 Task: Find connections with filter location Auerbach with filter topic #lawenforcementwith filter profile language French with filter current company Fibre2Fashion with filter school Delhi Public School - India with filter industry Courts of Law with filter service category Public Relations with filter keywords title Geologist
Action: Mouse moved to (589, 81)
Screenshot: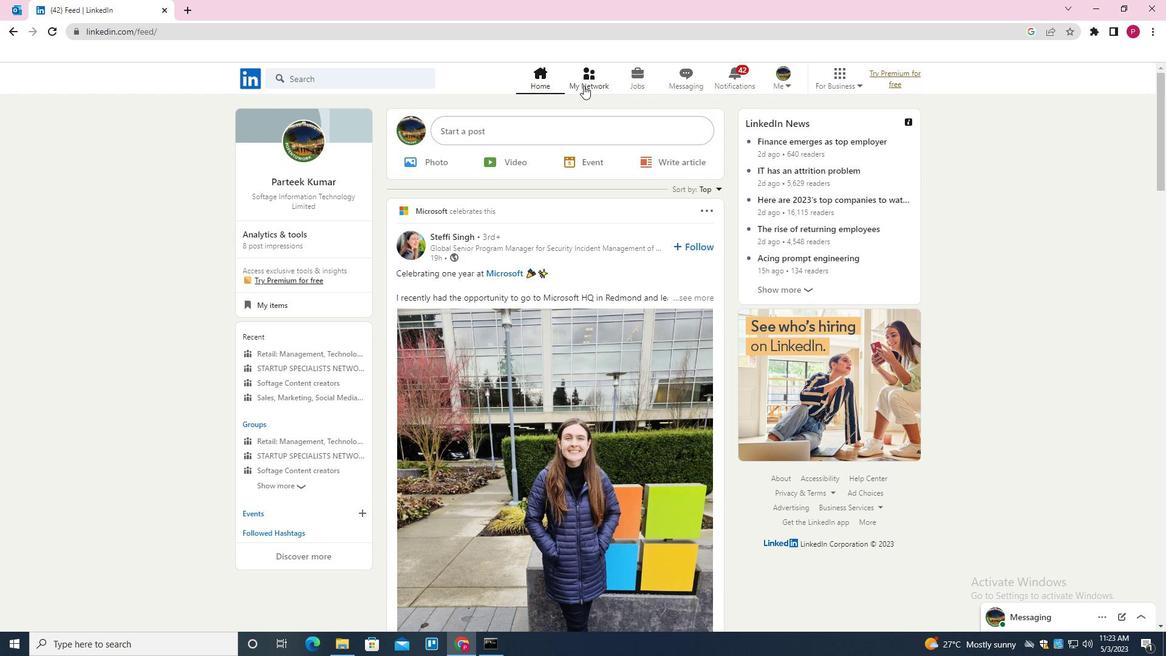 
Action: Mouse pressed left at (589, 81)
Screenshot: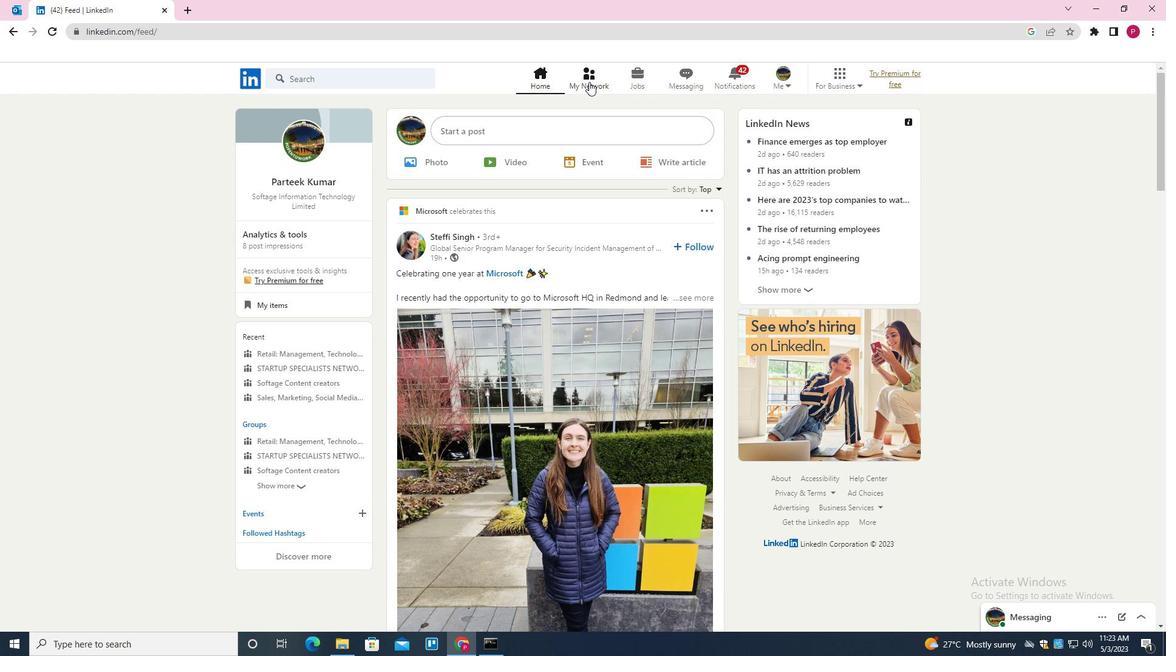 
Action: Mouse moved to (367, 145)
Screenshot: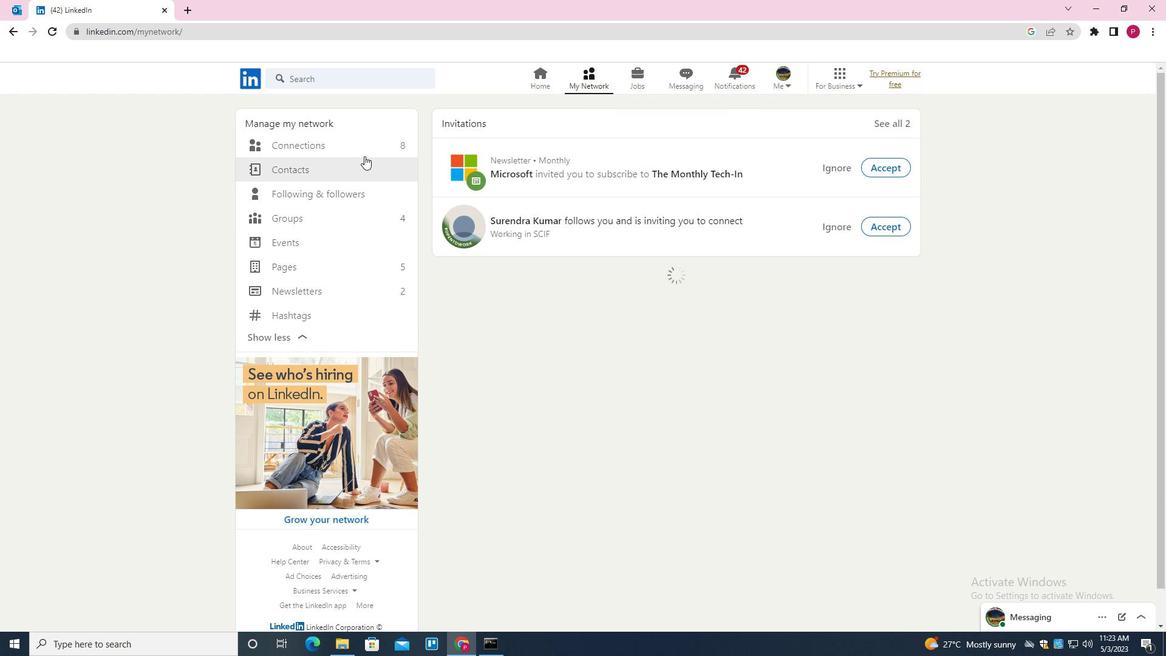 
Action: Mouse pressed left at (367, 145)
Screenshot: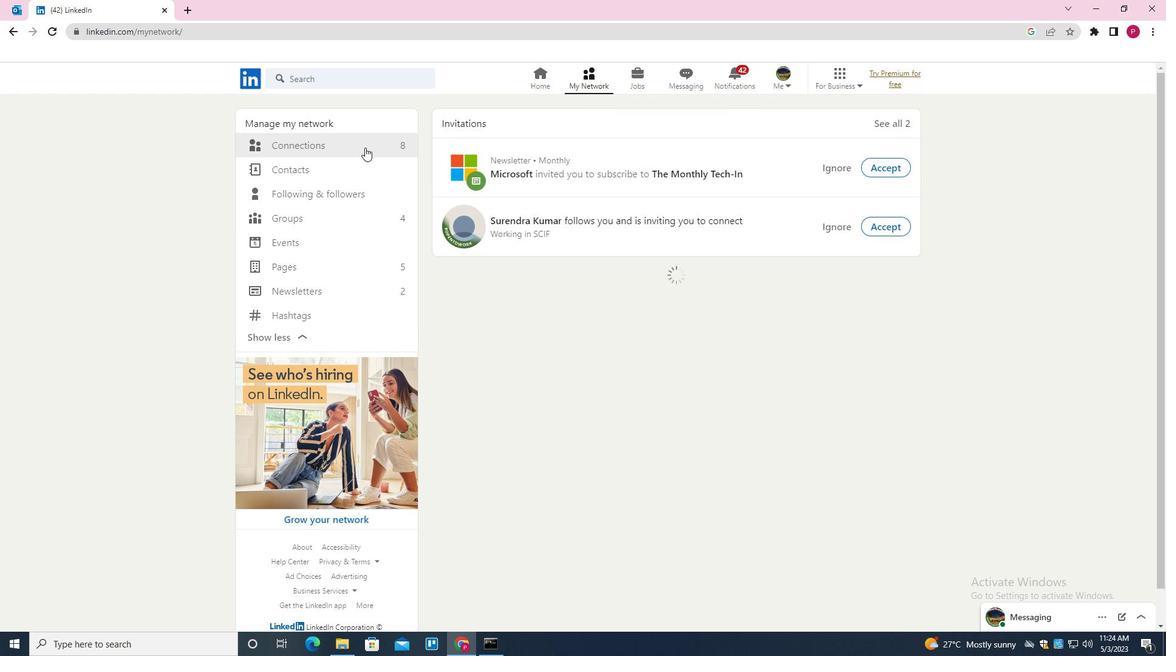 
Action: Mouse moved to (669, 145)
Screenshot: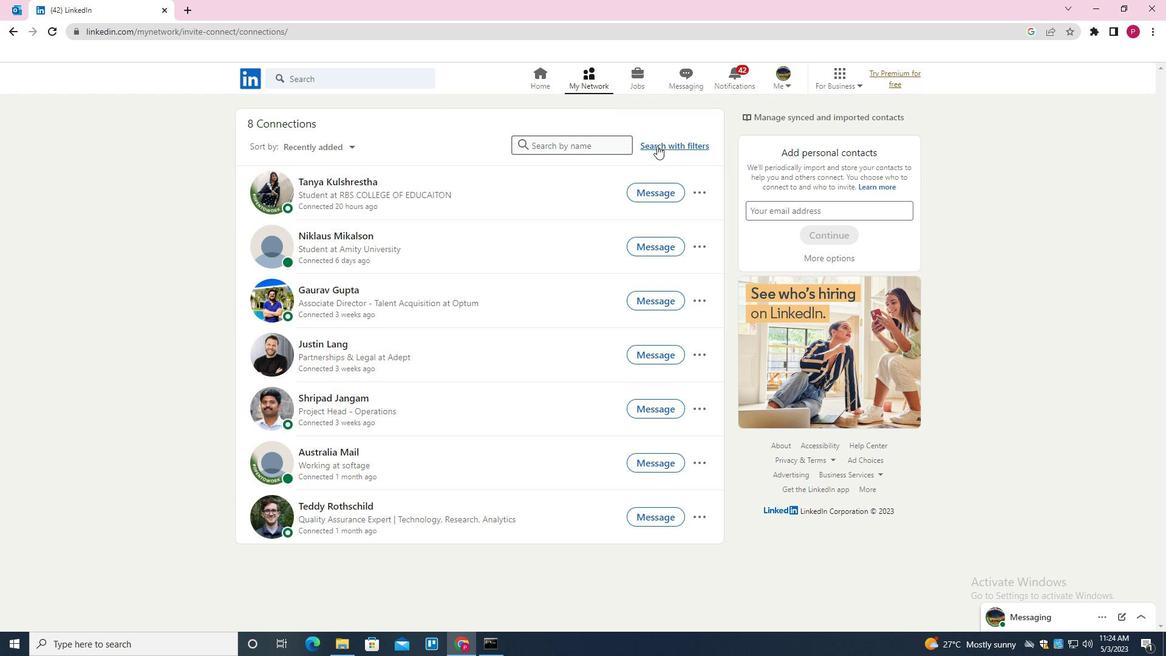 
Action: Mouse pressed left at (669, 145)
Screenshot: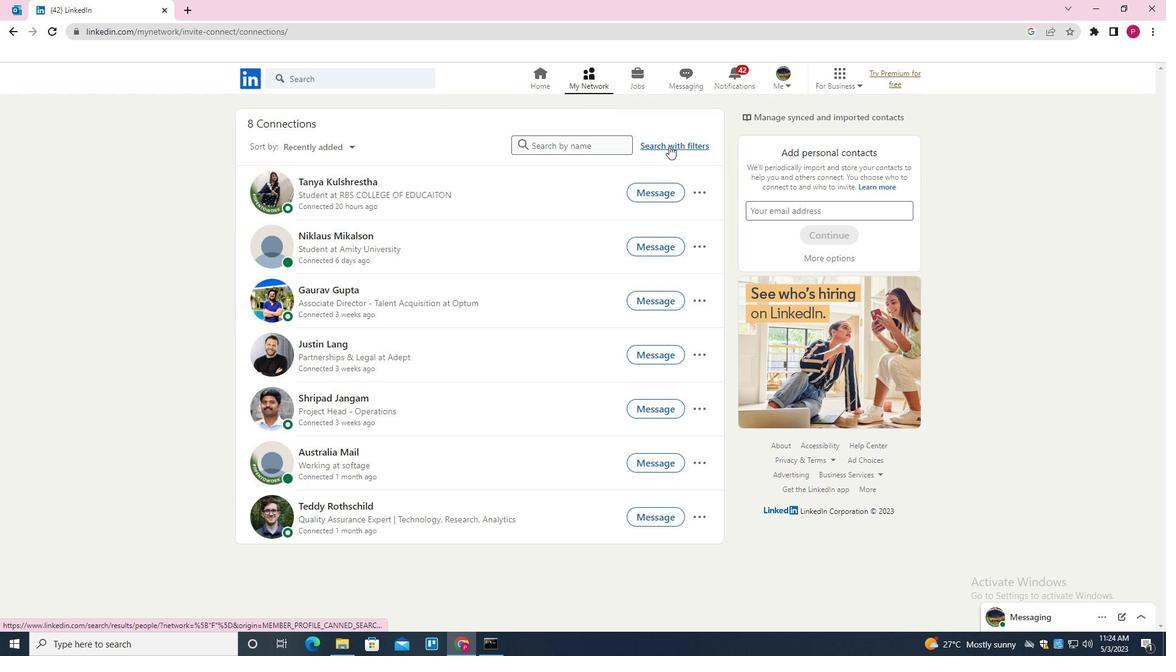 
Action: Mouse moved to (624, 108)
Screenshot: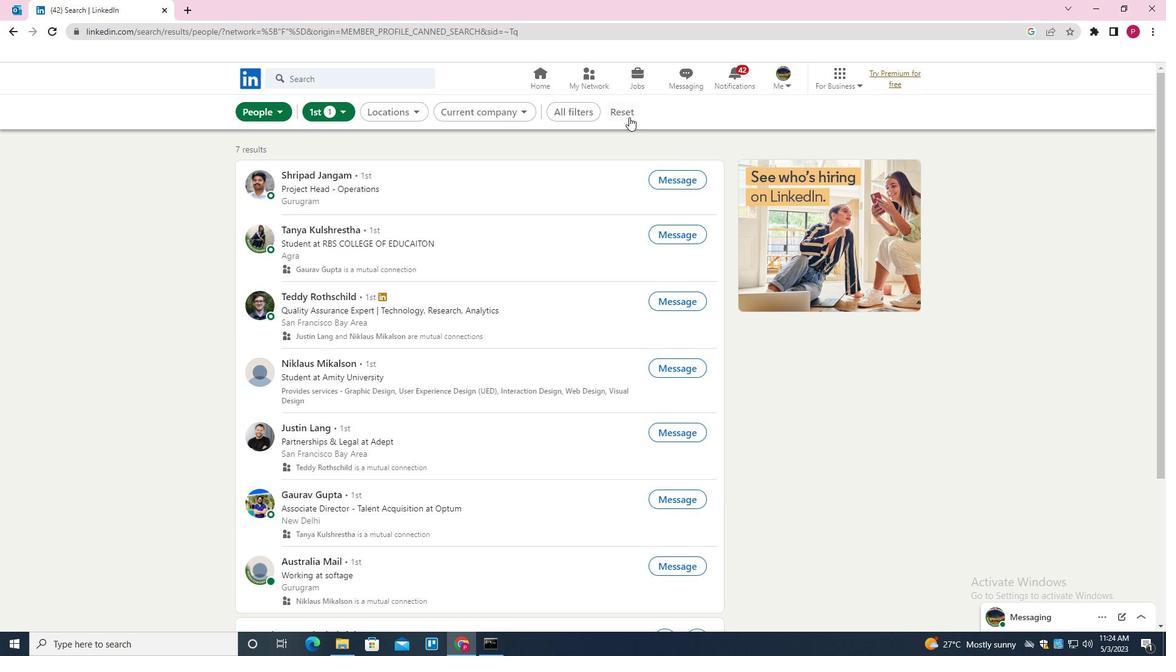 
Action: Mouse pressed left at (624, 108)
Screenshot: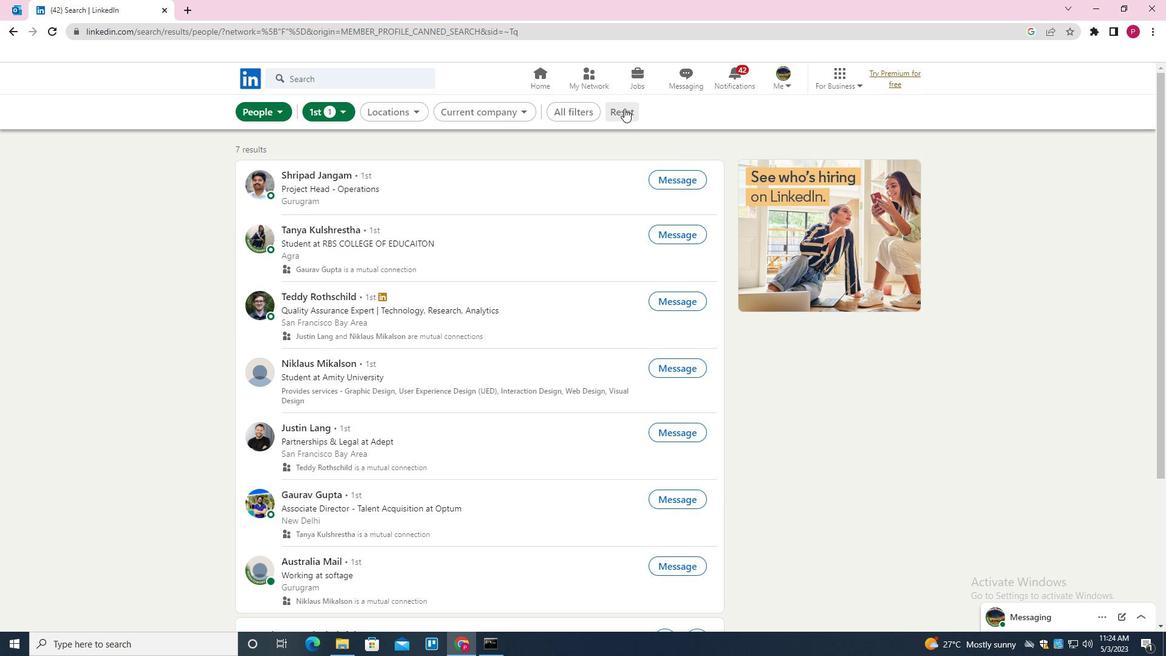 
Action: Mouse moved to (606, 109)
Screenshot: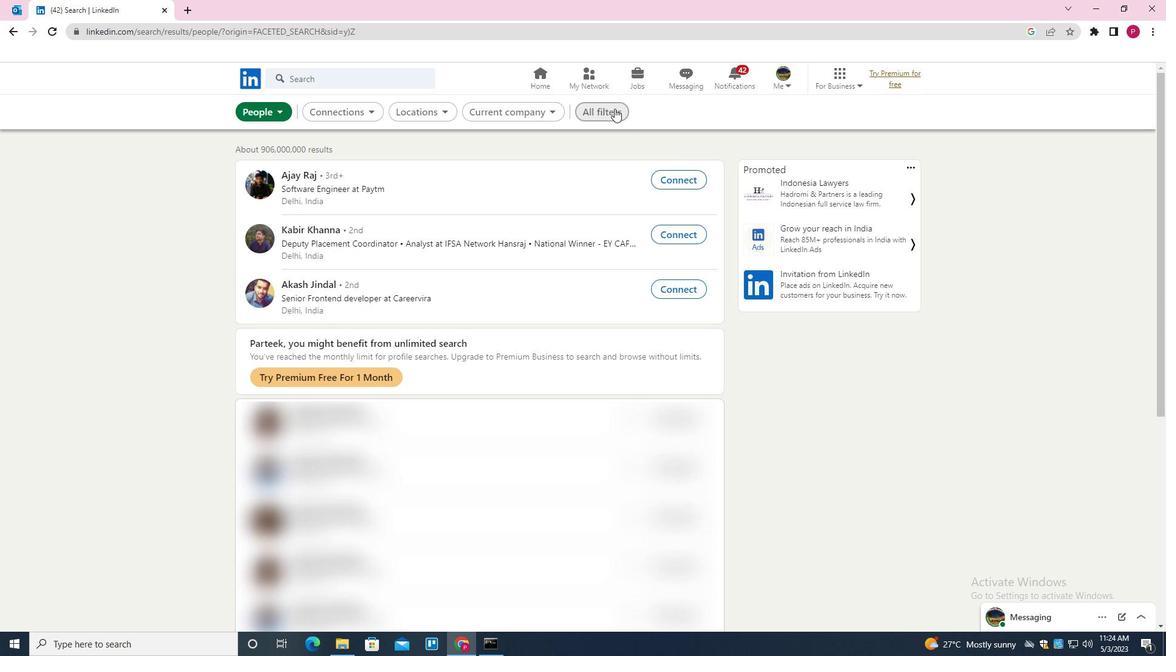 
Action: Mouse pressed left at (606, 109)
Screenshot: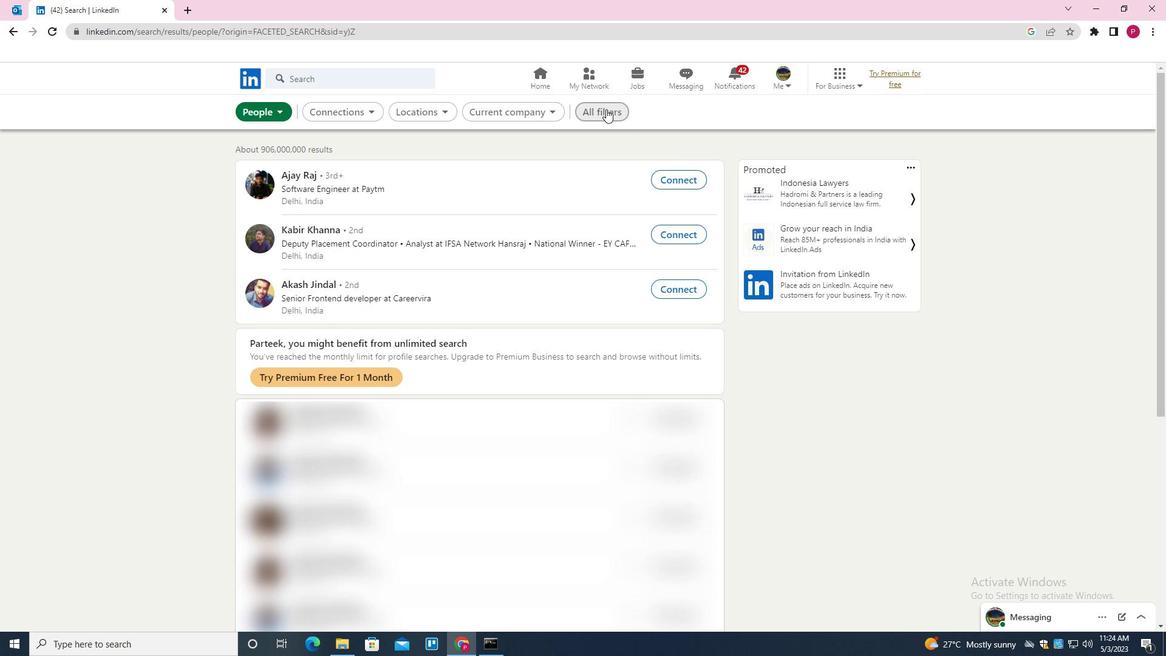 
Action: Mouse moved to (1028, 336)
Screenshot: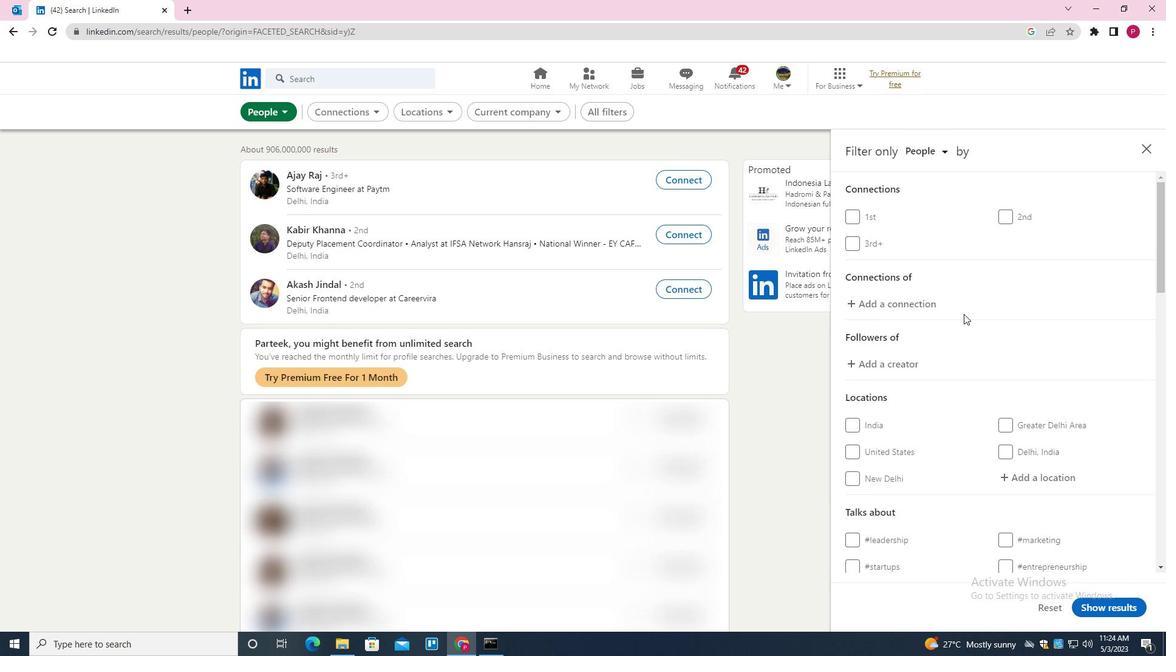 
Action: Mouse scrolled (1028, 335) with delta (0, 0)
Screenshot: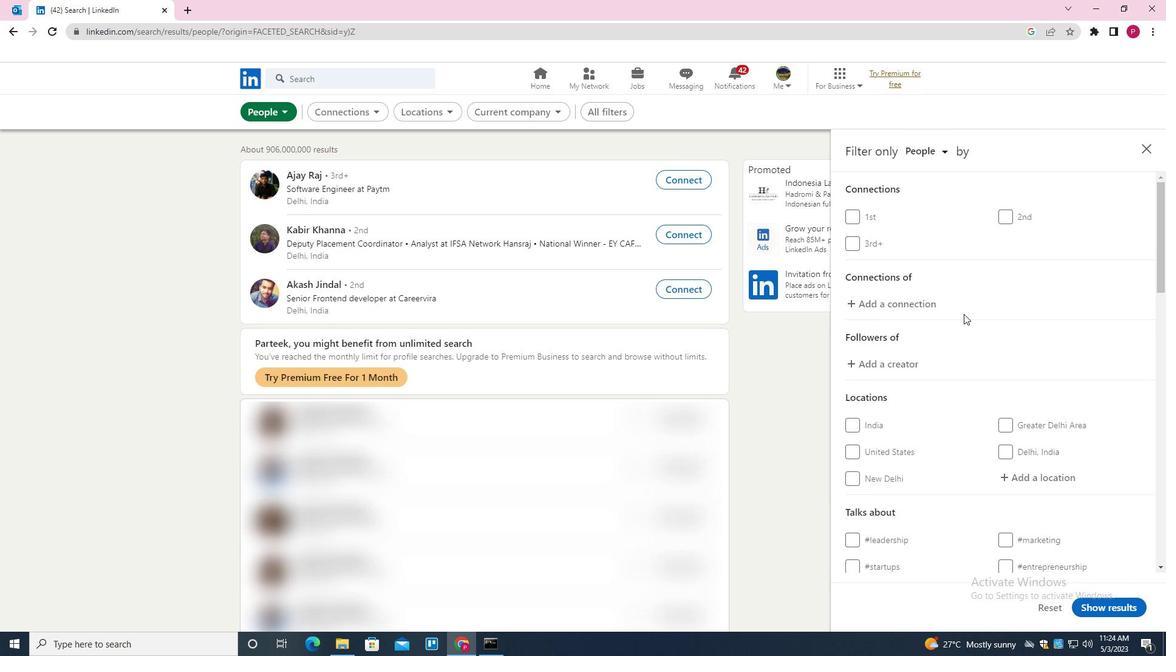 
Action: Mouse moved to (1028, 336)
Screenshot: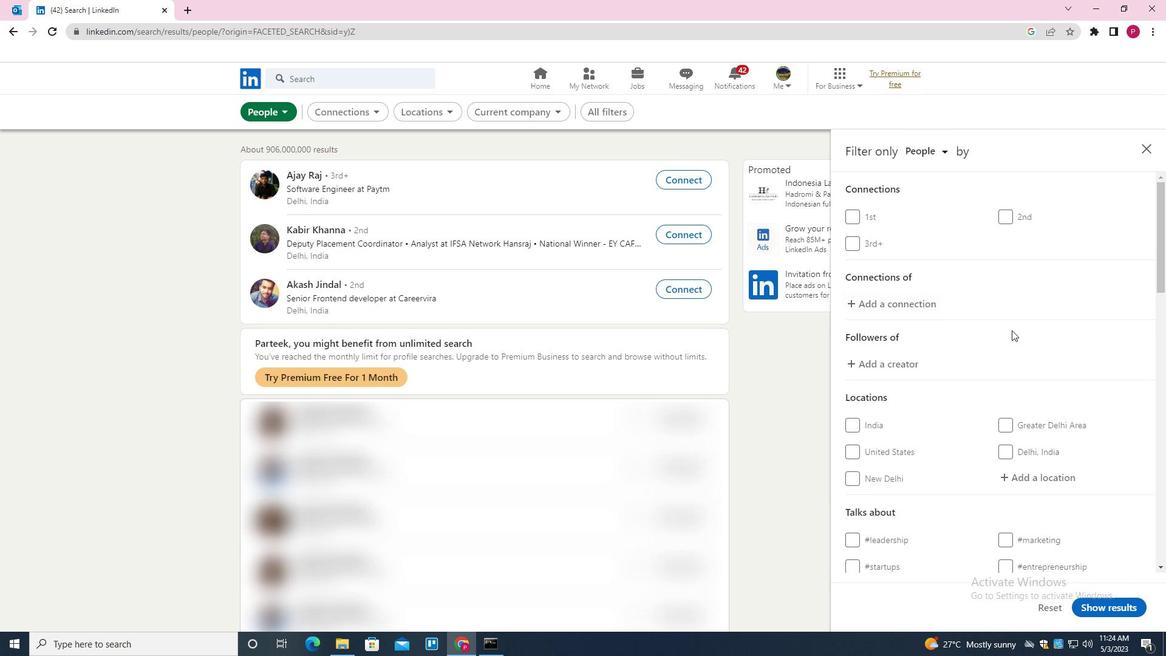 
Action: Mouse scrolled (1028, 335) with delta (0, 0)
Screenshot: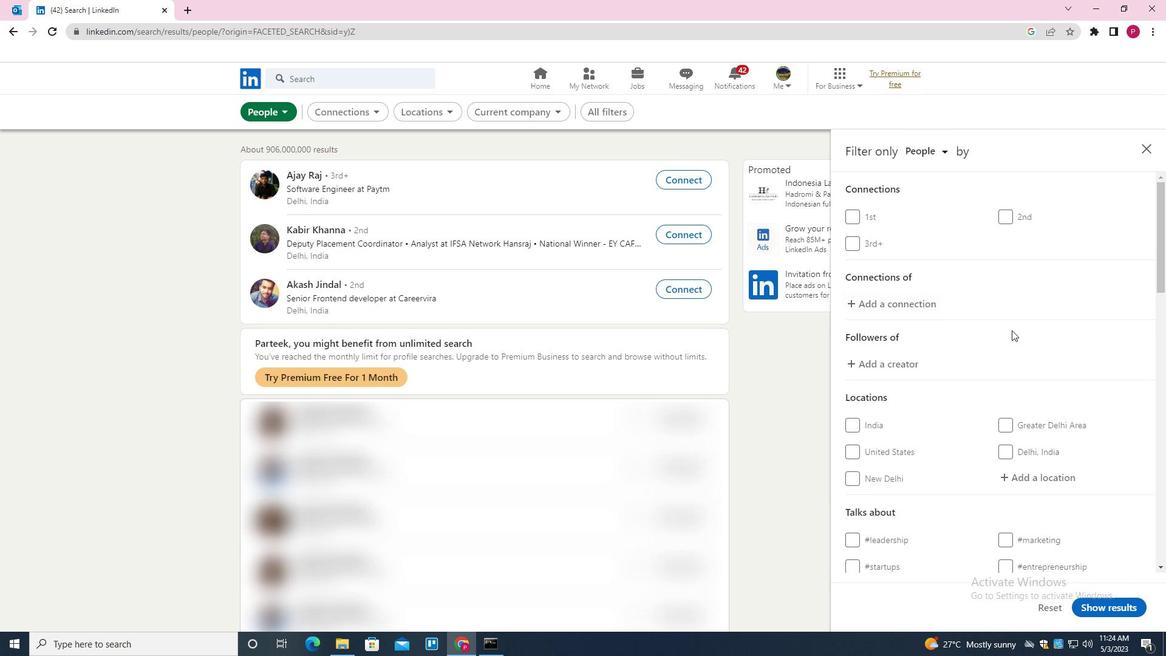 
Action: Mouse moved to (1029, 354)
Screenshot: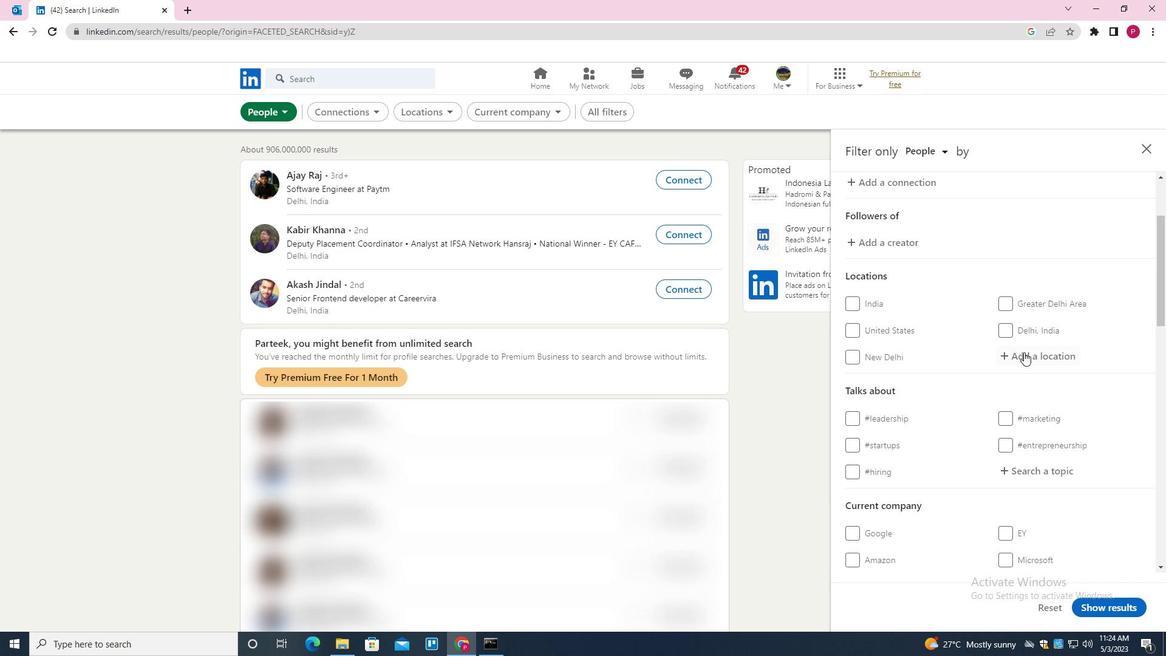
Action: Mouse pressed left at (1029, 354)
Screenshot: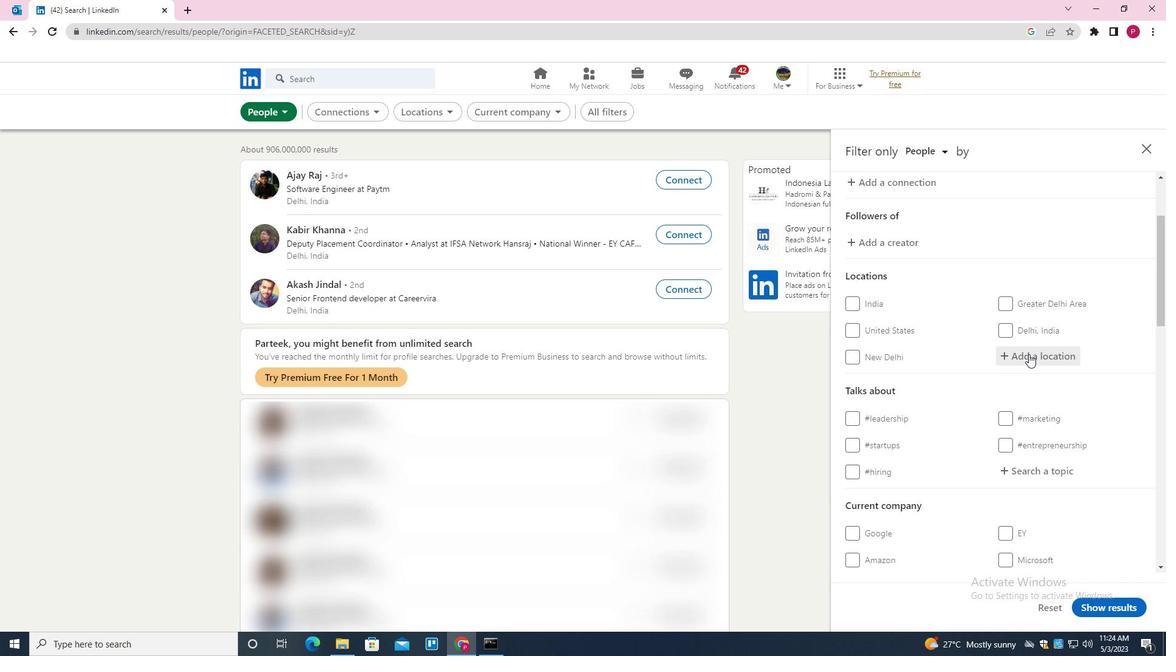 
Action: Key pressed <Key.shift>AUERBACH<Key.down><Key.enter>
Screenshot: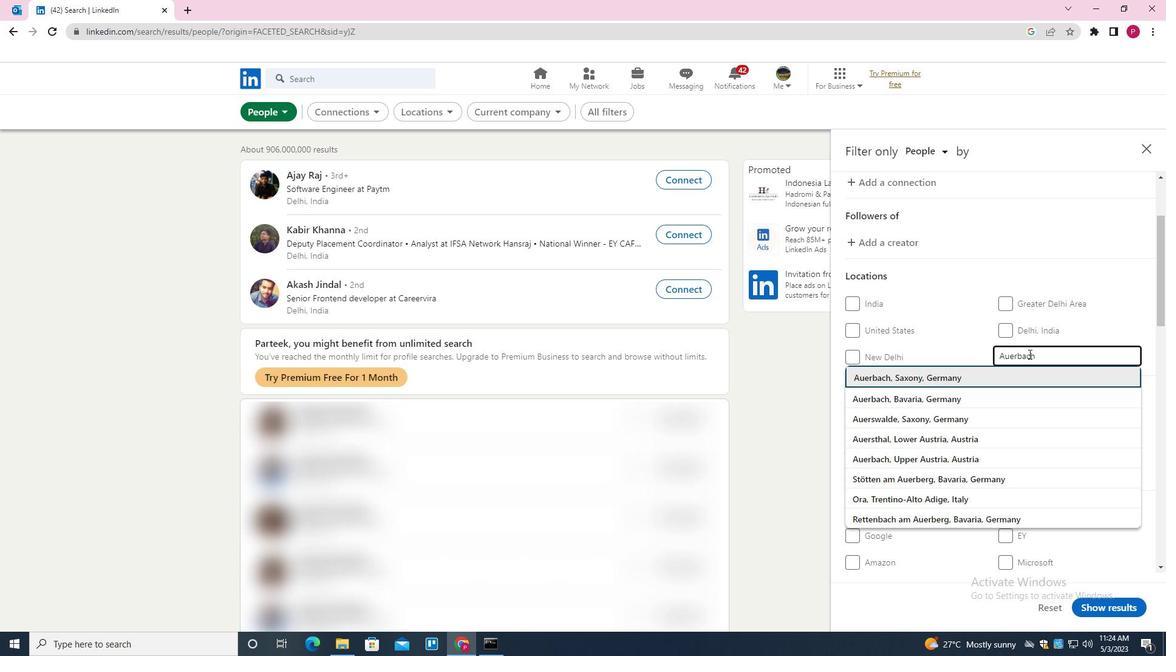 
Action: Mouse moved to (1001, 323)
Screenshot: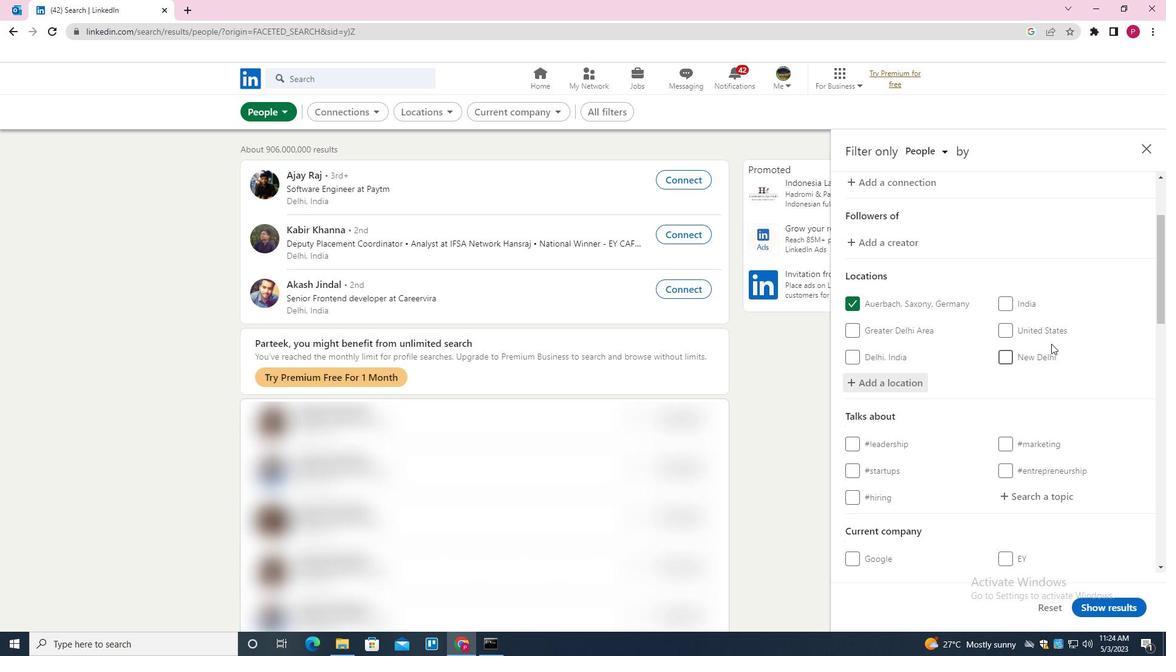 
Action: Mouse scrolled (1001, 322) with delta (0, 0)
Screenshot: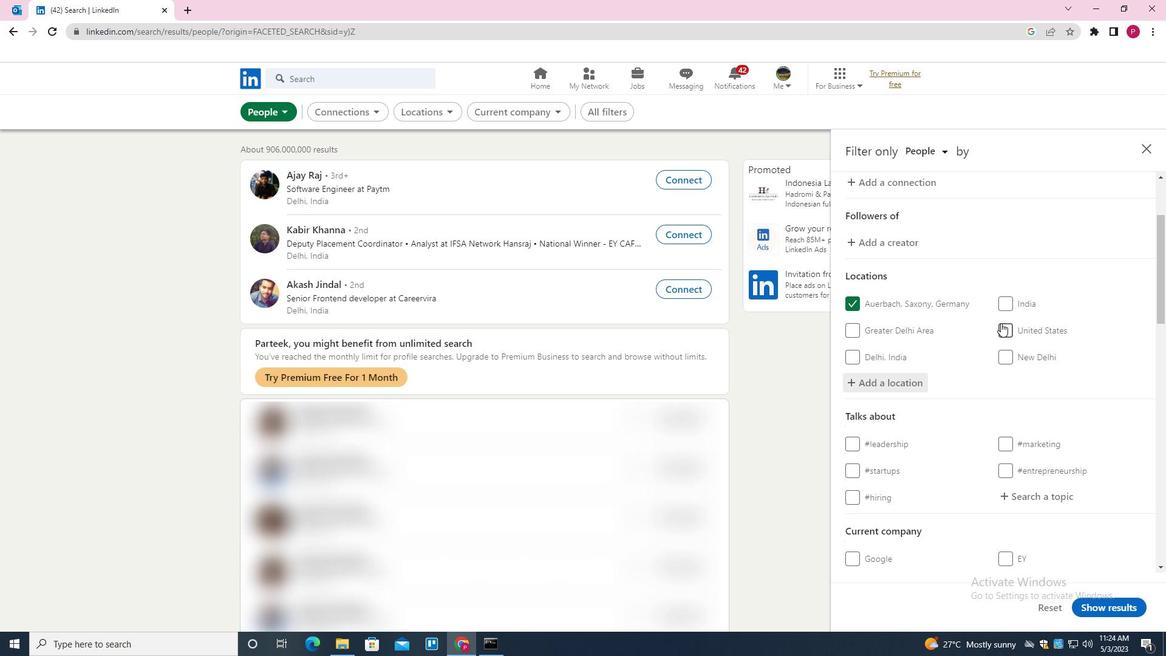 
Action: Mouse moved to (1001, 322)
Screenshot: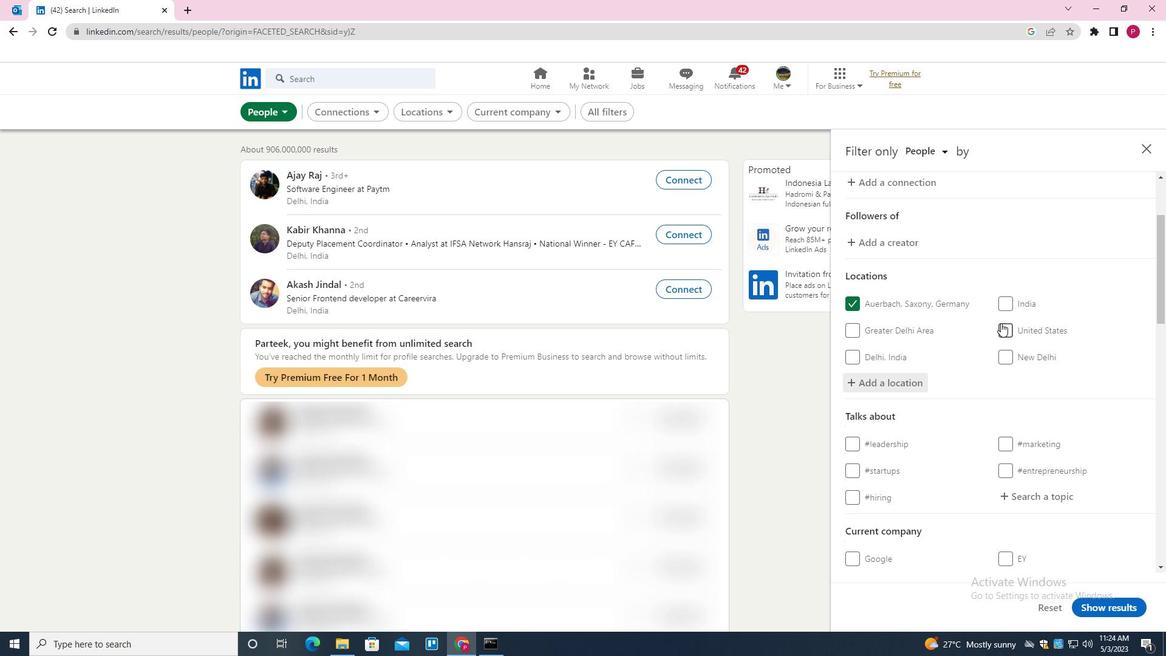 
Action: Mouse scrolled (1001, 321) with delta (0, 0)
Screenshot: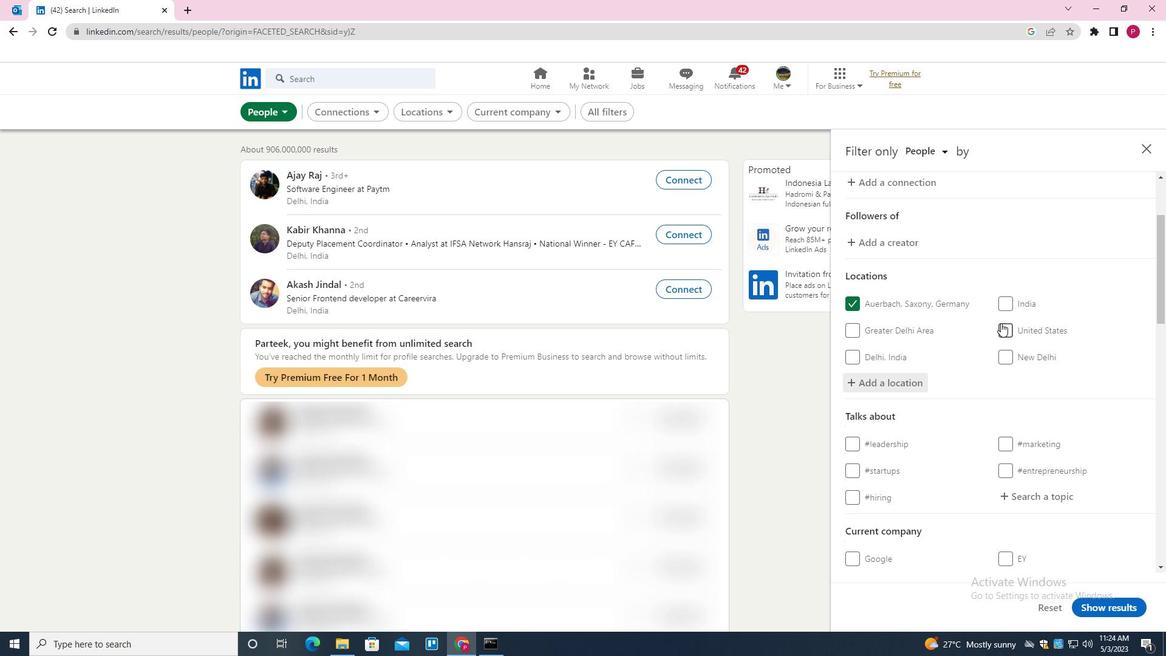 
Action: Mouse moved to (1001, 318)
Screenshot: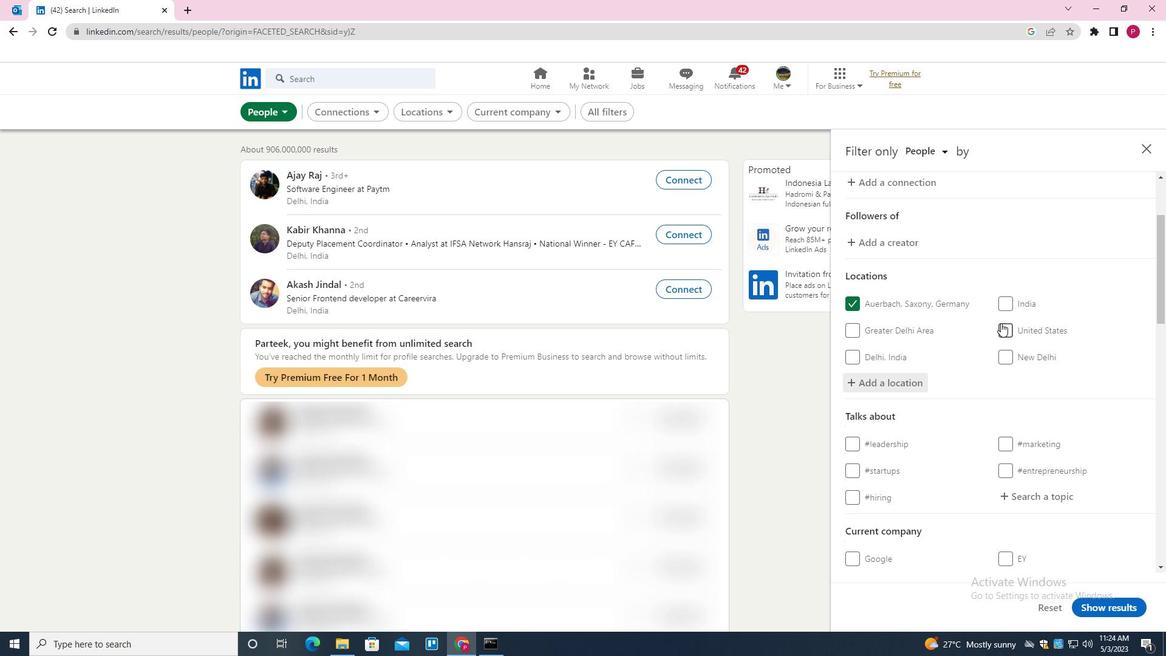 
Action: Mouse scrolled (1001, 318) with delta (0, 0)
Screenshot: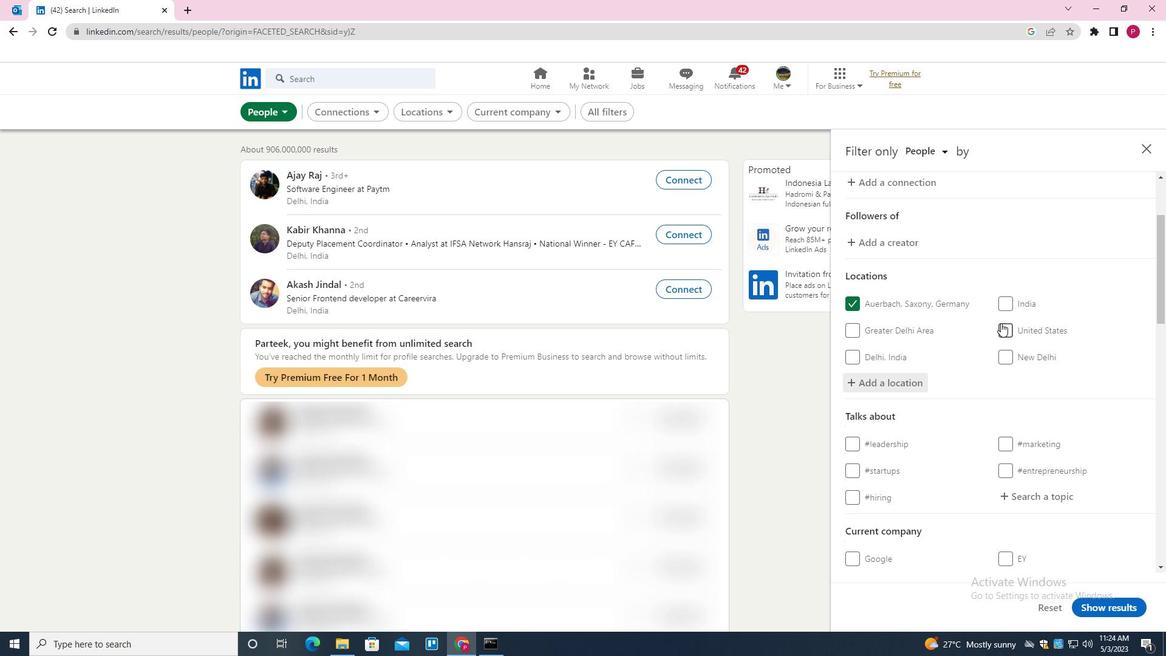 
Action: Mouse moved to (1035, 313)
Screenshot: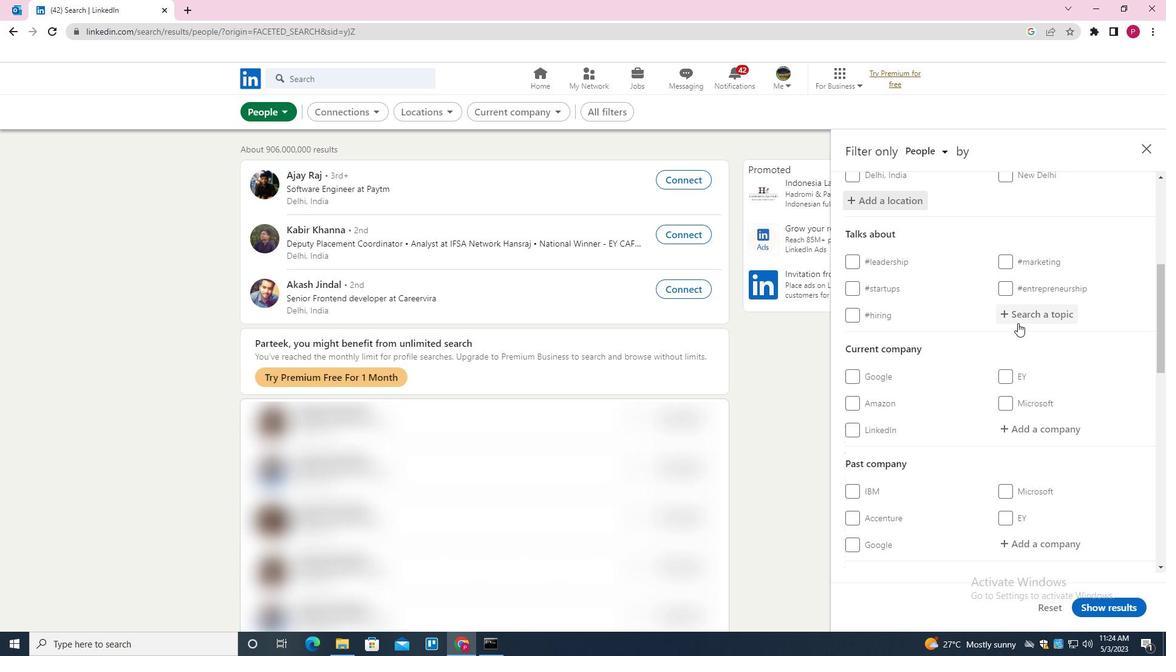 
Action: Mouse pressed left at (1035, 313)
Screenshot: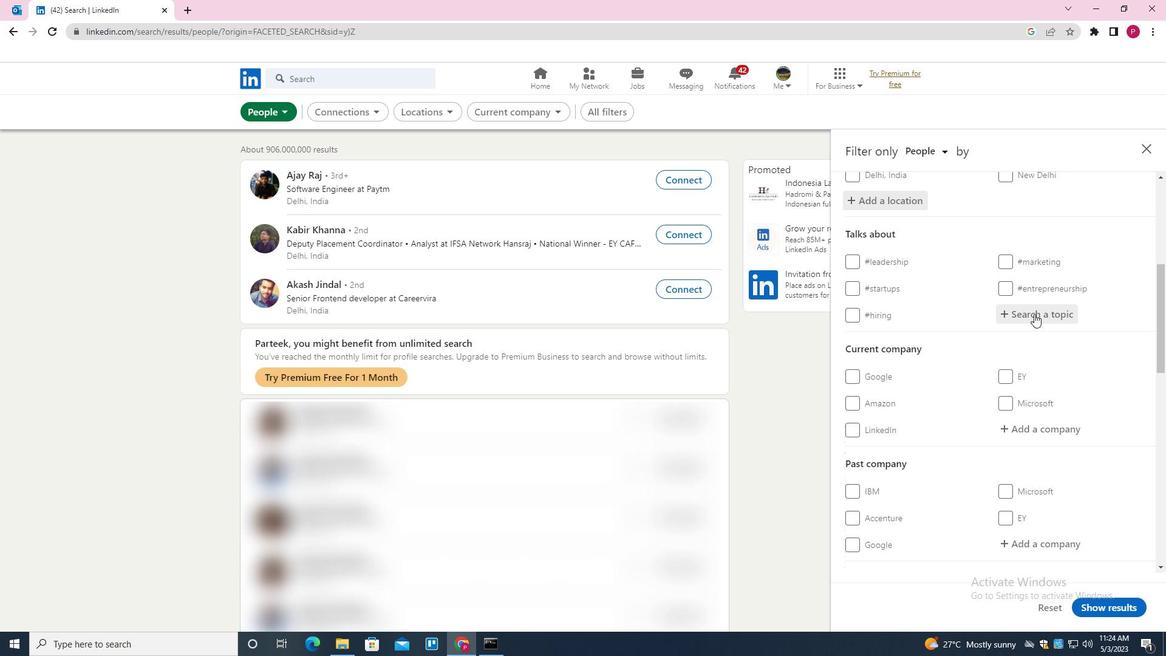 
Action: Key pressed LAWENFORCEMENT<Key.down><Key.enter>
Screenshot: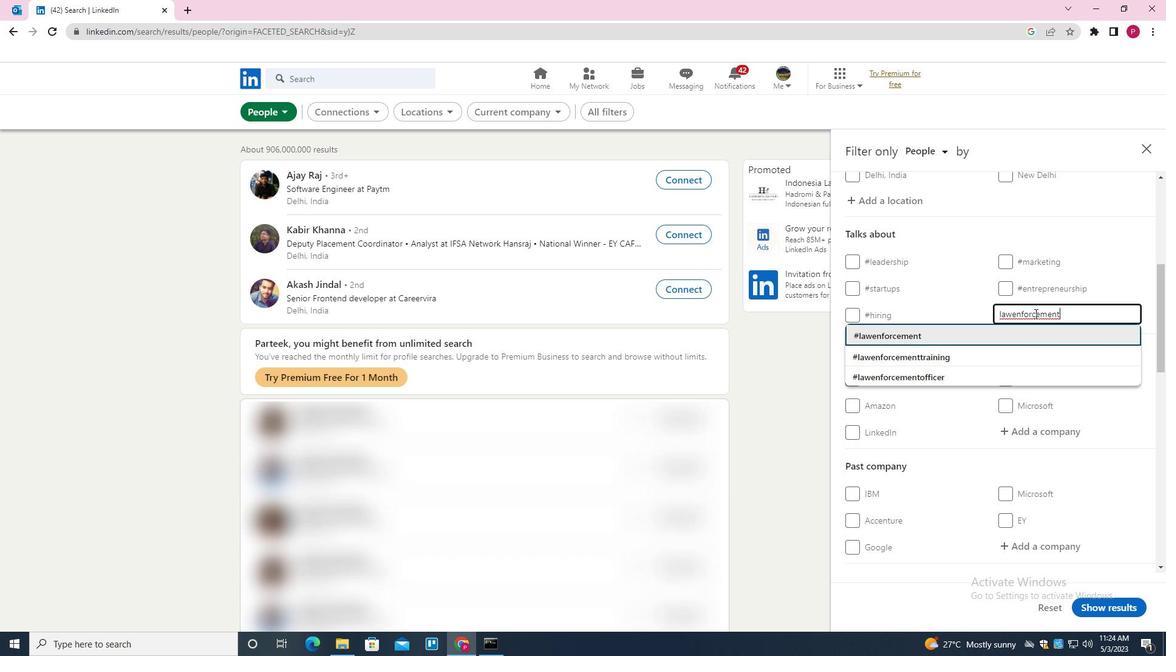
Action: Mouse moved to (994, 334)
Screenshot: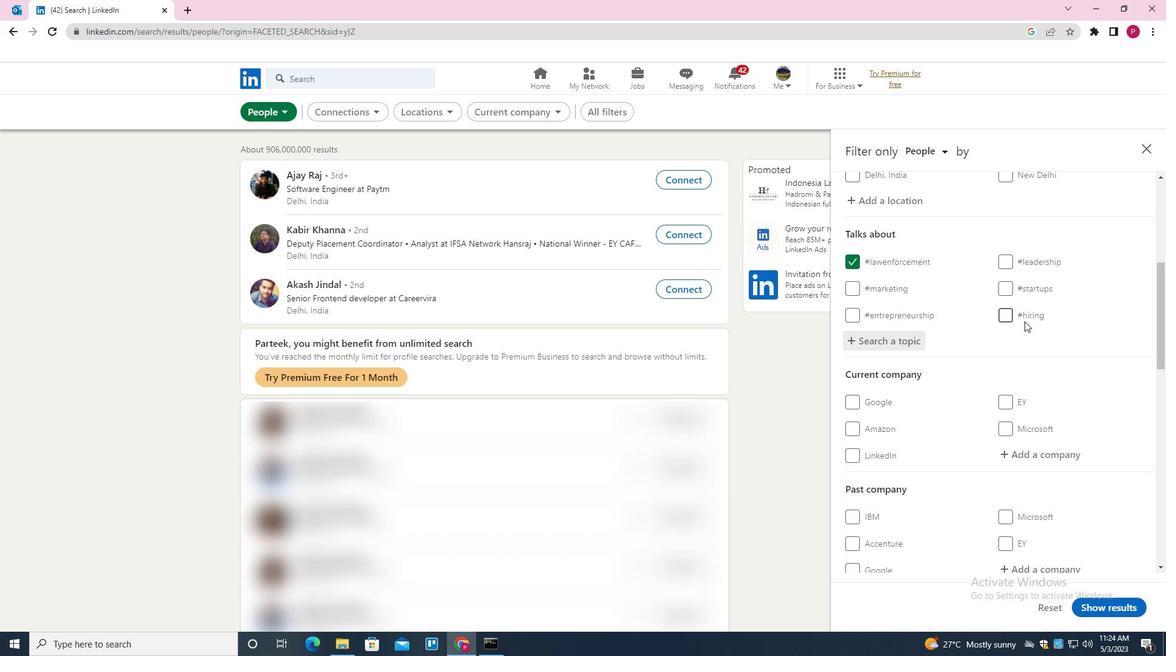 
Action: Mouse scrolled (994, 333) with delta (0, 0)
Screenshot: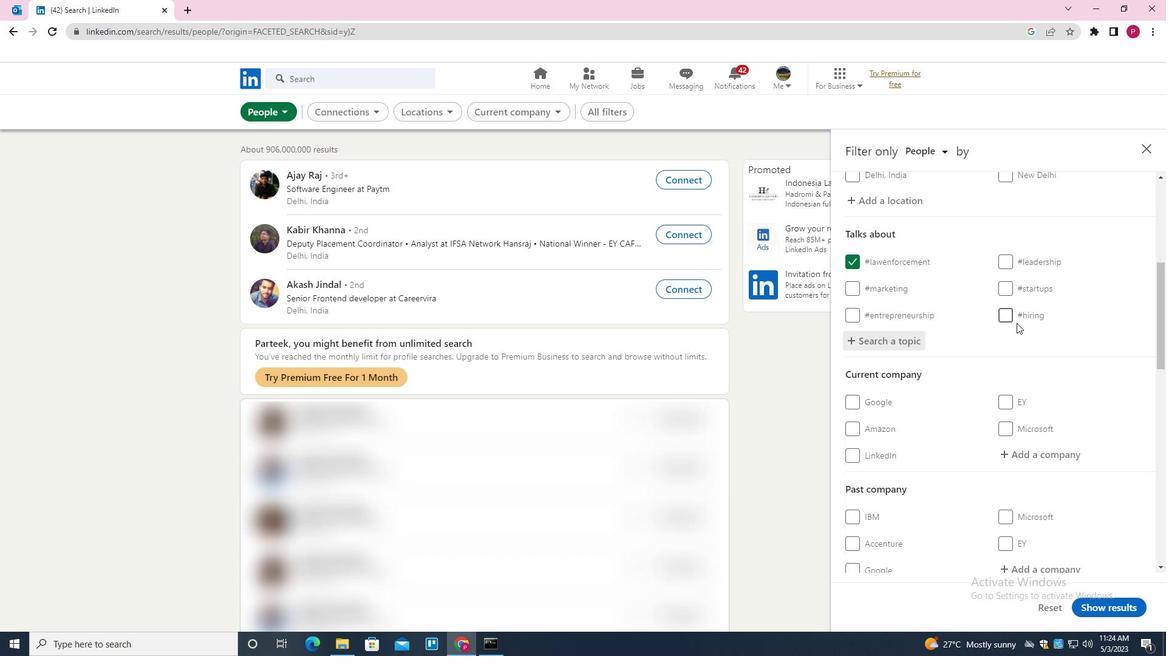 
Action: Mouse scrolled (994, 333) with delta (0, 0)
Screenshot: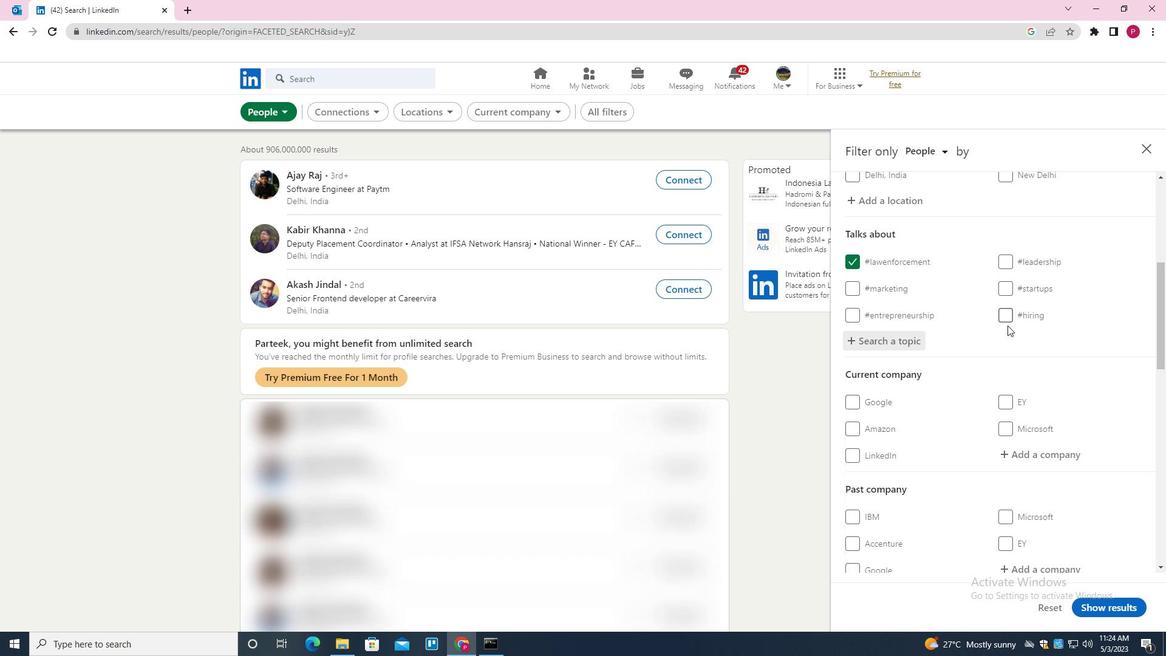
Action: Mouse scrolled (994, 333) with delta (0, 0)
Screenshot: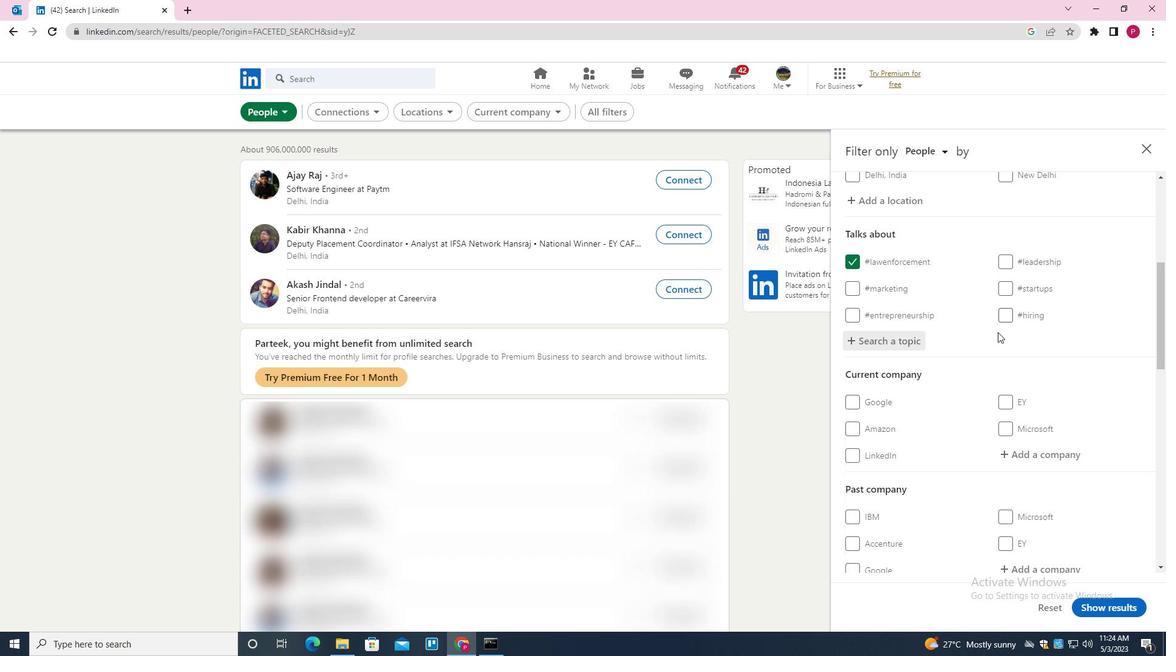 
Action: Mouse scrolled (994, 333) with delta (0, 0)
Screenshot: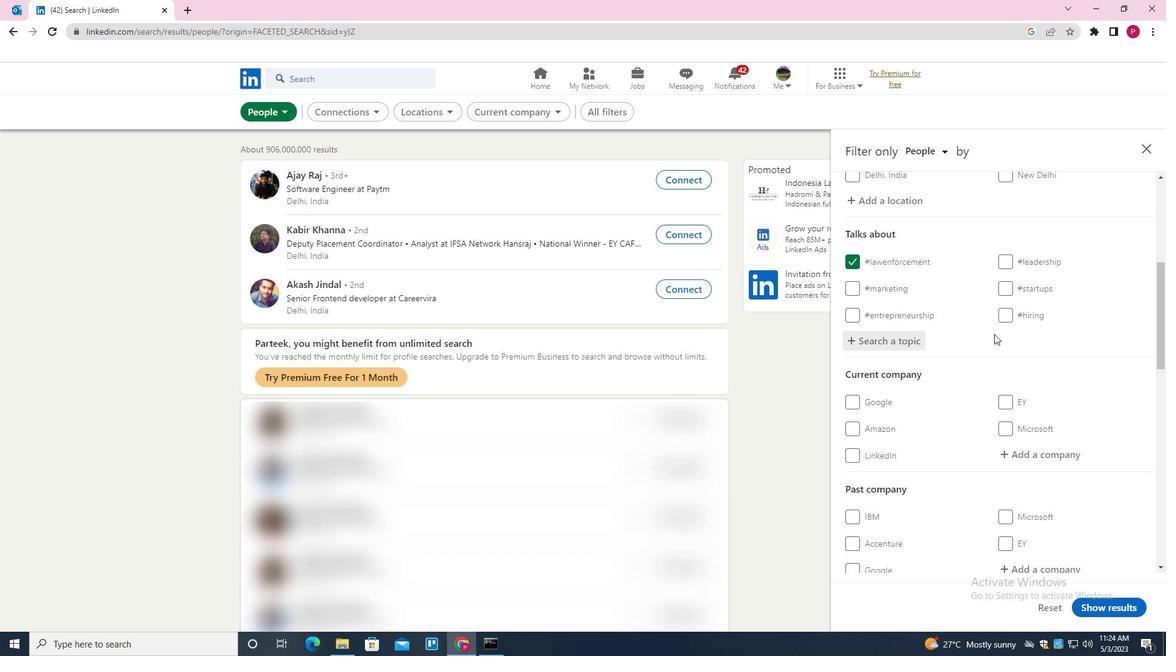
Action: Mouse scrolled (994, 333) with delta (0, 0)
Screenshot: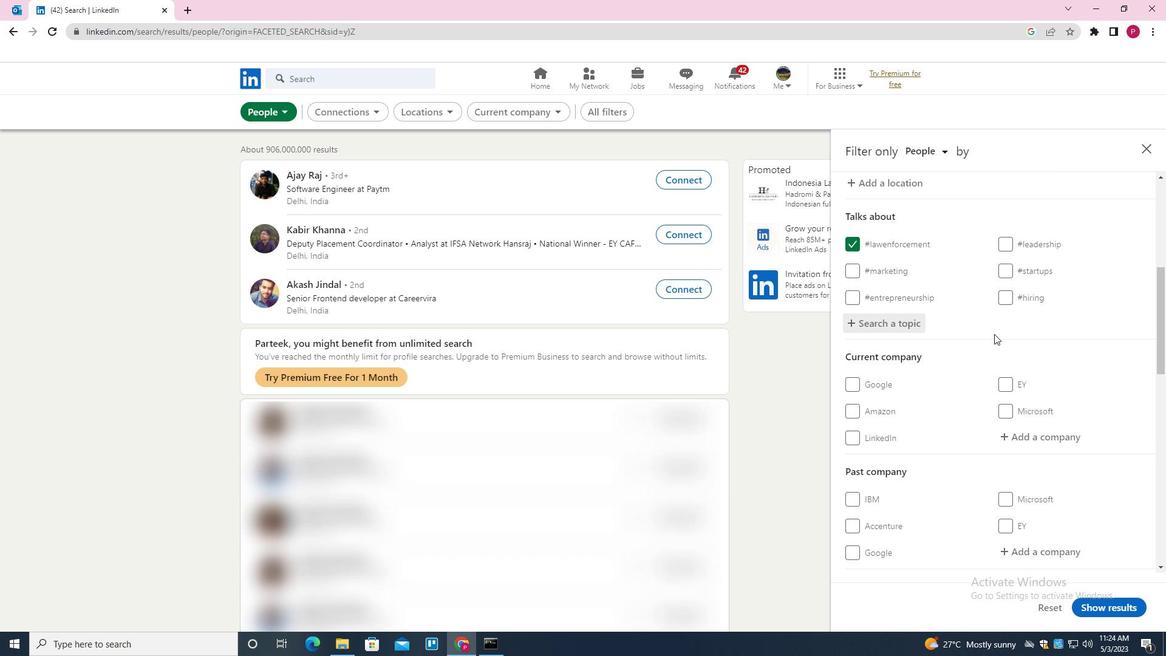 
Action: Mouse moved to (930, 338)
Screenshot: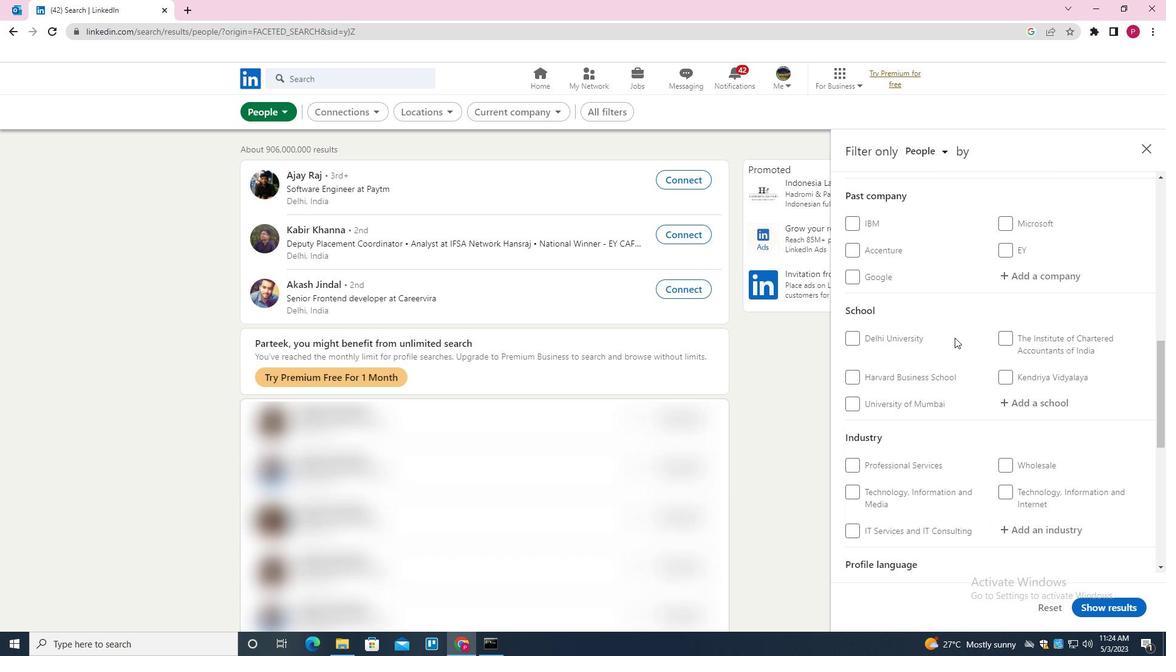 
Action: Mouse scrolled (930, 338) with delta (0, 0)
Screenshot: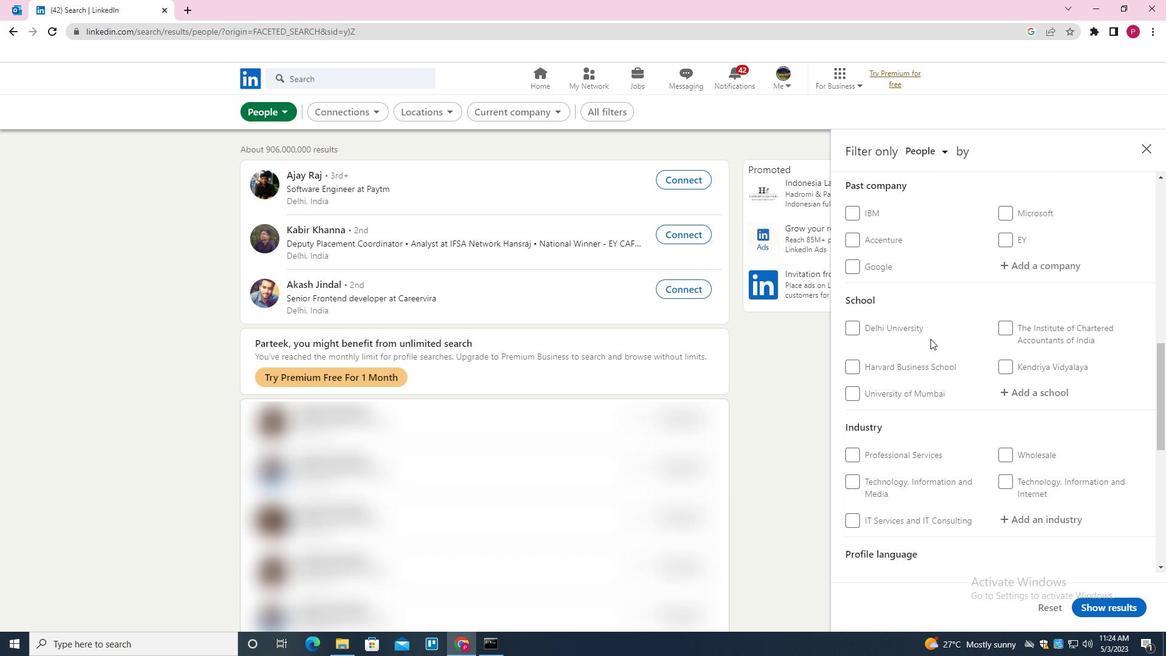 
Action: Mouse scrolled (930, 338) with delta (0, 0)
Screenshot: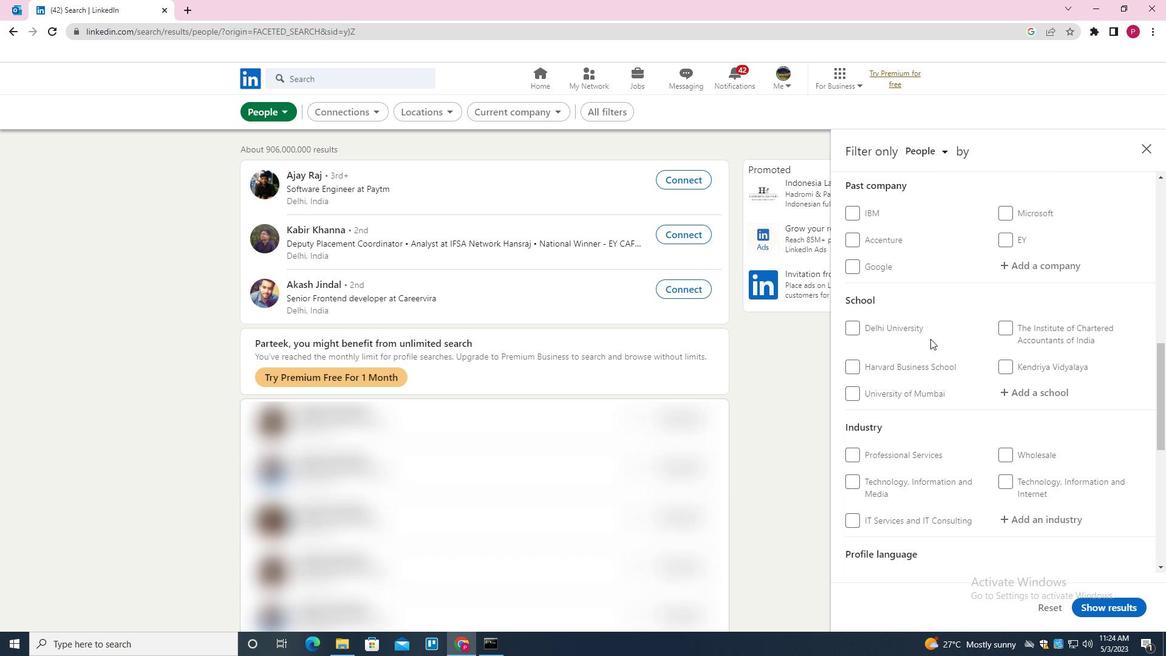 
Action: Mouse scrolled (930, 338) with delta (0, 0)
Screenshot: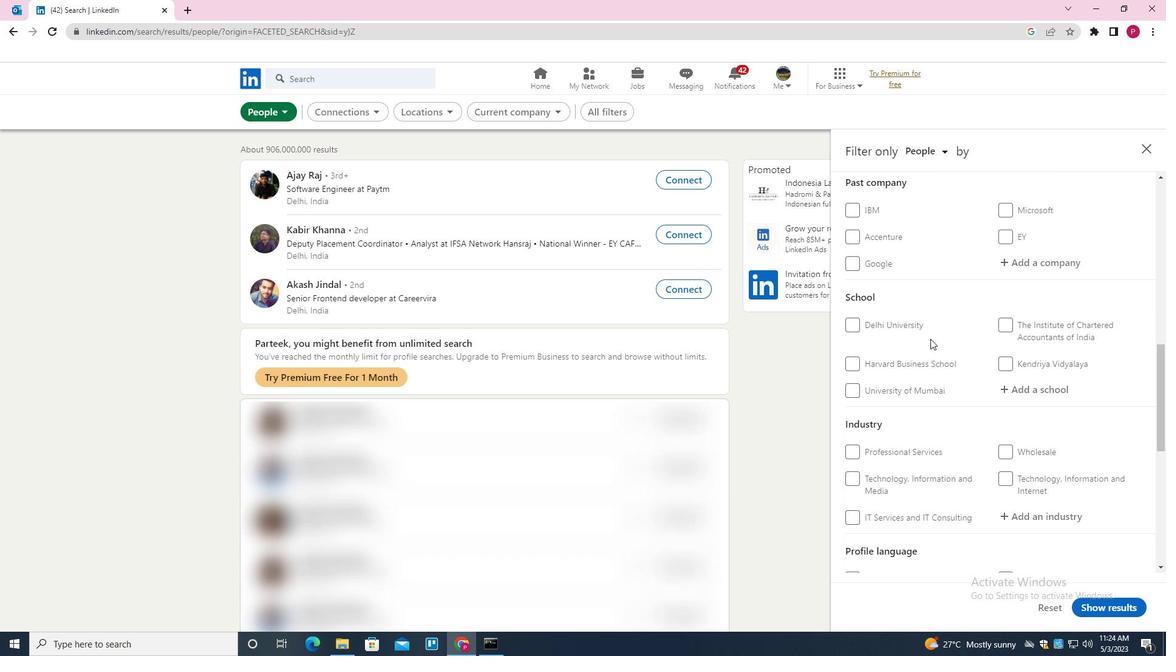 
Action: Mouse scrolled (930, 338) with delta (0, 0)
Screenshot: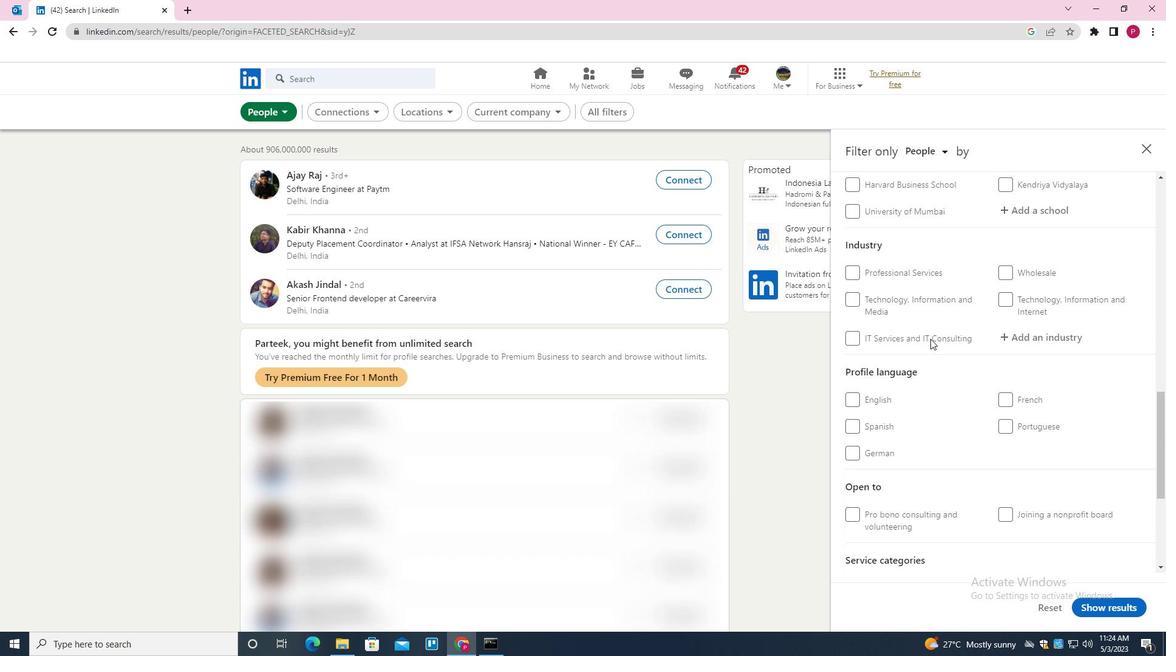 
Action: Mouse scrolled (930, 338) with delta (0, 0)
Screenshot: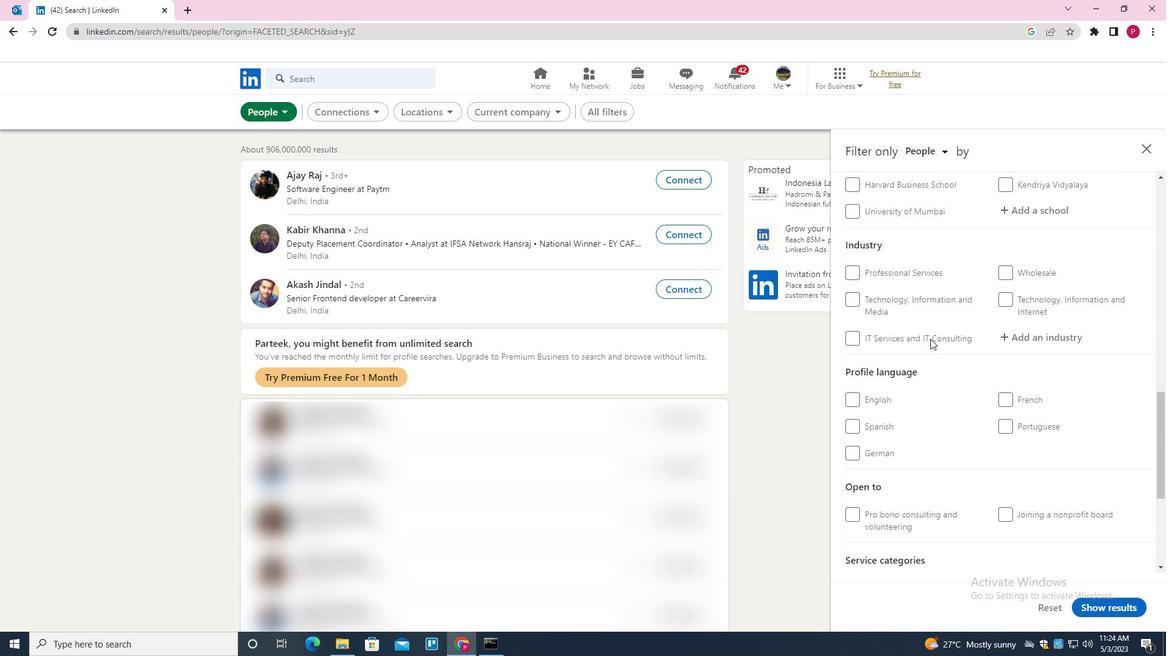 
Action: Mouse moved to (1011, 275)
Screenshot: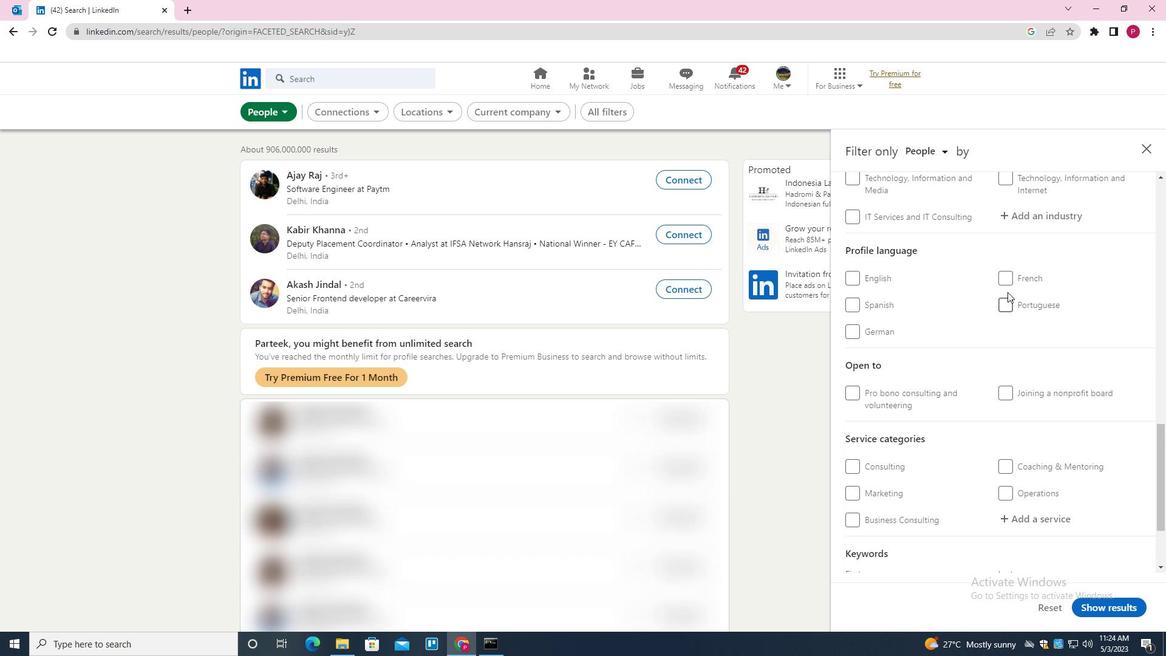
Action: Mouse pressed left at (1011, 275)
Screenshot: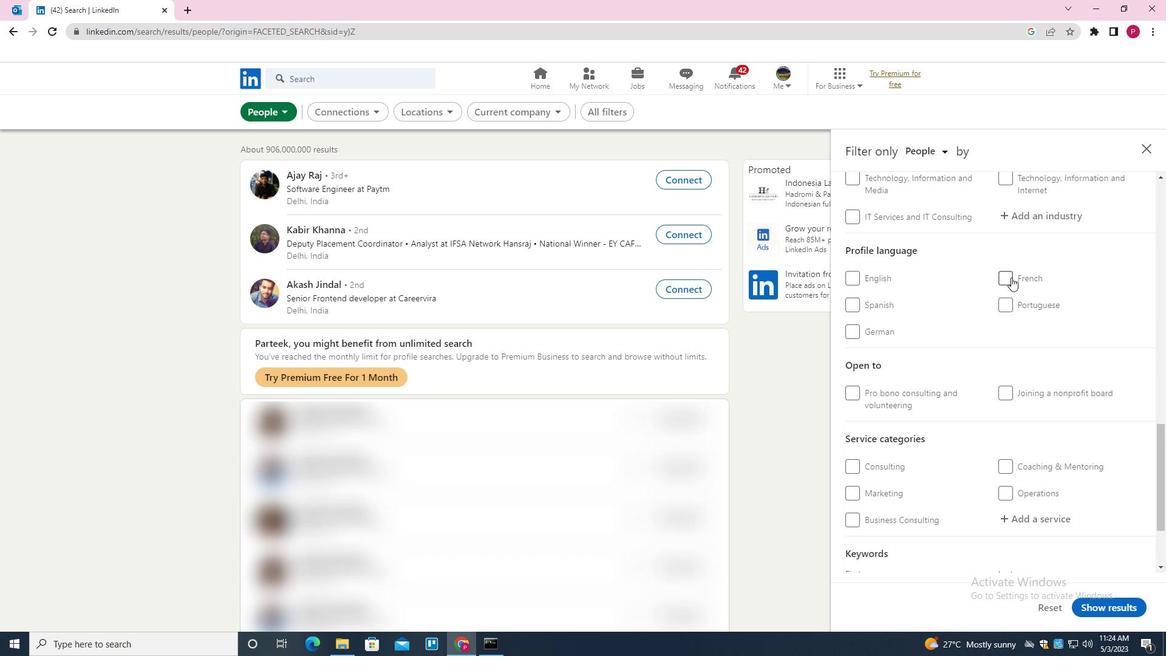 
Action: Mouse moved to (945, 332)
Screenshot: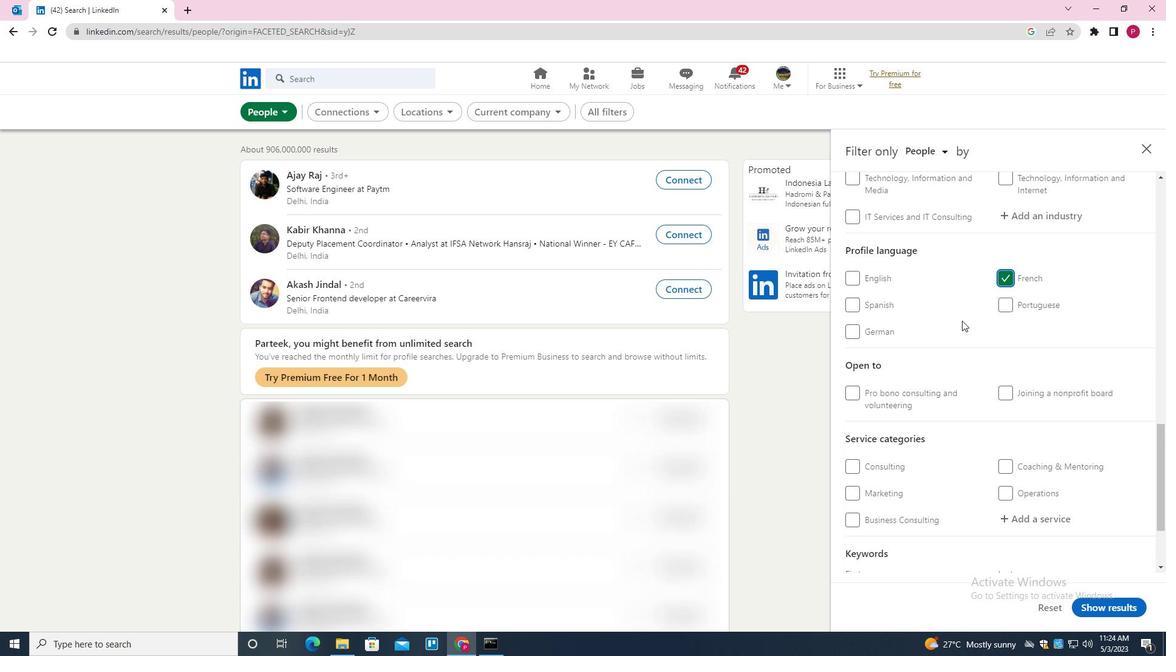 
Action: Mouse scrolled (945, 333) with delta (0, 0)
Screenshot: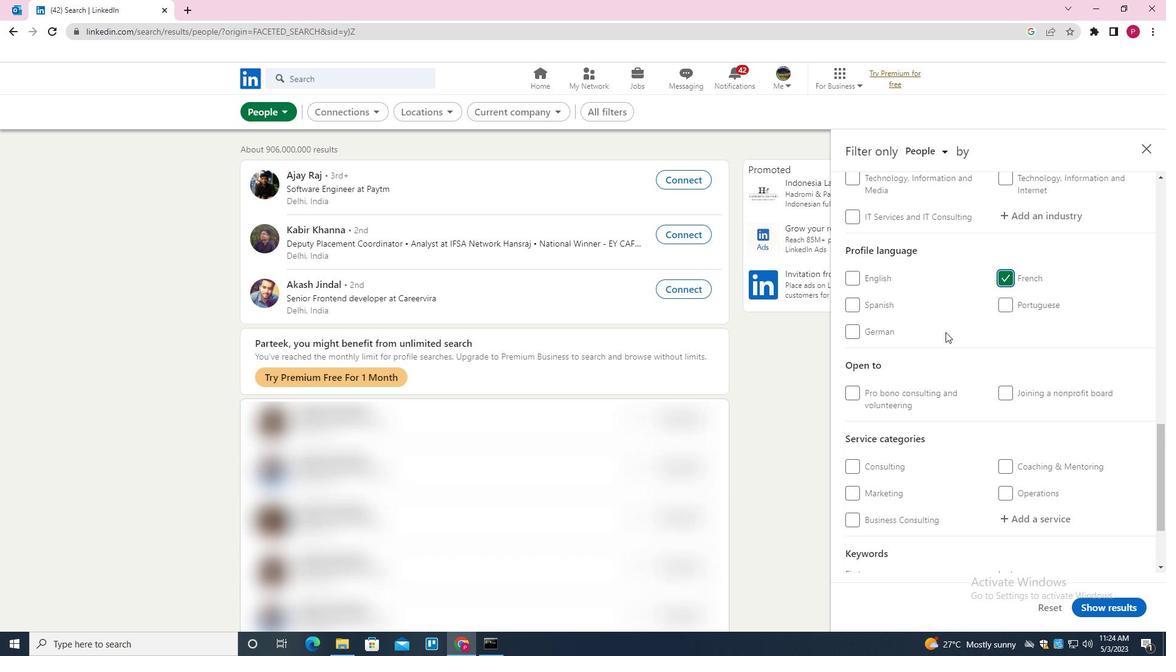 
Action: Mouse scrolled (945, 333) with delta (0, 0)
Screenshot: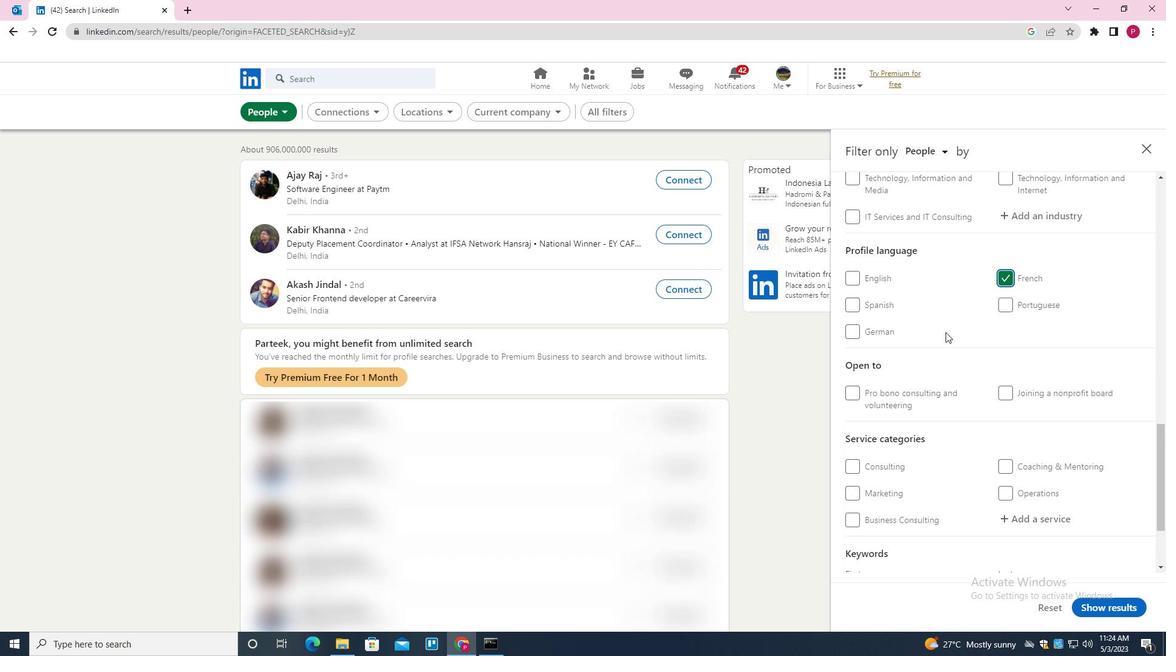 
Action: Mouse scrolled (945, 333) with delta (0, 0)
Screenshot: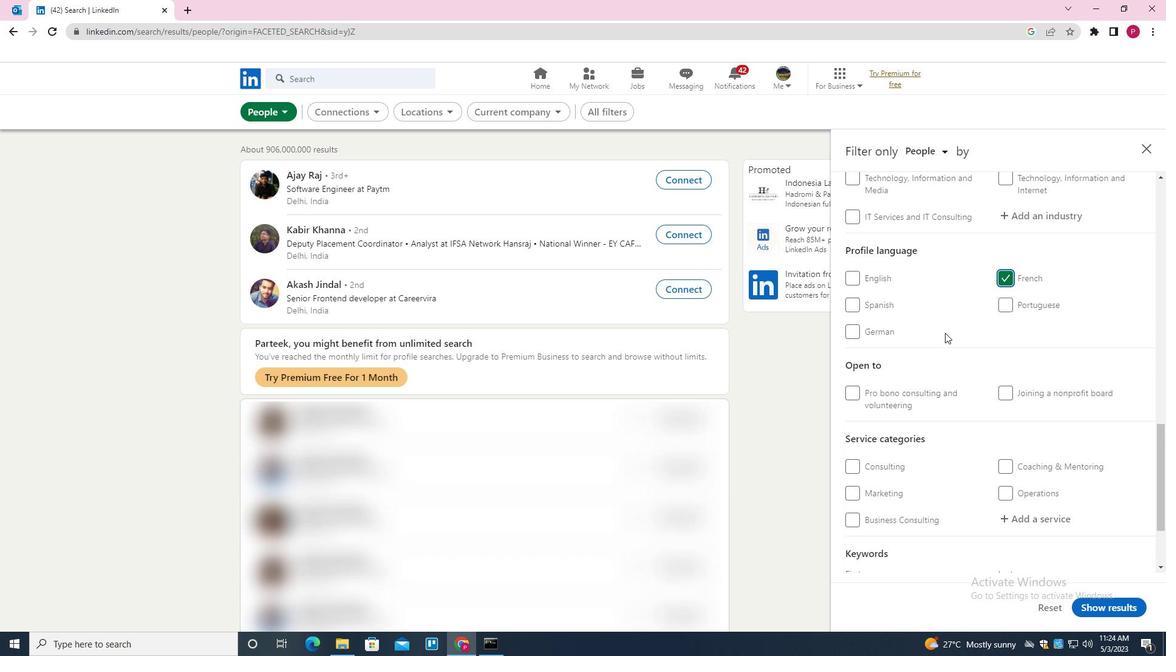 
Action: Mouse scrolled (945, 333) with delta (0, 0)
Screenshot: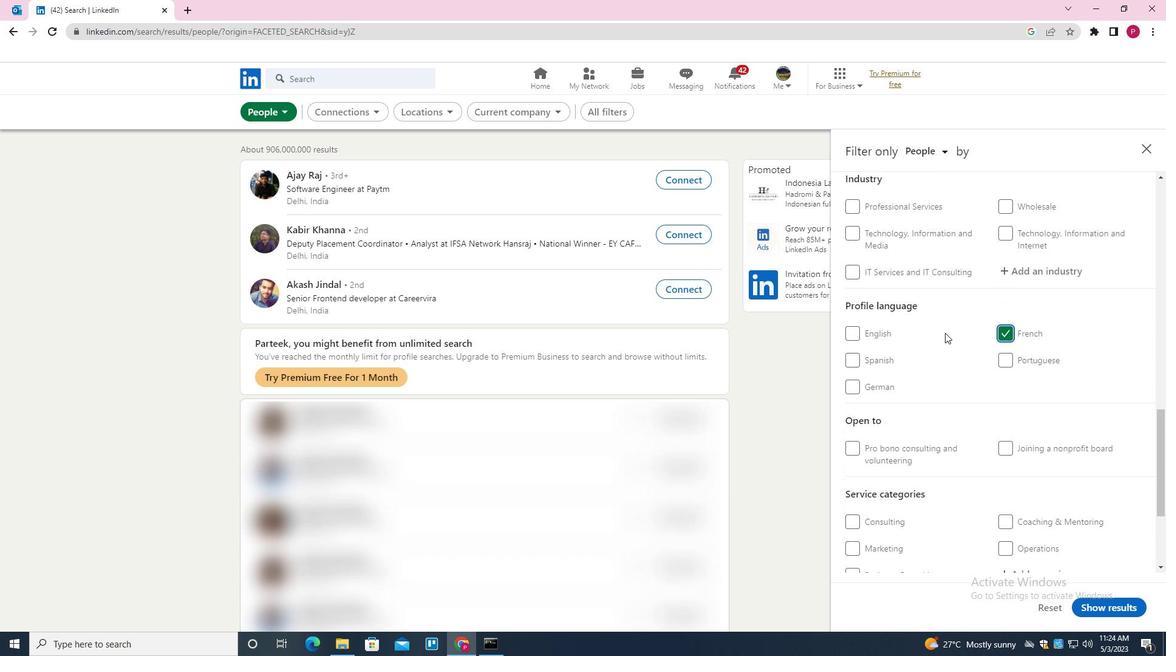 
Action: Mouse scrolled (945, 333) with delta (0, 0)
Screenshot: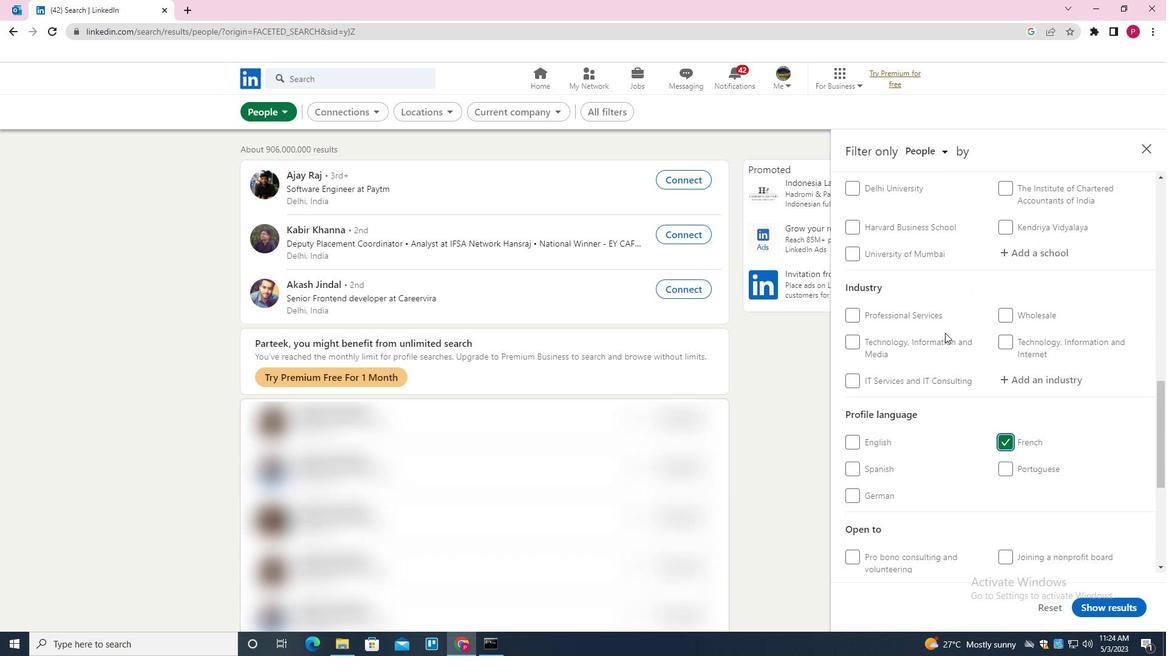 
Action: Mouse scrolled (945, 333) with delta (0, 0)
Screenshot: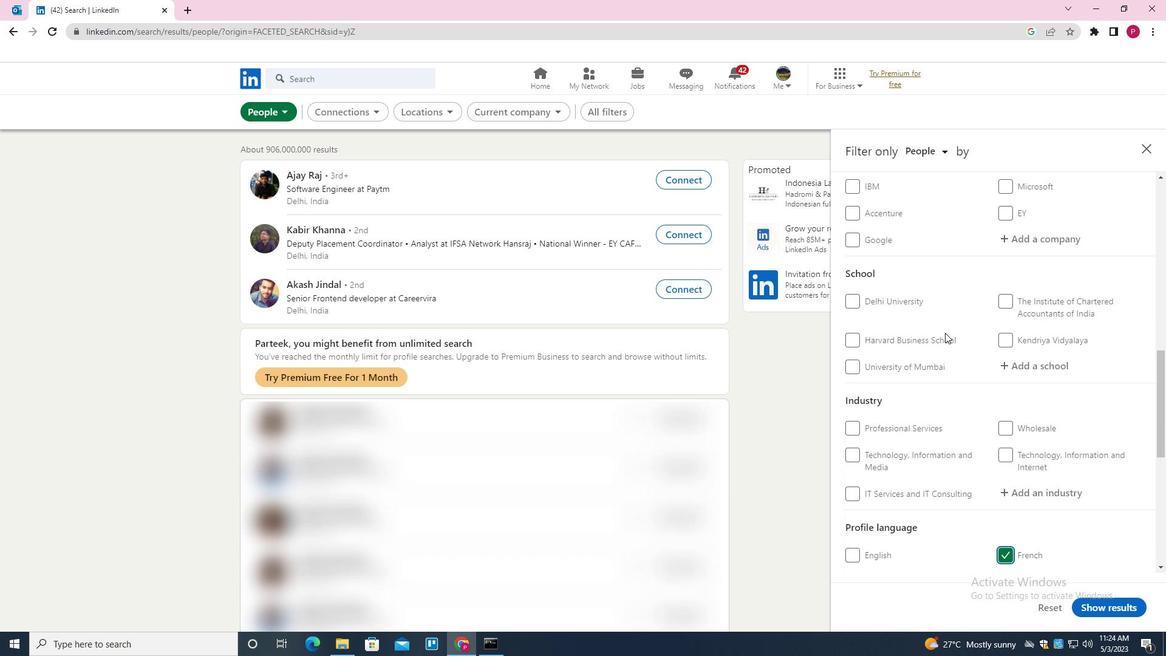 
Action: Mouse scrolled (945, 333) with delta (0, 0)
Screenshot: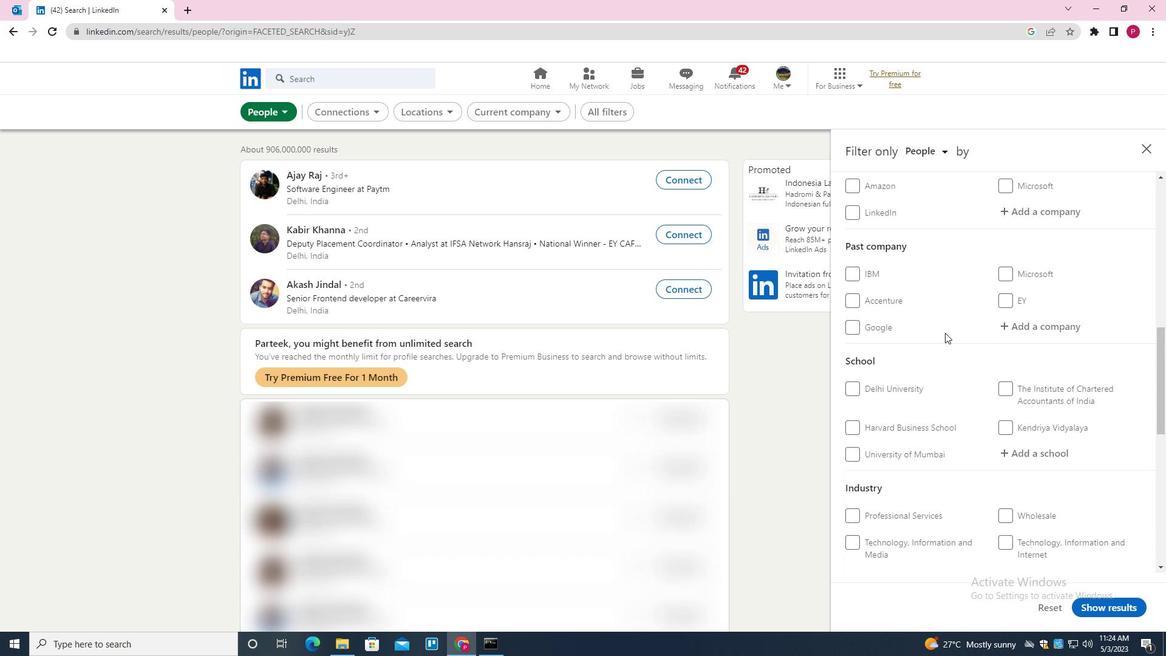 
Action: Mouse moved to (1041, 275)
Screenshot: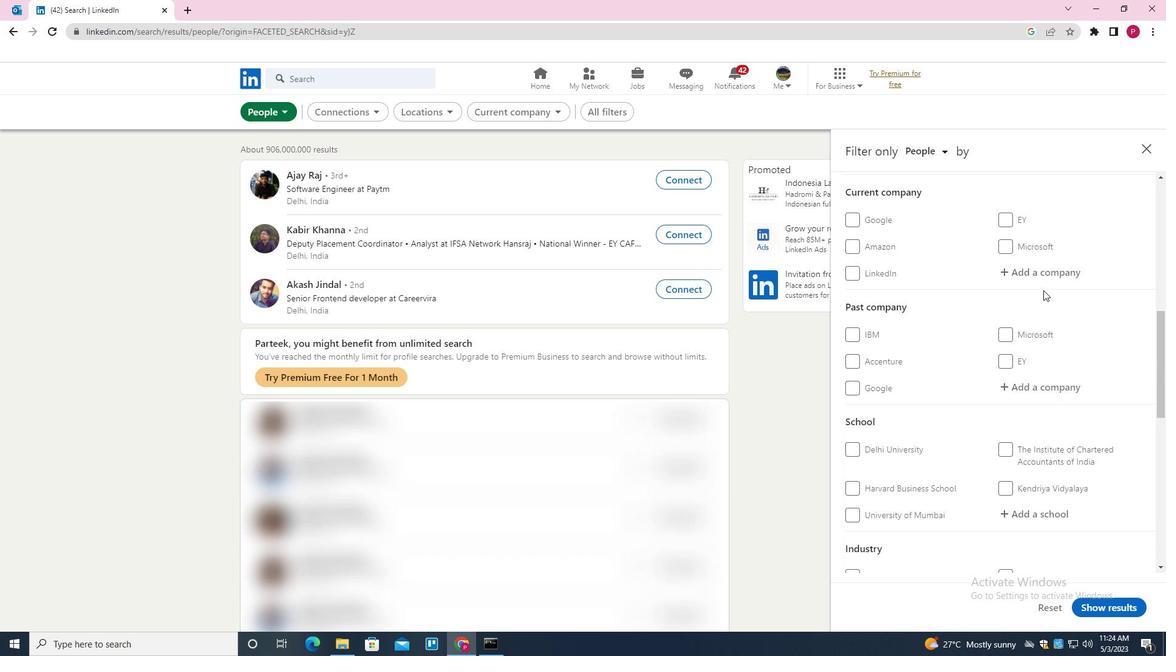 
Action: Mouse pressed left at (1041, 275)
Screenshot: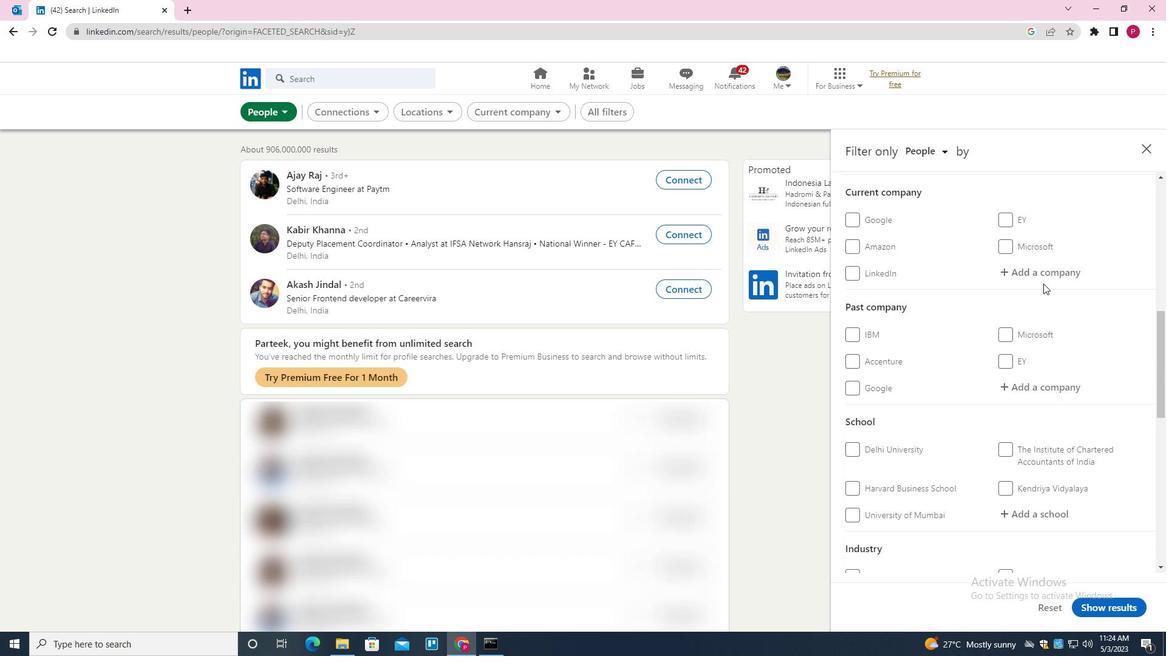 
Action: Key pressed <Key.shift><Key.shift><Key.shift>FIBRE2<Key.shift>FASHION<Key.down><Key.enter>
Screenshot: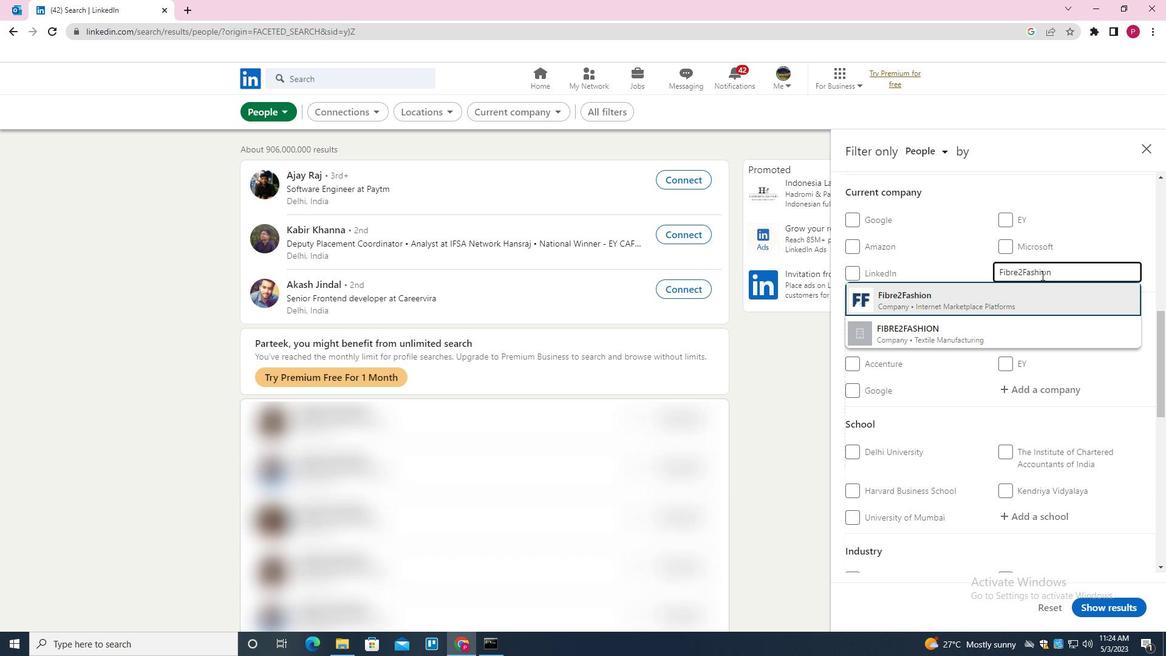 
Action: Mouse moved to (980, 335)
Screenshot: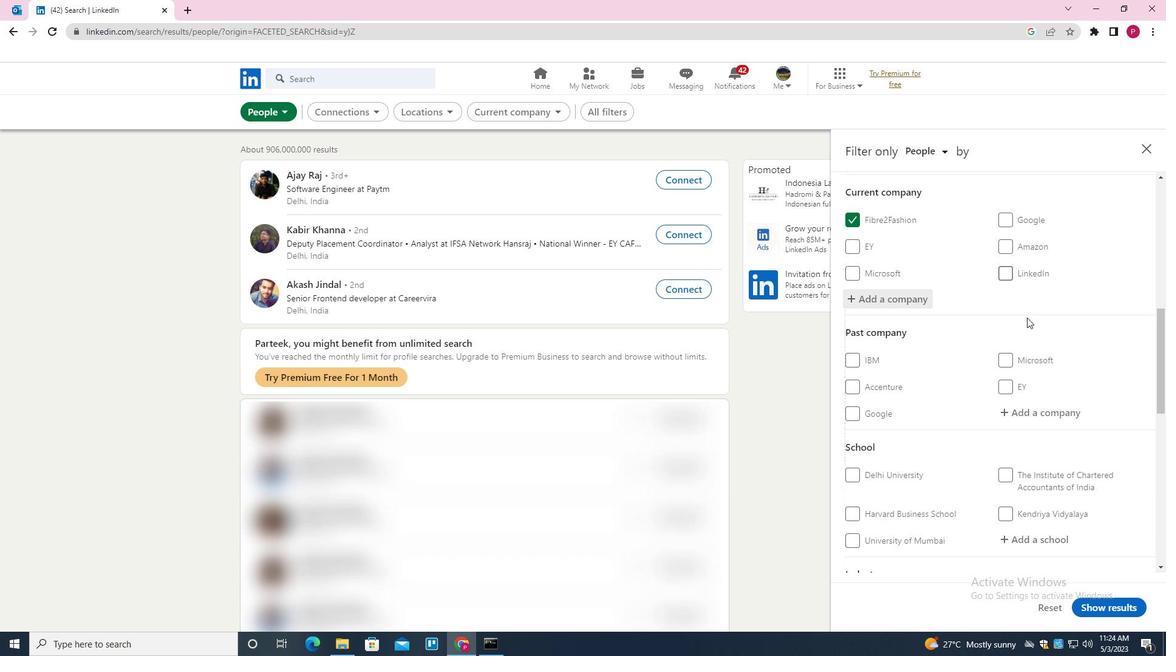 
Action: Mouse scrolled (980, 335) with delta (0, 0)
Screenshot: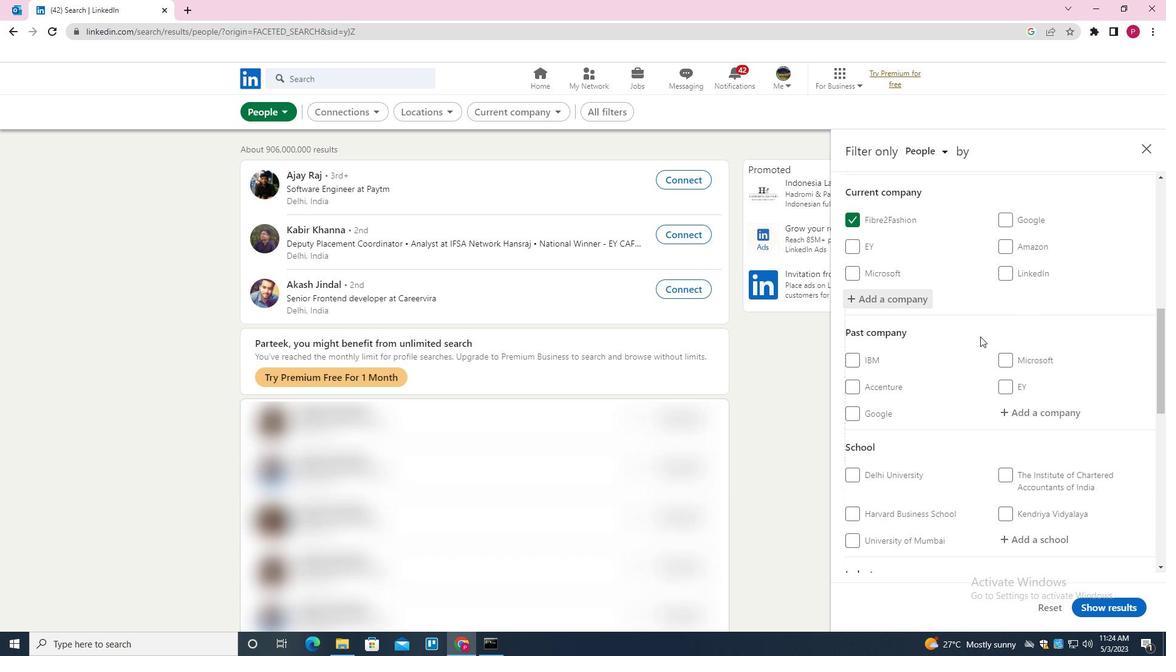 
Action: Mouse scrolled (980, 335) with delta (0, 0)
Screenshot: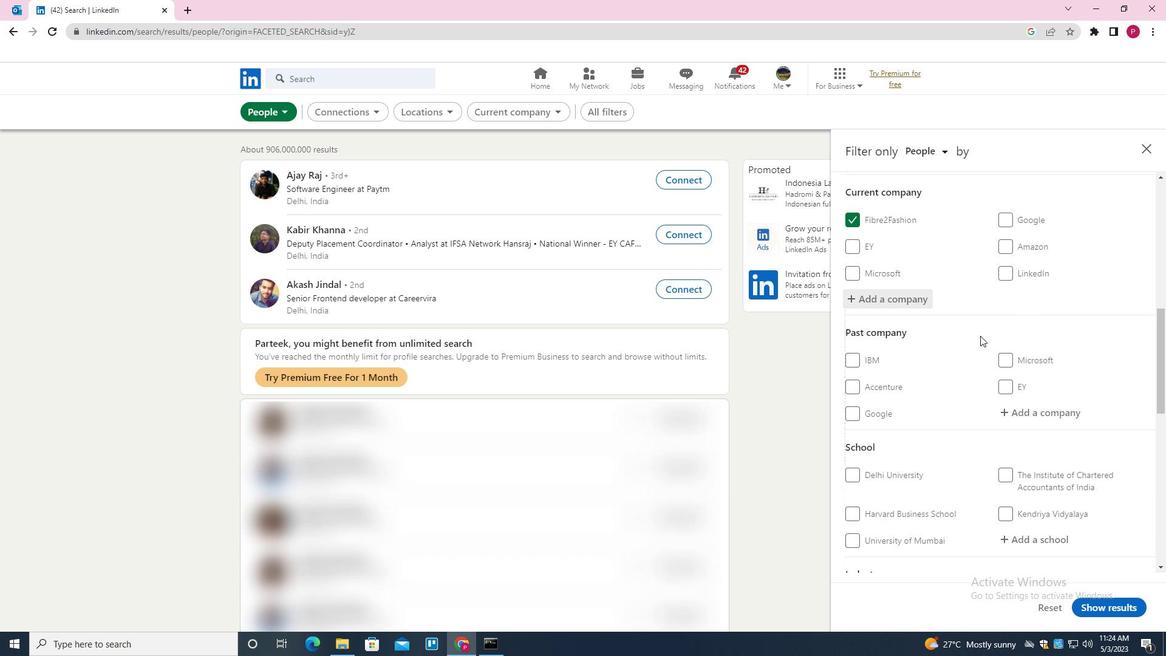 
Action: Mouse moved to (980, 334)
Screenshot: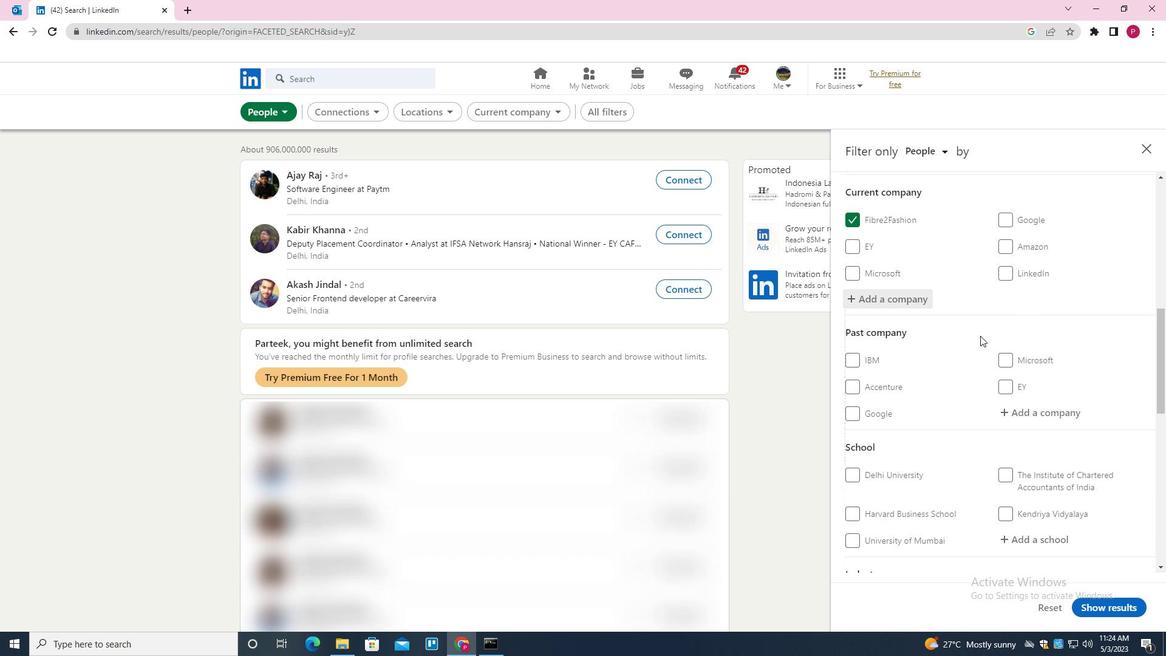 
Action: Mouse scrolled (980, 334) with delta (0, 0)
Screenshot: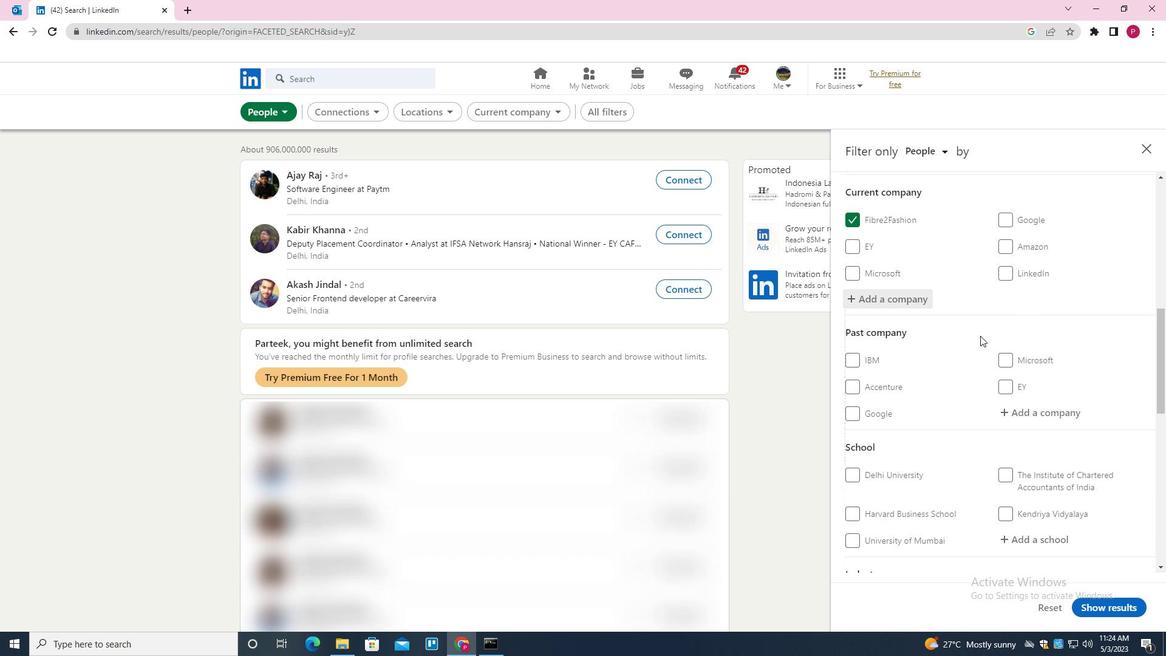 
Action: Mouse moved to (985, 330)
Screenshot: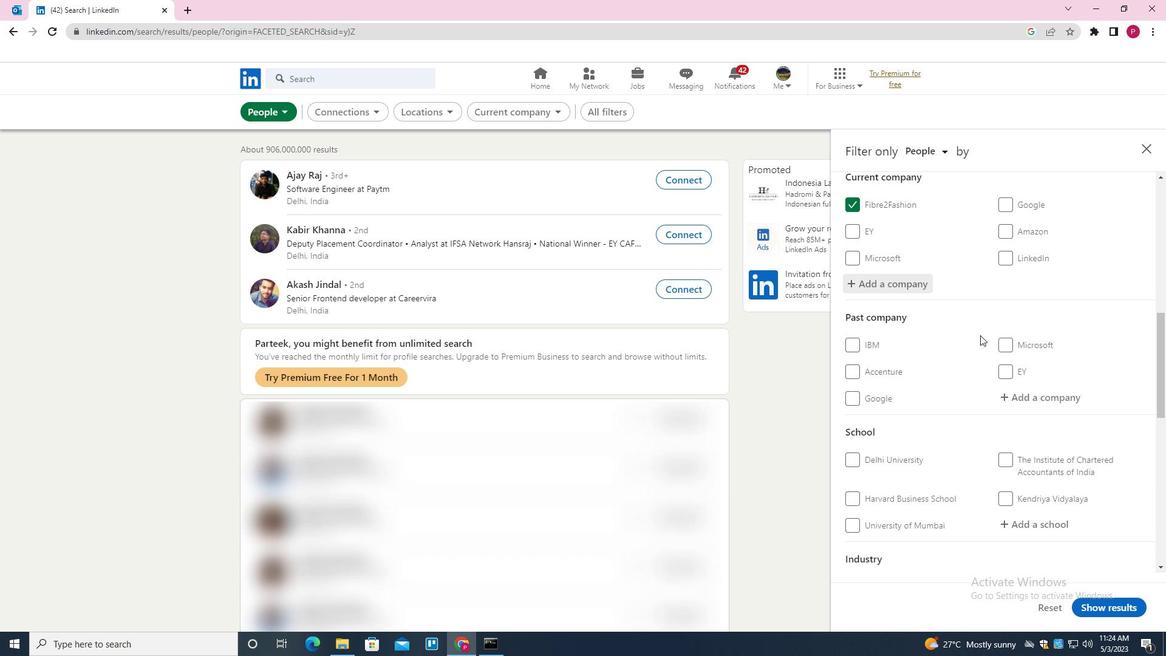 
Action: Mouse scrolled (985, 329) with delta (0, 0)
Screenshot: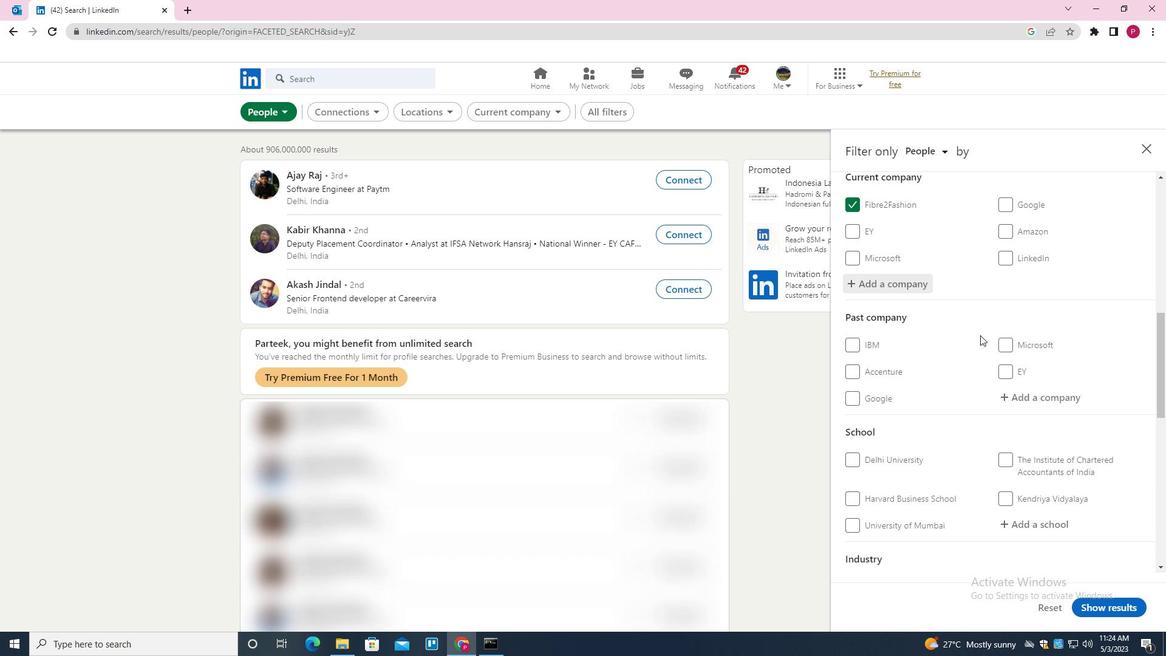 
Action: Mouse moved to (1034, 292)
Screenshot: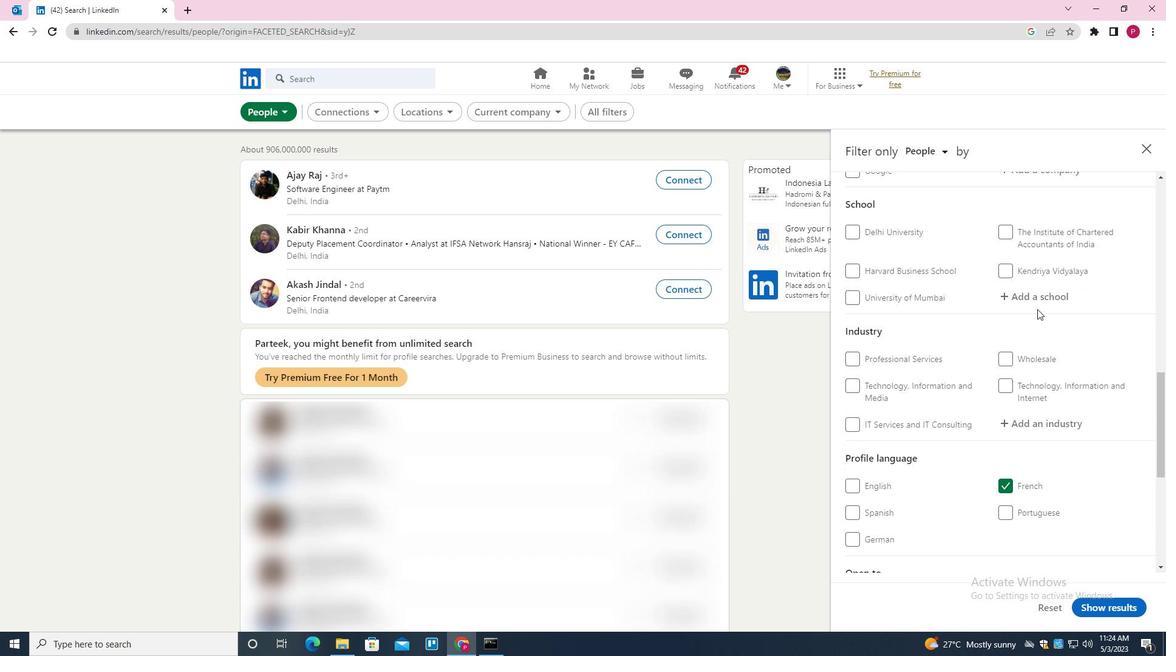 
Action: Mouse pressed left at (1034, 292)
Screenshot: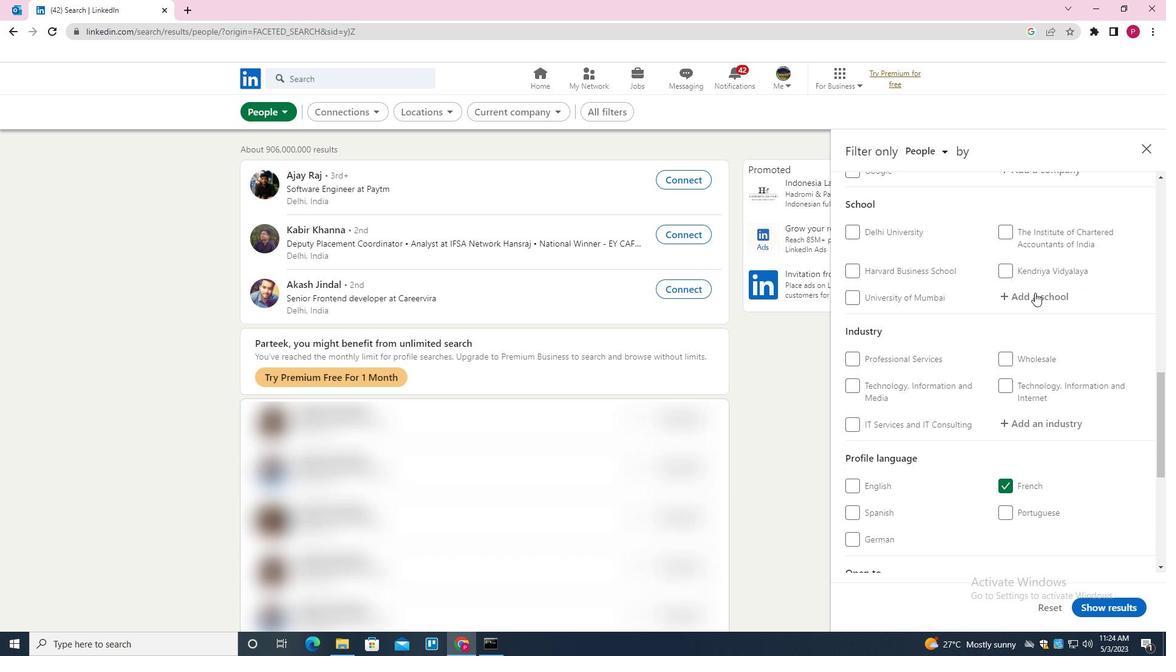 
Action: Key pressed <Key.shift><Key.shift><Key.shift><Key.shift><Key.shift><Key.shift><Key.shift><Key.shift>DELHI<Key.space><Key.shift><Key.shift><Key.shift>PUBLIC<Key.space><Key.shift>SCHOOL<Key.down><Key.enter>
Screenshot: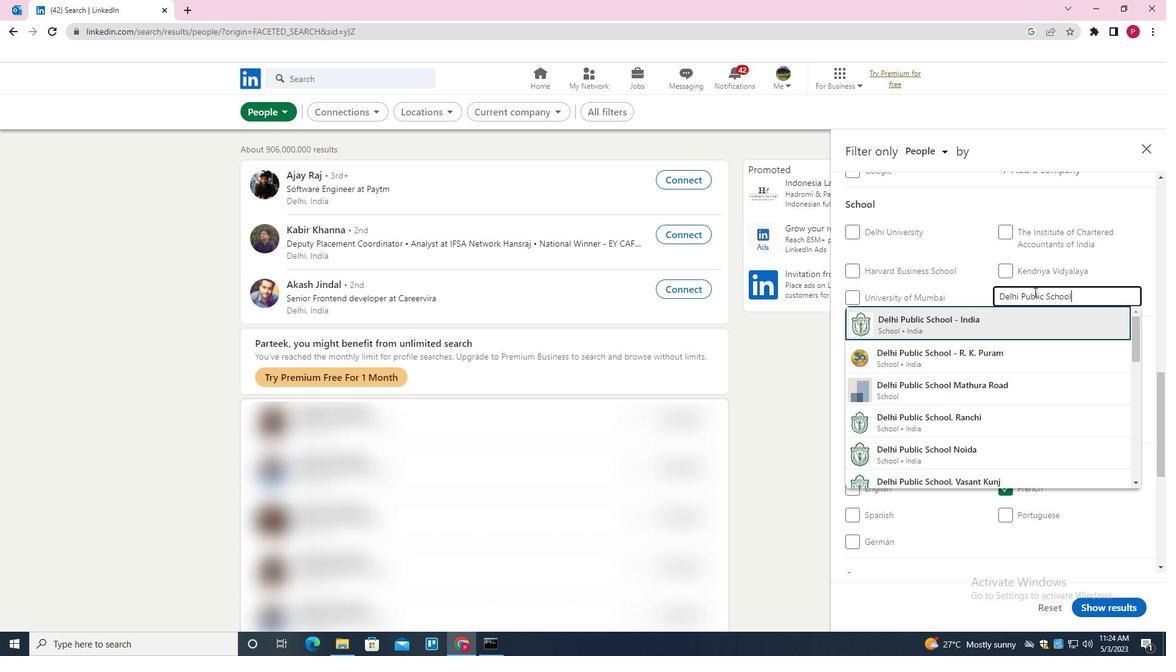 
Action: Mouse moved to (1012, 328)
Screenshot: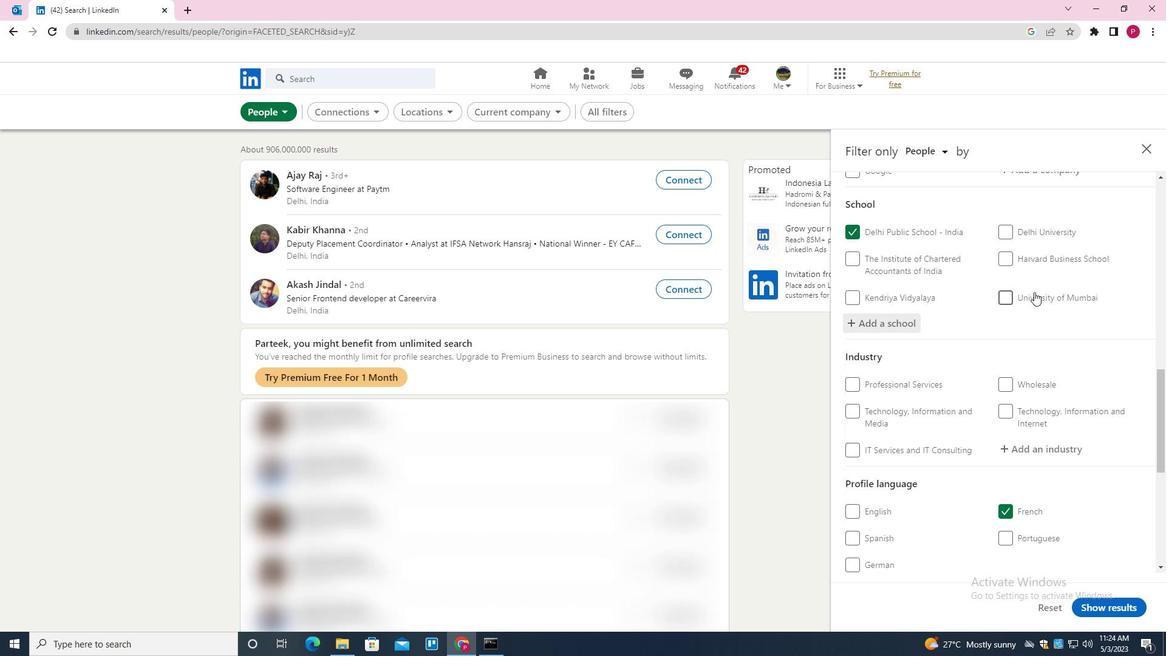 
Action: Mouse scrolled (1012, 327) with delta (0, 0)
Screenshot: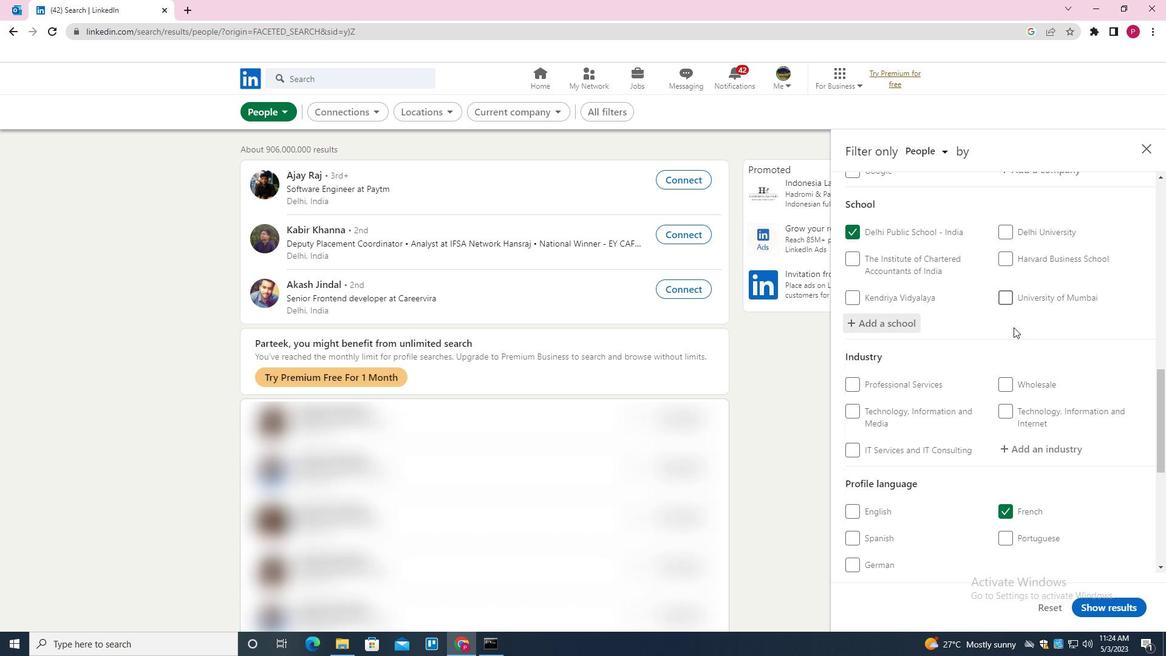 
Action: Mouse scrolled (1012, 327) with delta (0, 0)
Screenshot: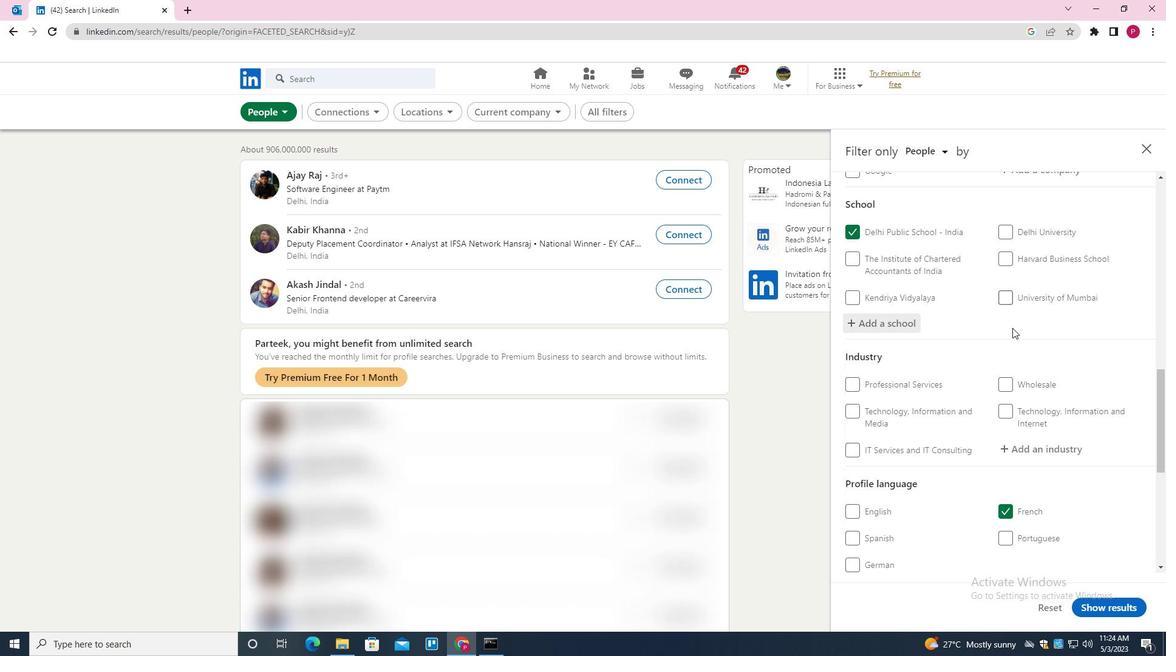 
Action: Mouse scrolled (1012, 327) with delta (0, 0)
Screenshot: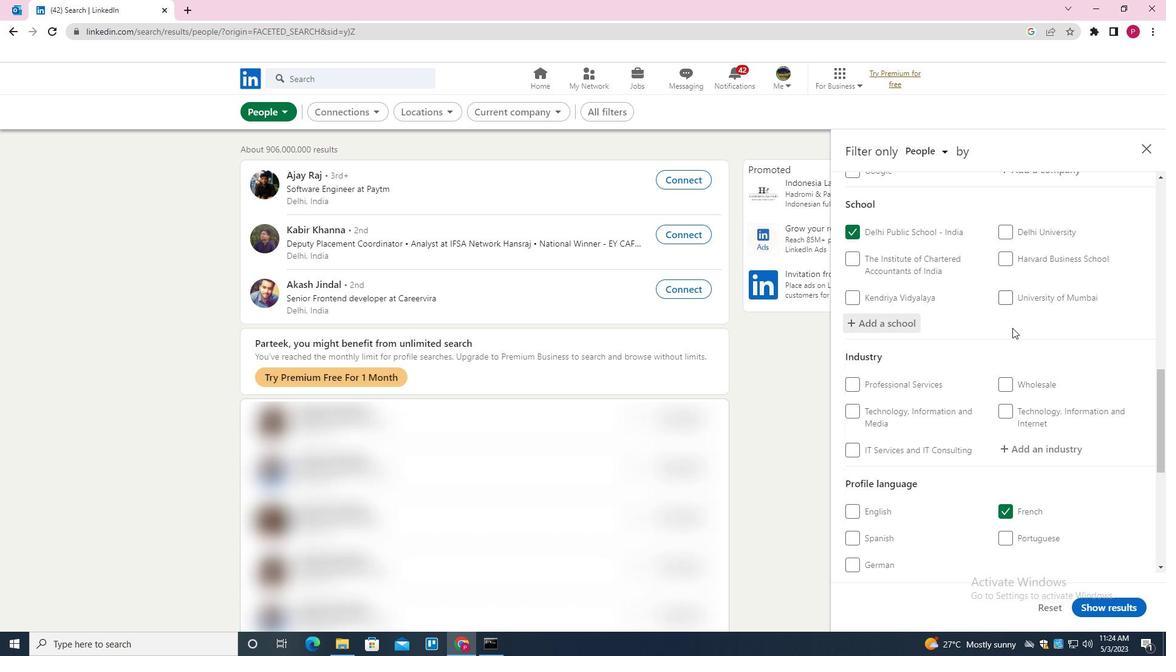 
Action: Mouse moved to (1040, 270)
Screenshot: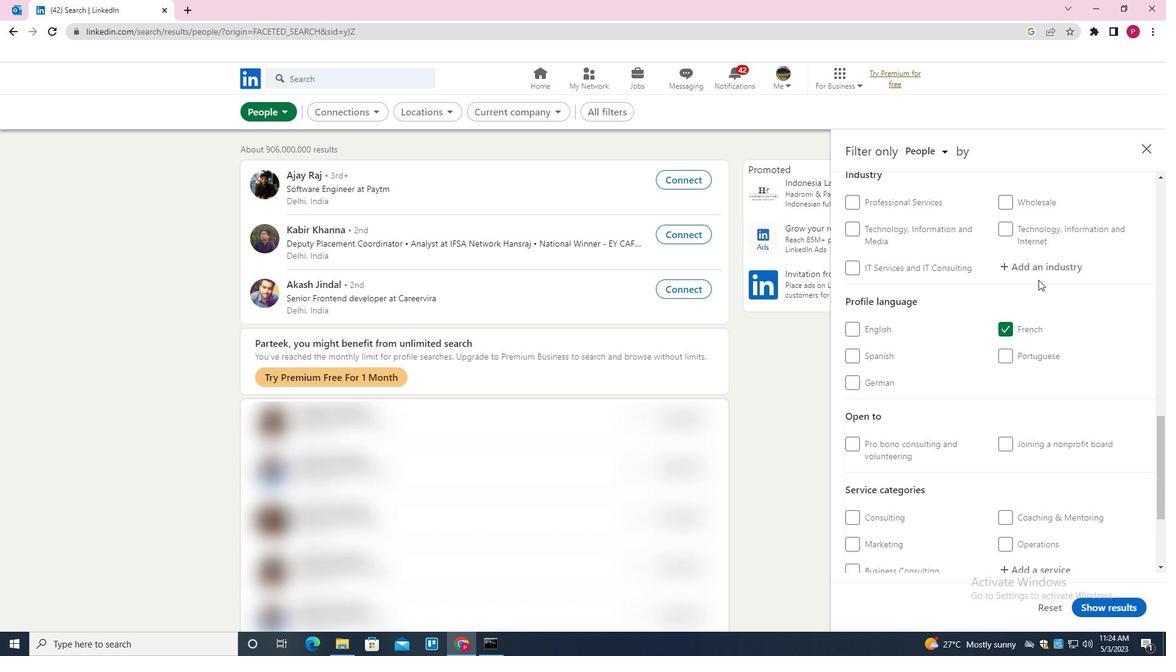 
Action: Mouse pressed left at (1040, 270)
Screenshot: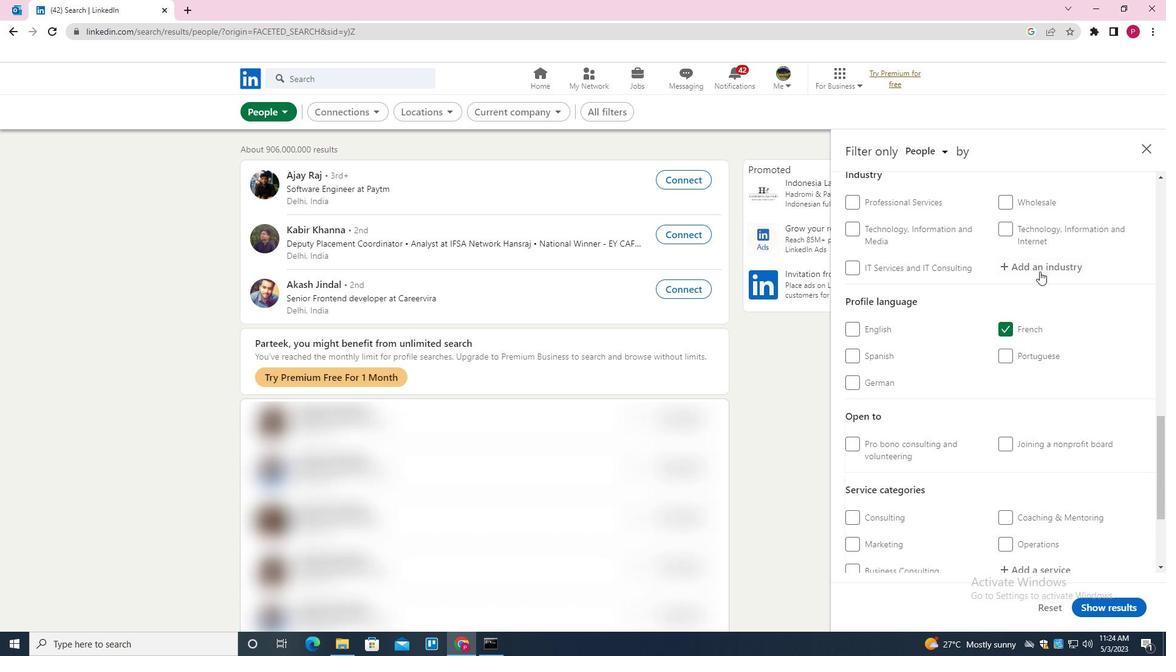 
Action: Key pressed <Key.shift>COURTS<Key.space>OF<Key.space><Key.shift>LAW<Key.down><Key.enter>
Screenshot: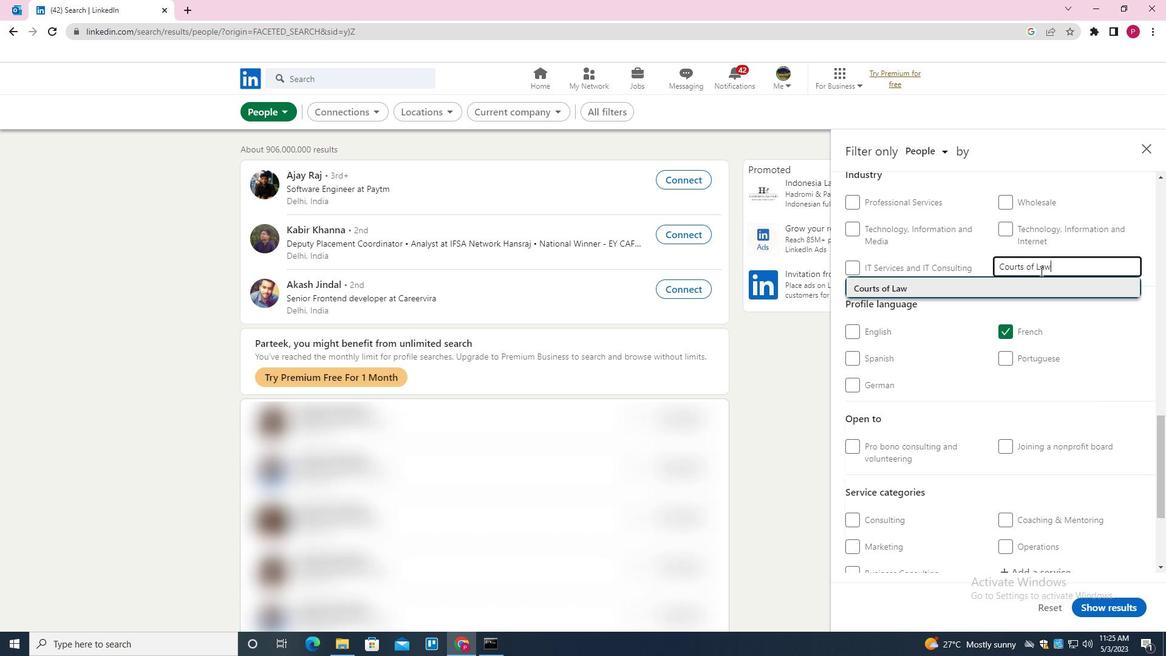 
Action: Mouse moved to (1002, 353)
Screenshot: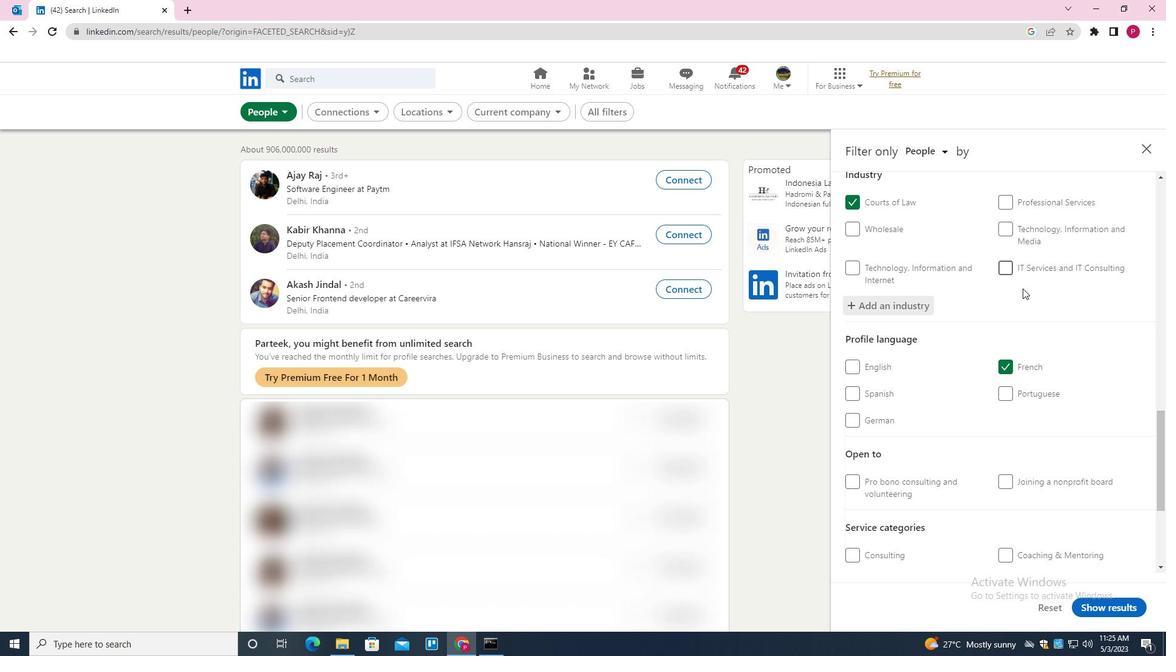 
Action: Mouse scrolled (1002, 352) with delta (0, 0)
Screenshot: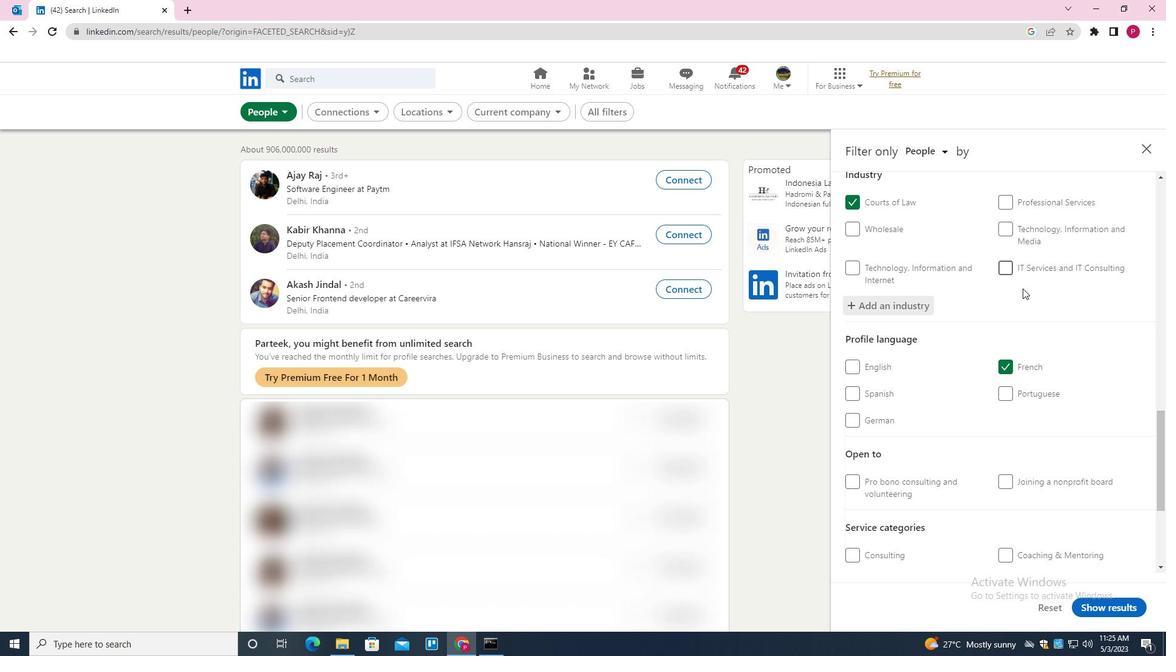 
Action: Mouse scrolled (1002, 352) with delta (0, 0)
Screenshot: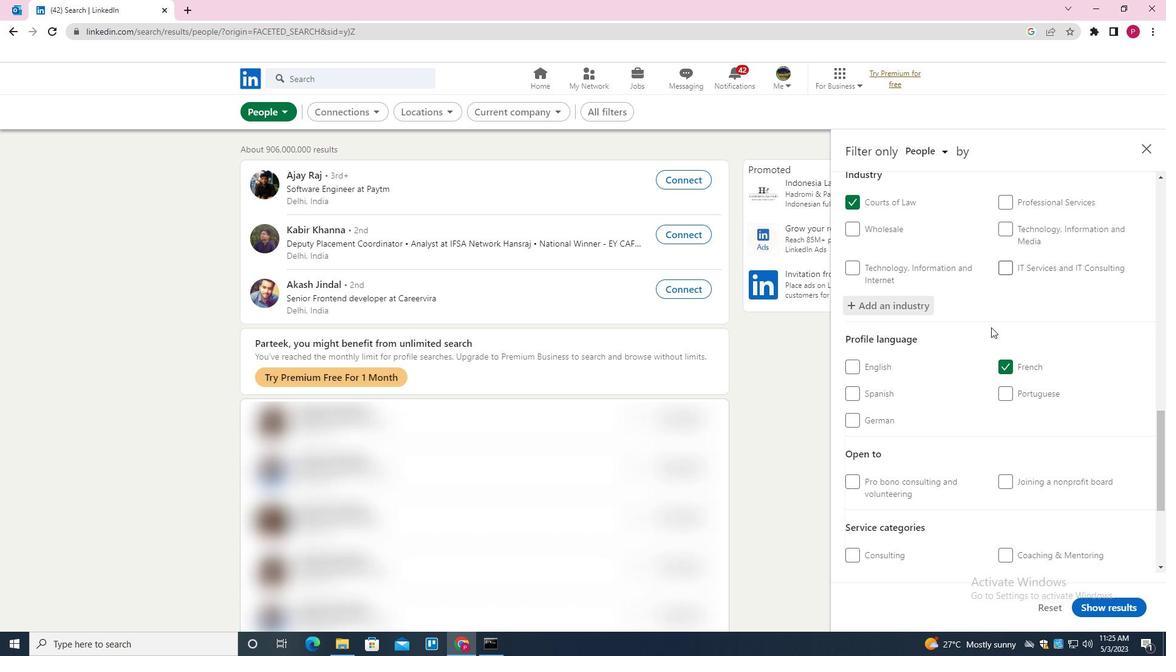 
Action: Mouse moved to (1002, 354)
Screenshot: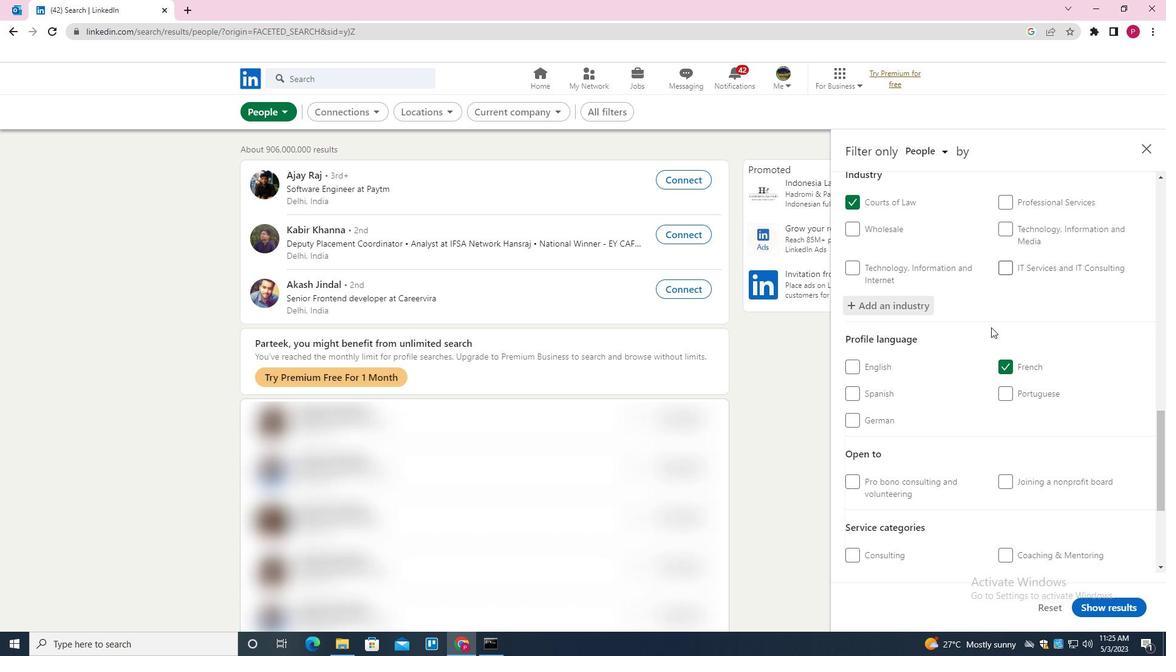 
Action: Mouse scrolled (1002, 353) with delta (0, 0)
Screenshot: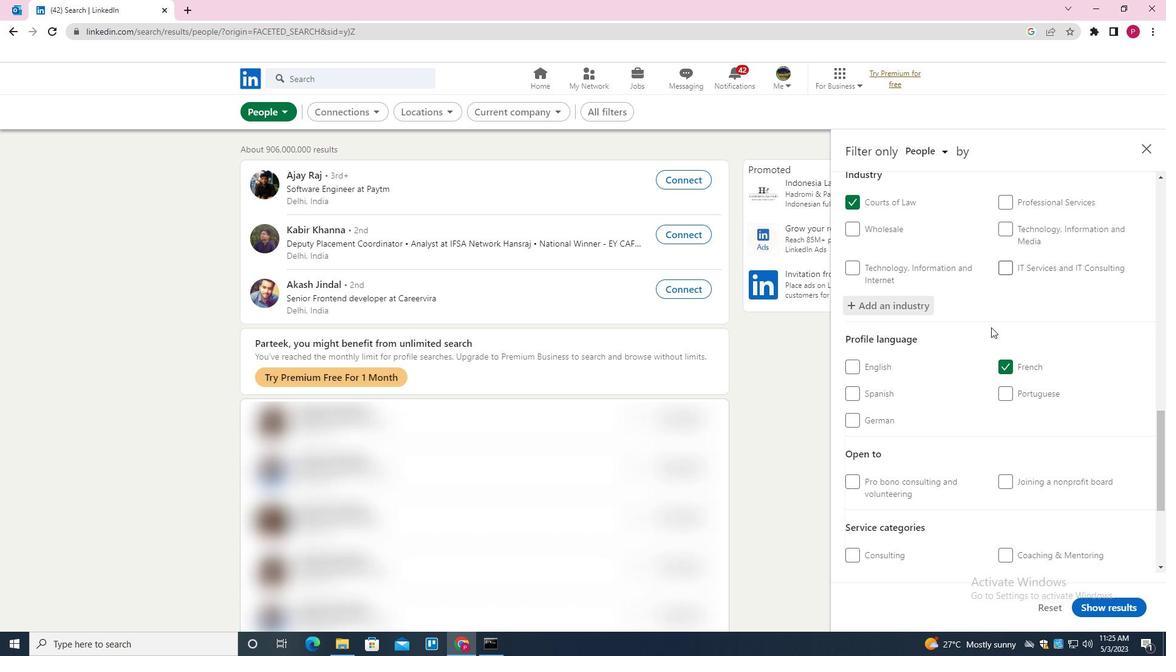 
Action: Mouse moved to (1004, 357)
Screenshot: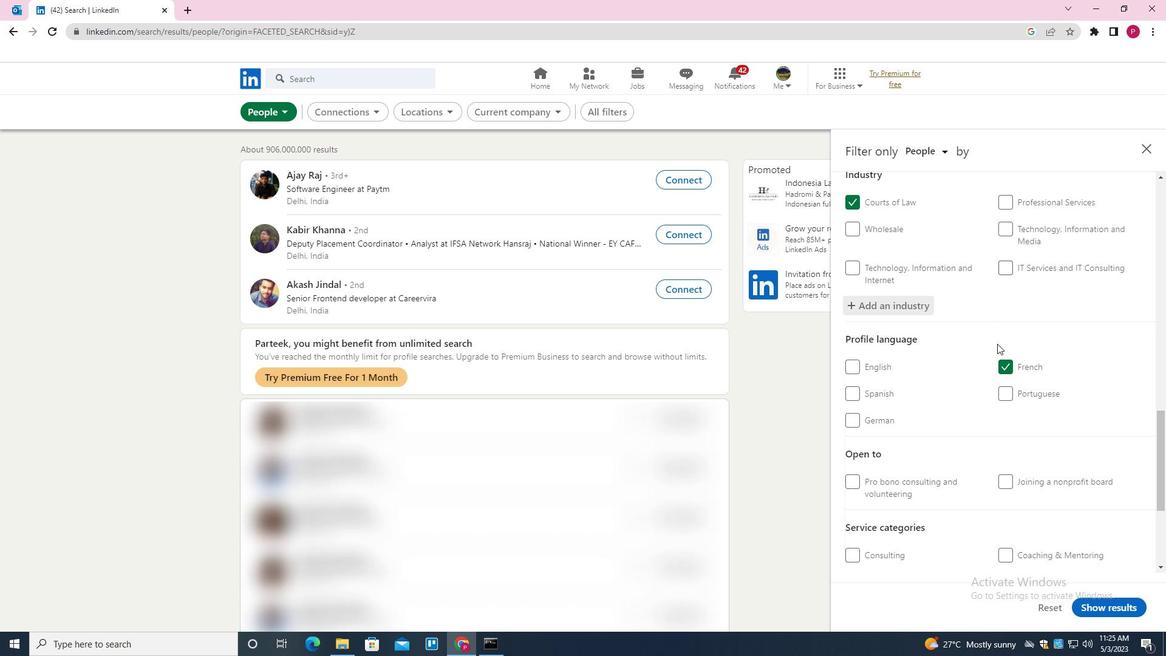 
Action: Mouse scrolled (1004, 357) with delta (0, 0)
Screenshot: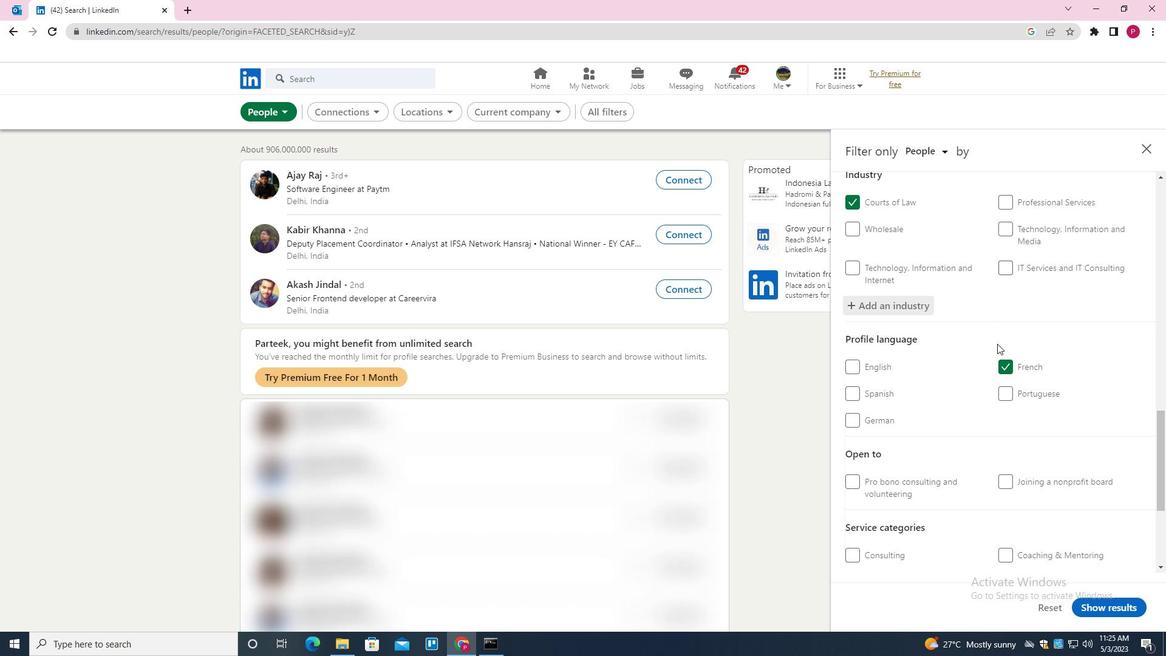 
Action: Mouse moved to (1039, 402)
Screenshot: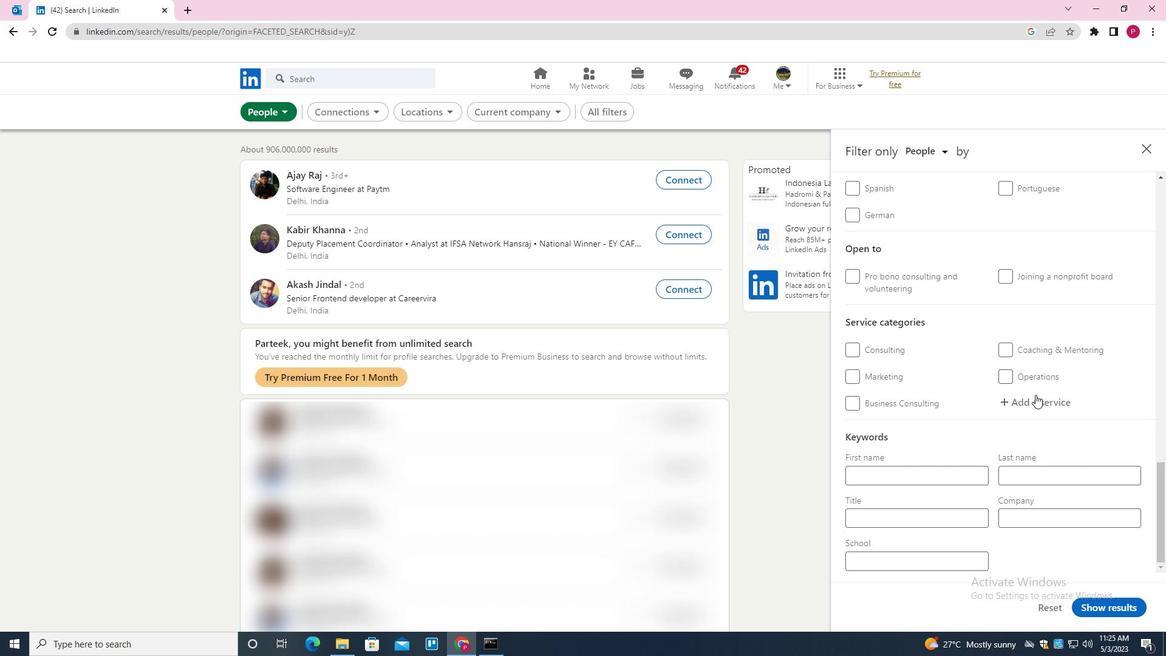 
Action: Mouse pressed left at (1039, 402)
Screenshot: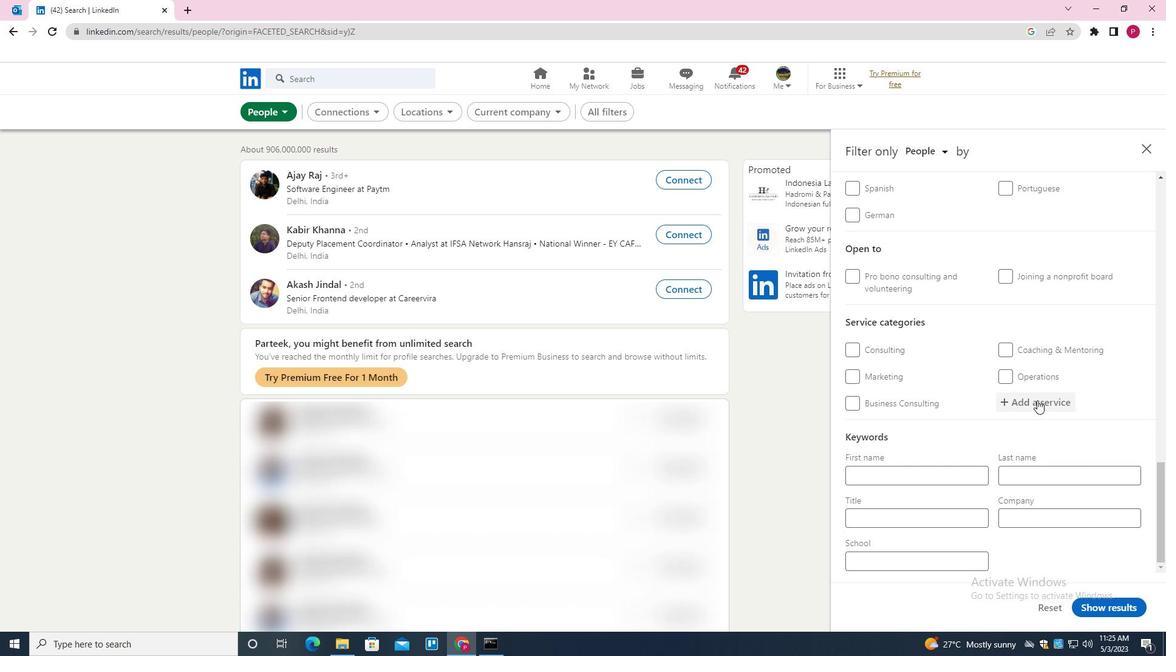 
Action: Key pressed <Key.shift><Key.shift><Key.shift><Key.shift><Key.shift>GEOLOGIST<Key.backspace><Key.backspace><Key.backspace><Key.backspace><Key.backspace><Key.backspace><Key.backspace><Key.backspace><Key.backspace><Key.shift>PUBLIC<Key.space><Key.shift>RELATIONS<Key.down><Key.enter>
Screenshot: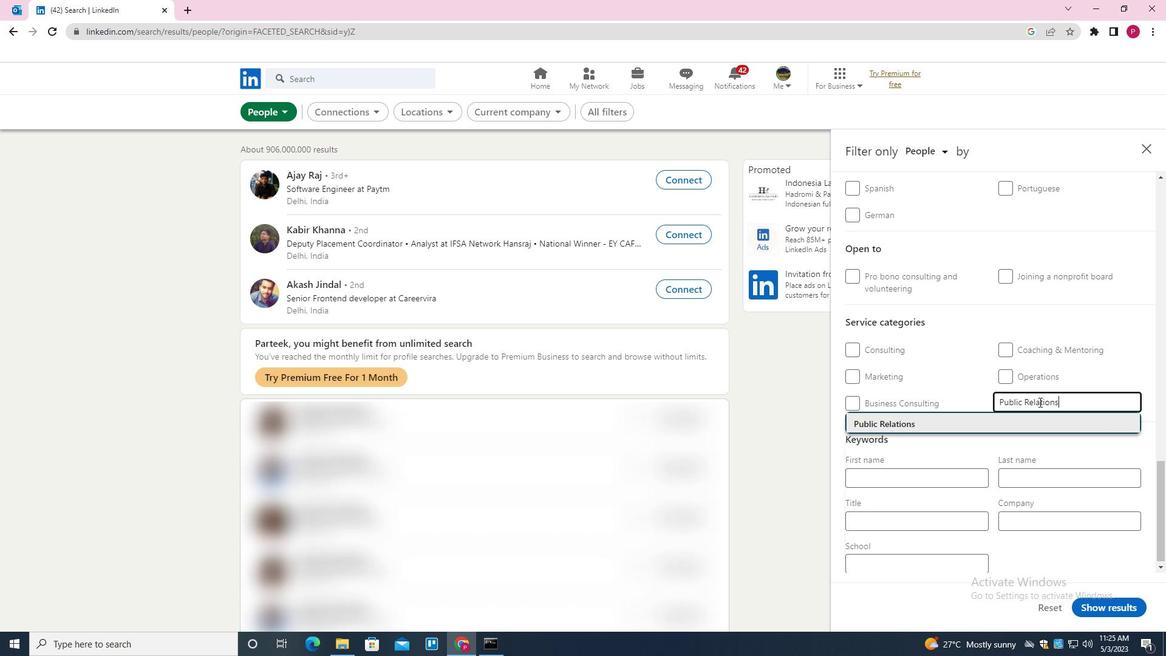 
Action: Mouse scrolled (1039, 401) with delta (0, 0)
Screenshot: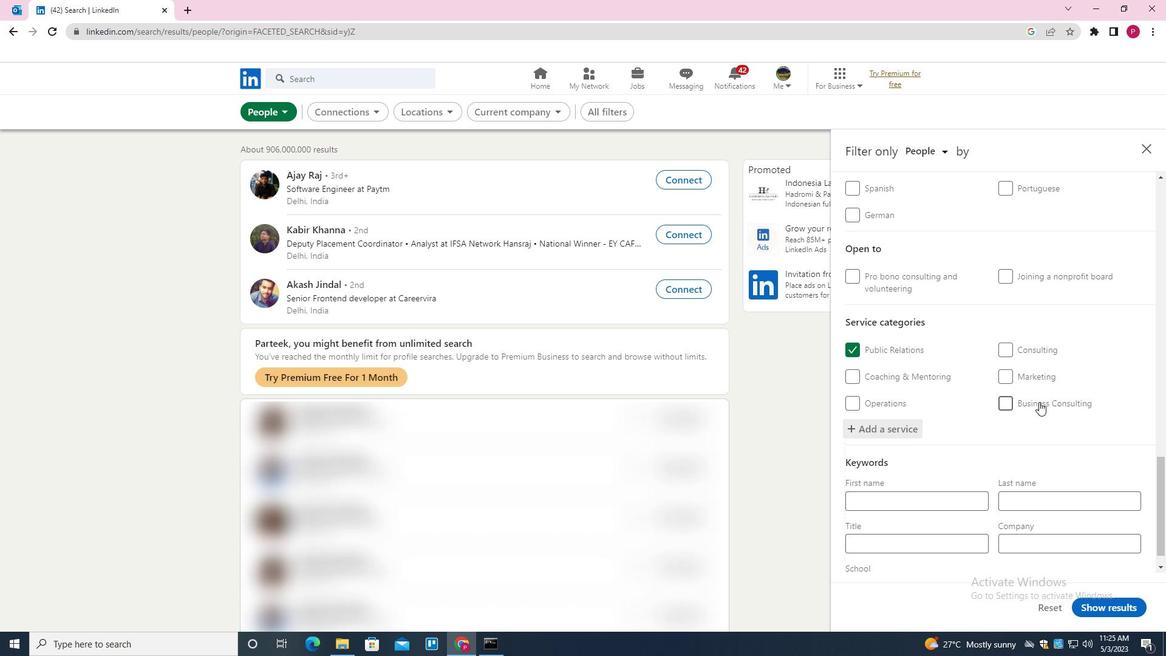 
Action: Mouse moved to (1036, 404)
Screenshot: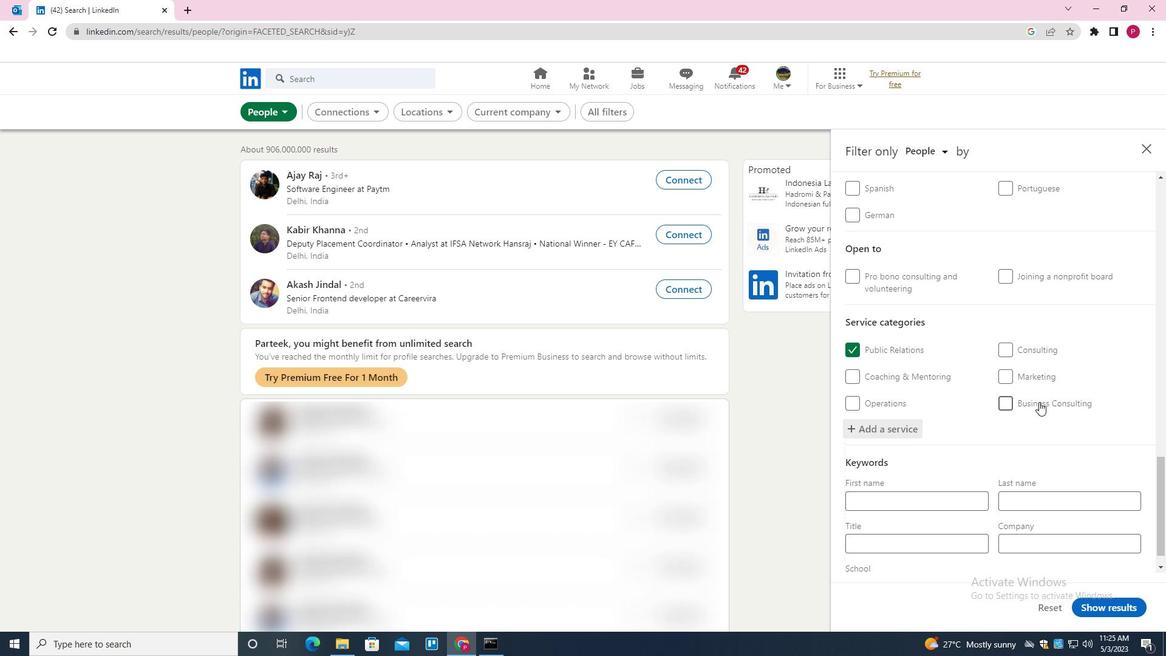 
Action: Mouse scrolled (1036, 403) with delta (0, 0)
Screenshot: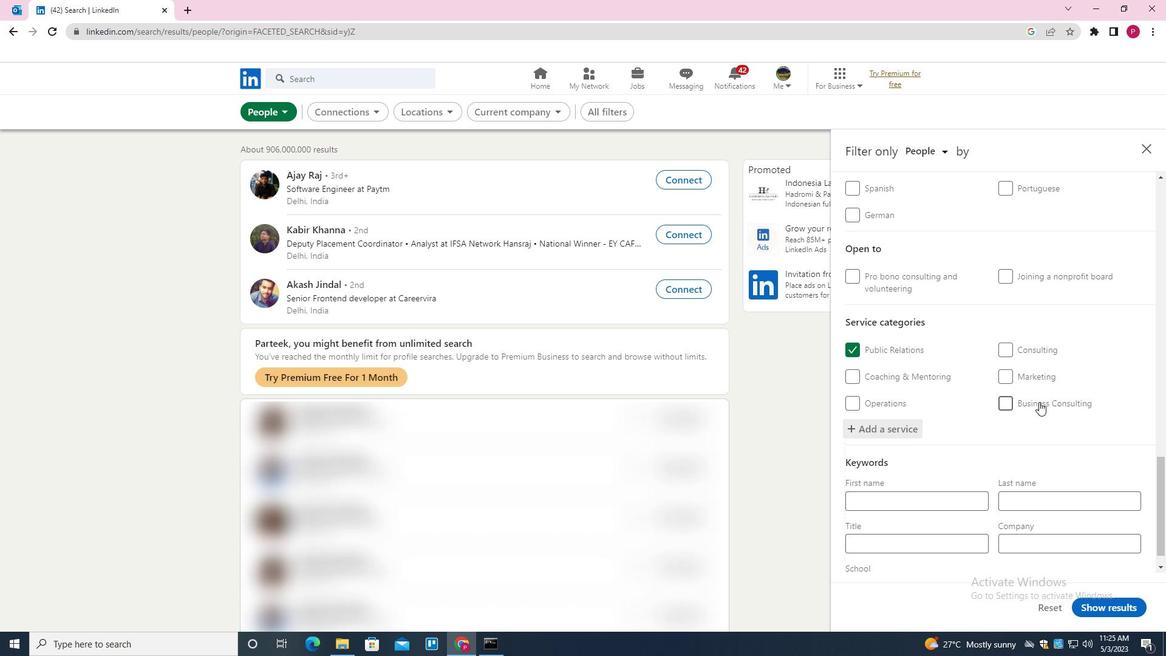 
Action: Mouse moved to (1034, 407)
Screenshot: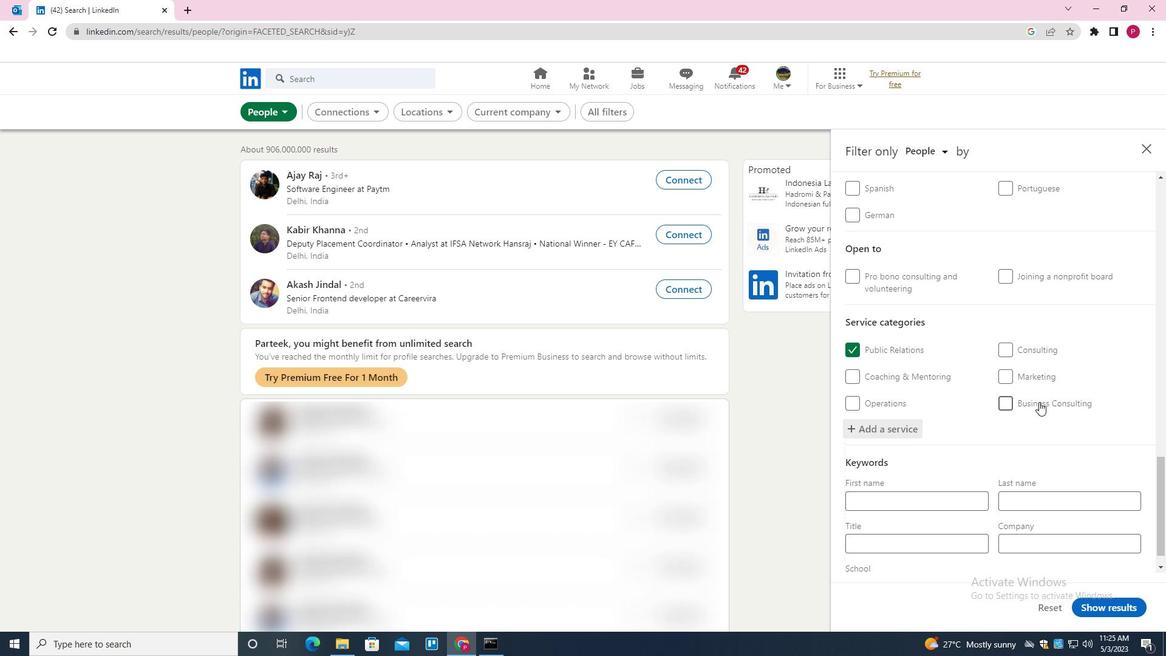 
Action: Mouse scrolled (1034, 406) with delta (0, 0)
Screenshot: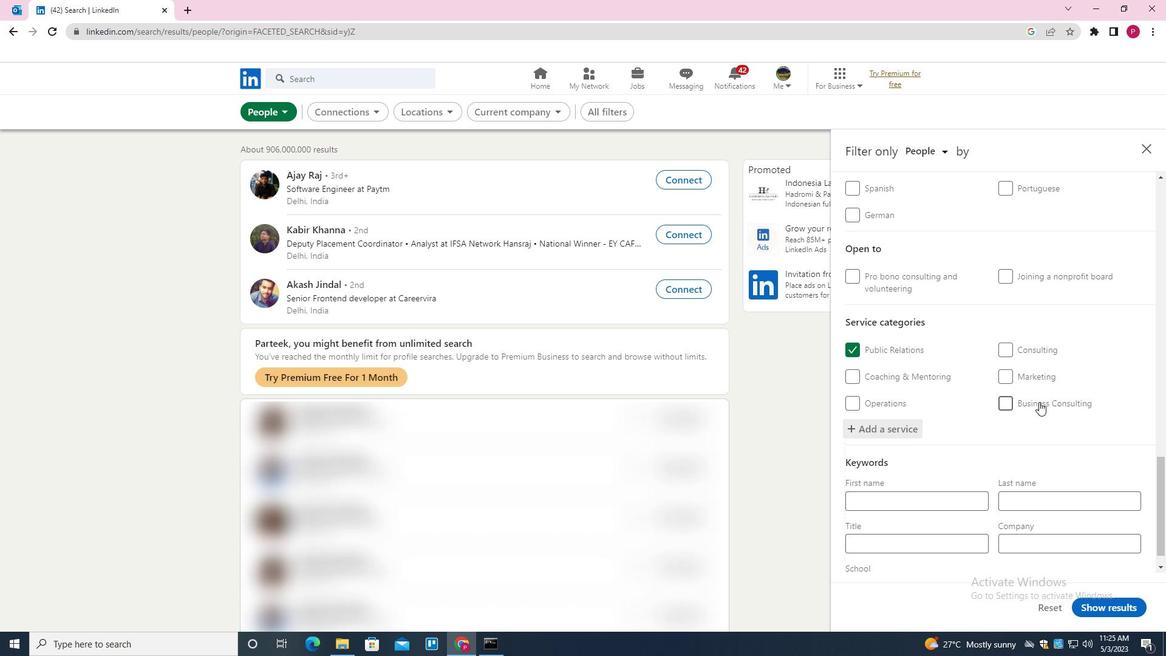 
Action: Mouse moved to (1029, 412)
Screenshot: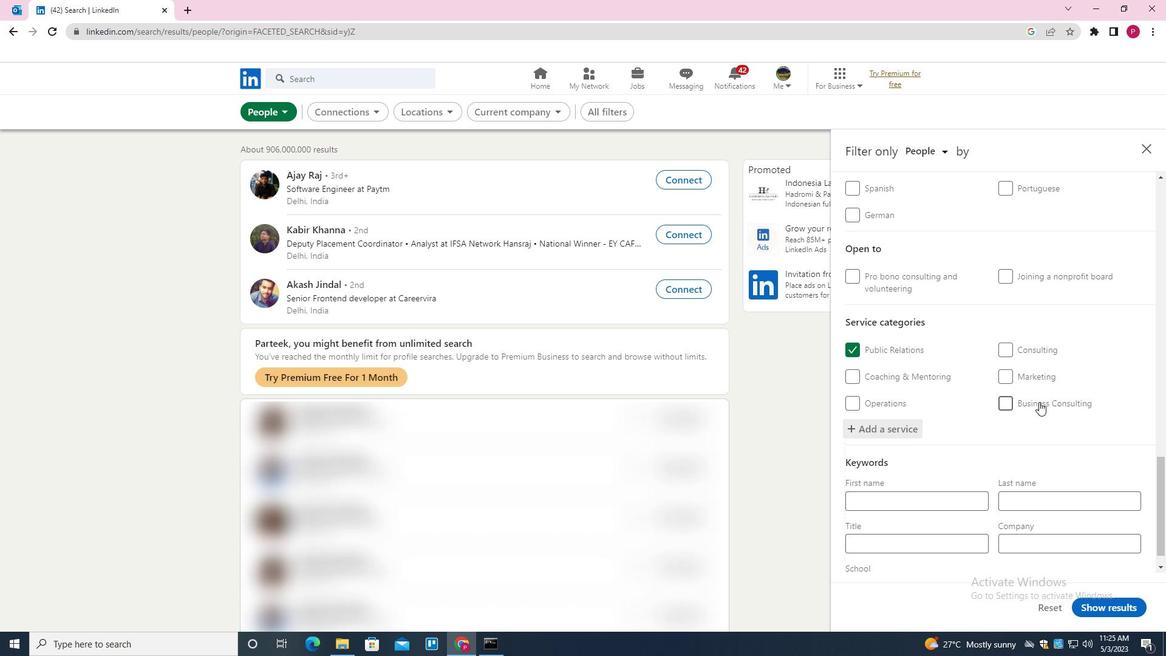 
Action: Mouse scrolled (1029, 411) with delta (0, 0)
Screenshot: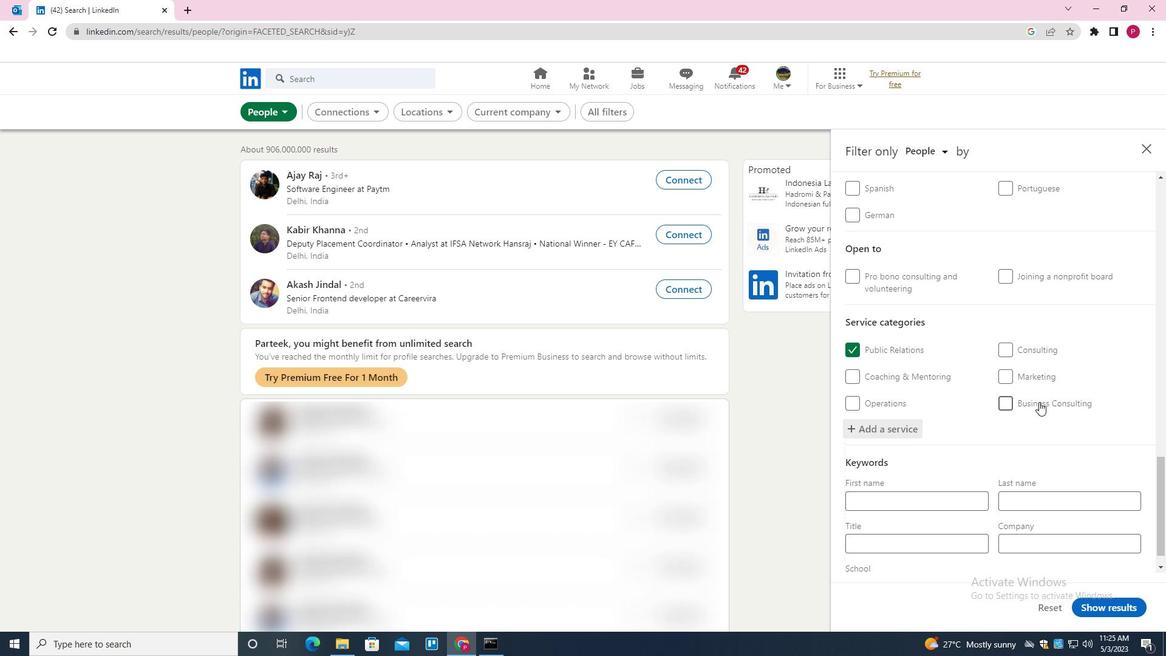 
Action: Mouse moved to (1014, 425)
Screenshot: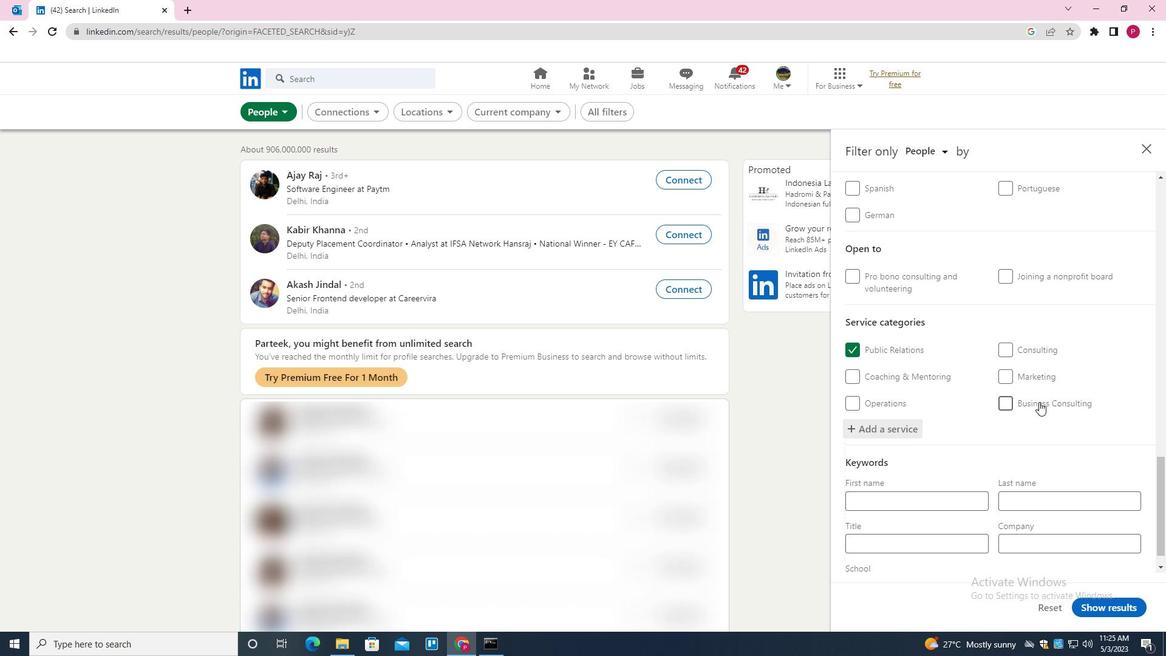 
Action: Mouse scrolled (1014, 424) with delta (0, 0)
Screenshot: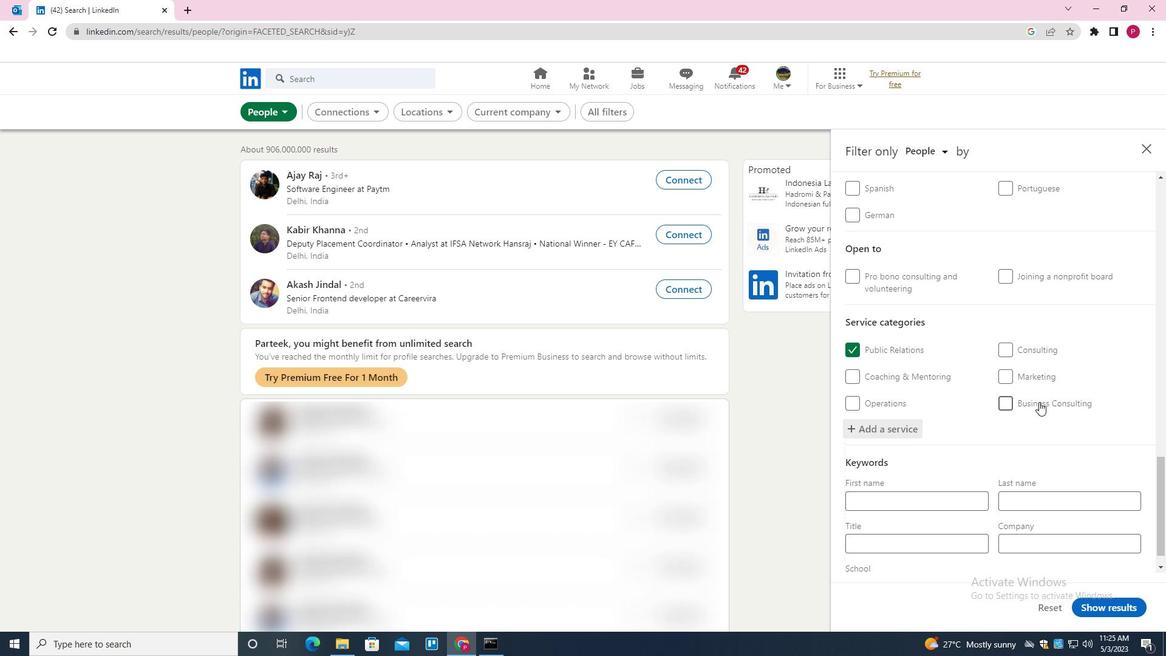 
Action: Mouse moved to (896, 521)
Screenshot: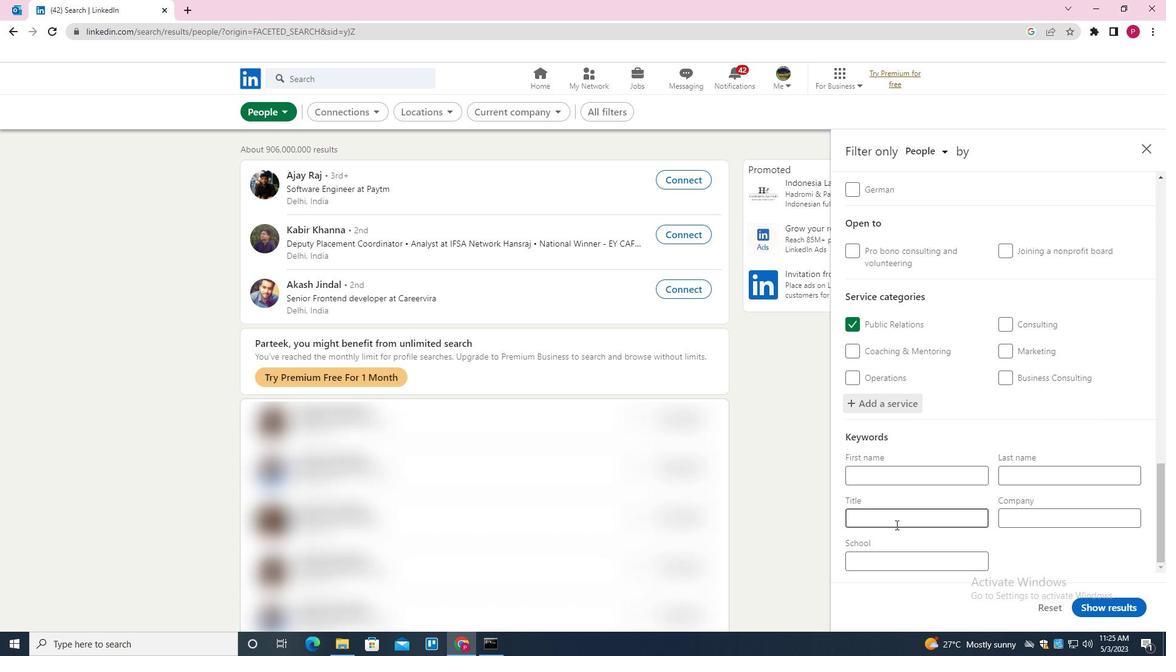 
Action: Mouse pressed left at (896, 521)
Screenshot: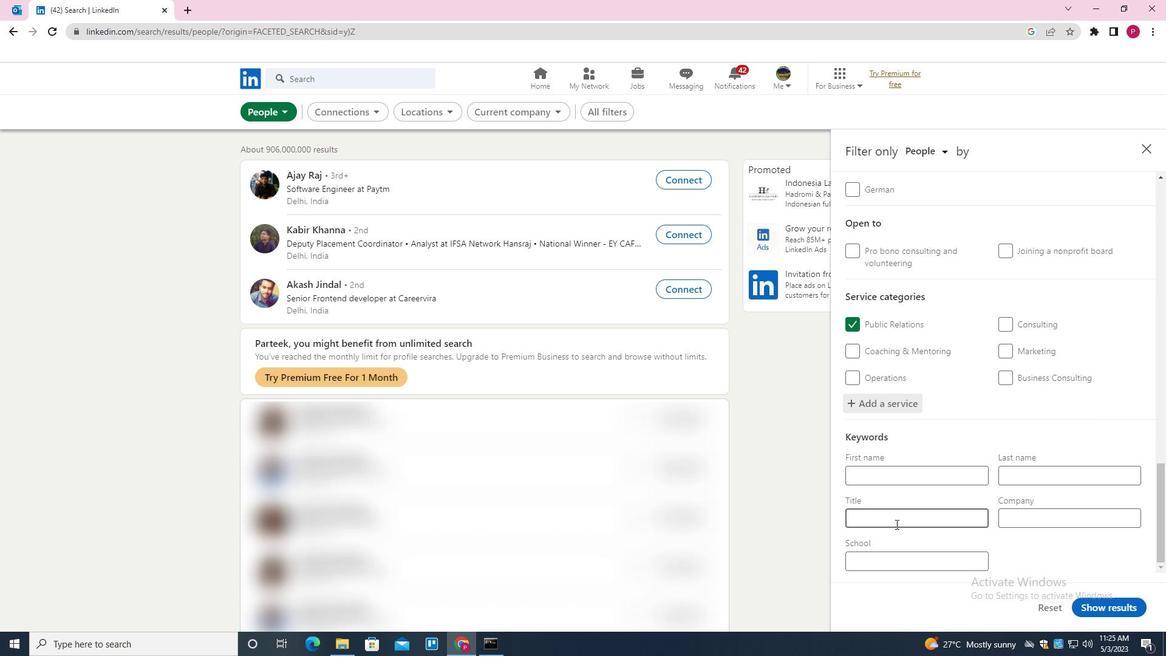 
Action: Key pressed <Key.shift>GEOLOGIST
Screenshot: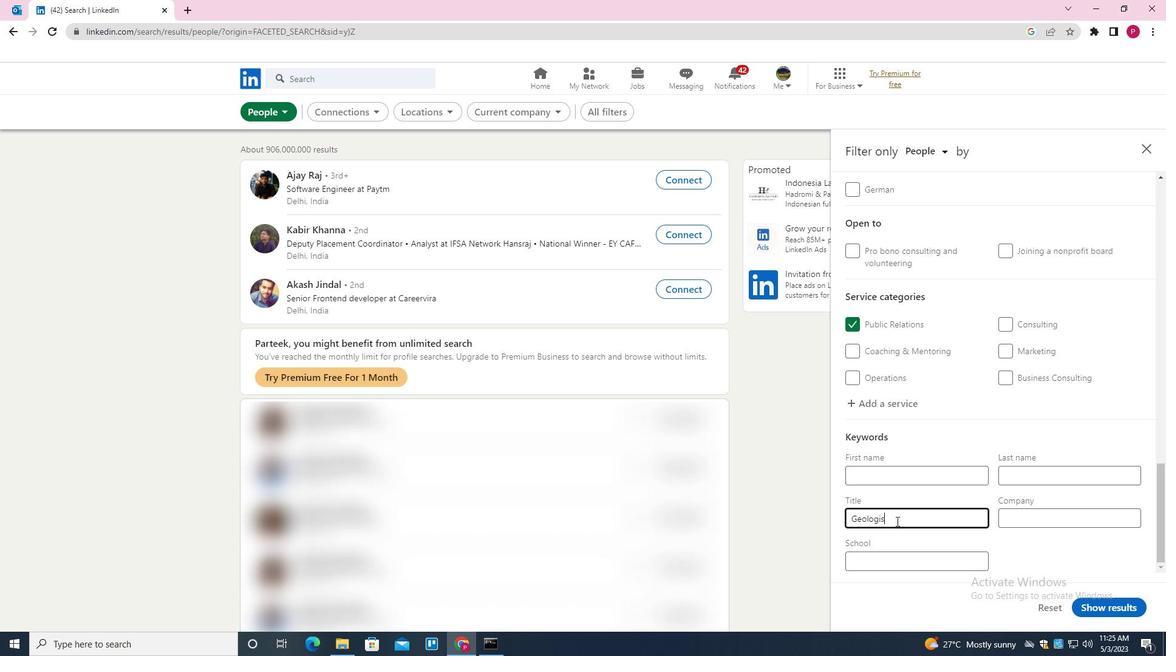 
Action: Mouse moved to (1109, 607)
Screenshot: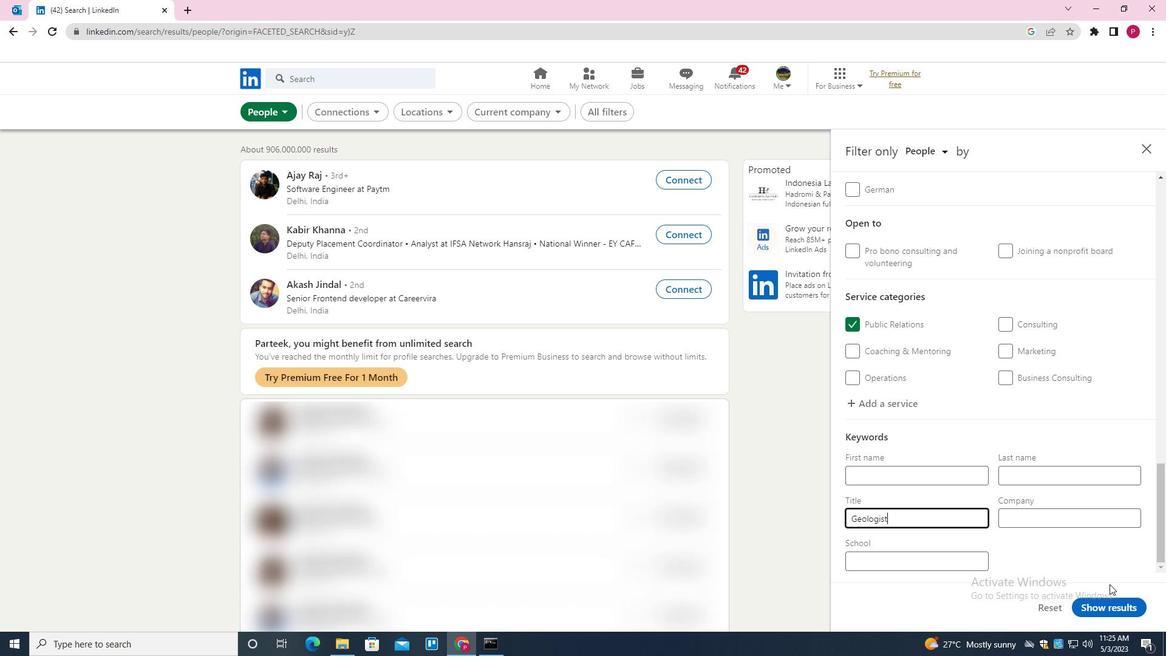 
Action: Mouse pressed left at (1109, 607)
Screenshot: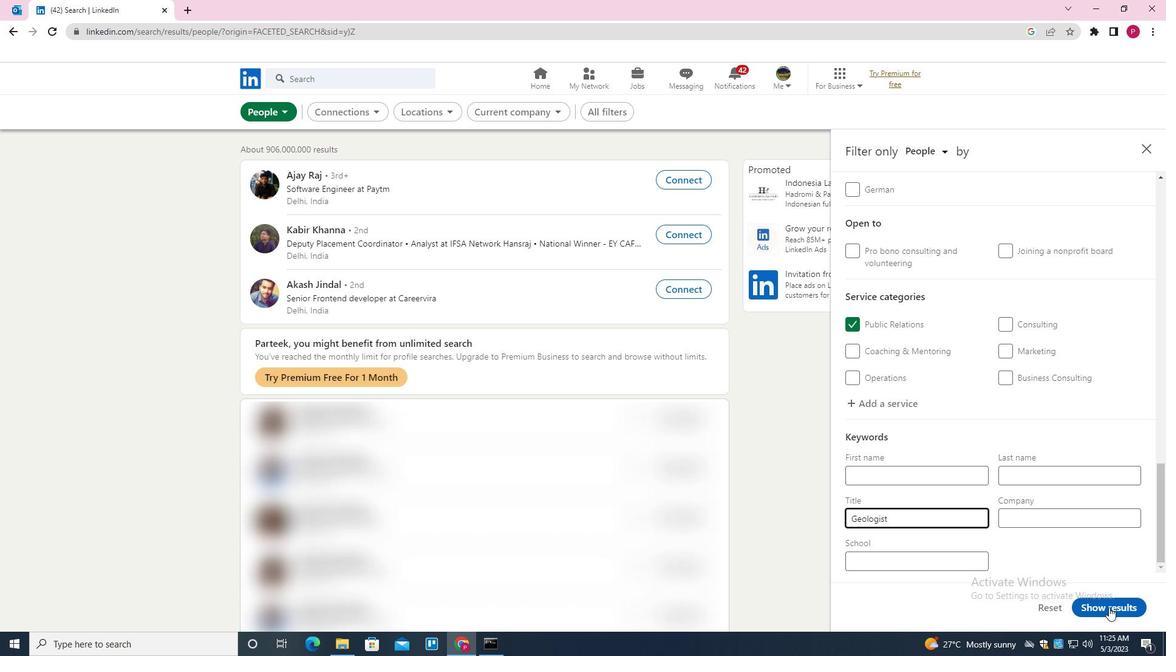 
Action: Mouse moved to (643, 305)
Screenshot: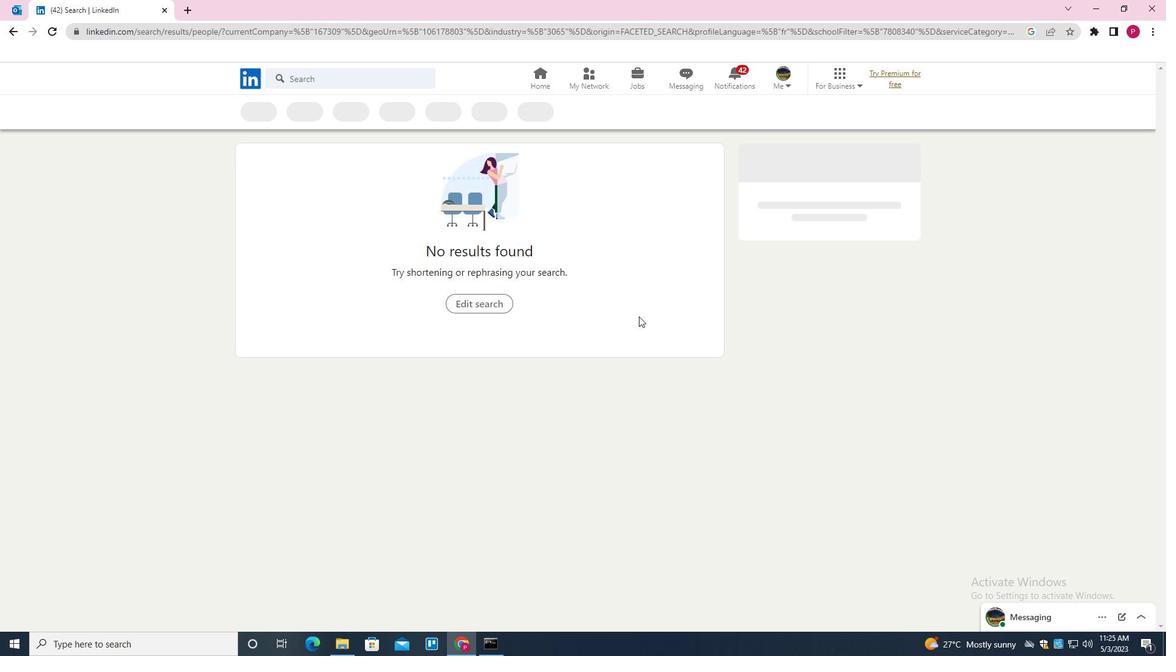 
